 Task: Research Airbnb properties in Kisela Voda, Macedonia from 1st December, 2023 to 8th December, 2023 for 2 adults, 1 child.1  bedroom having 1 bed and 1 bathroom. Property type can be hotel. Amenities needed are: washing machine. Look for 4 properties as per requirement.
Action: Mouse moved to (393, 73)
Screenshot: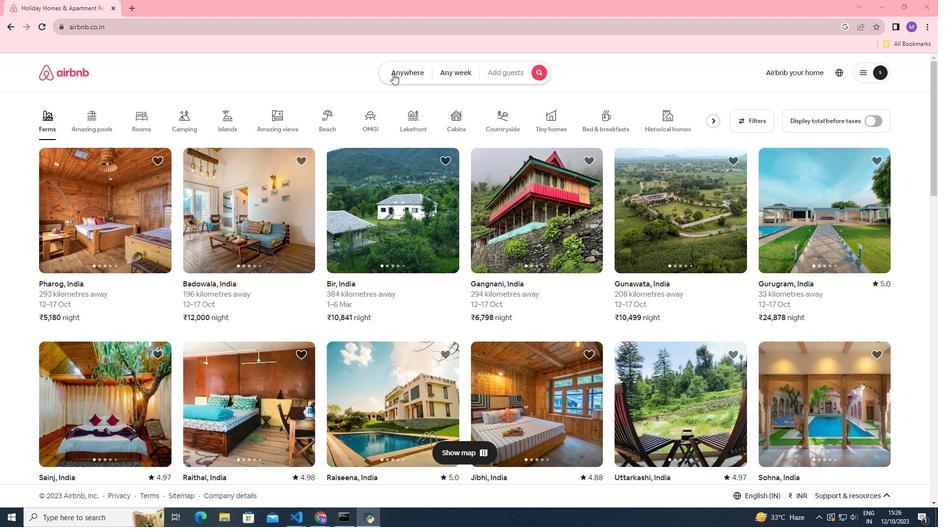
Action: Mouse pressed left at (393, 73)
Screenshot: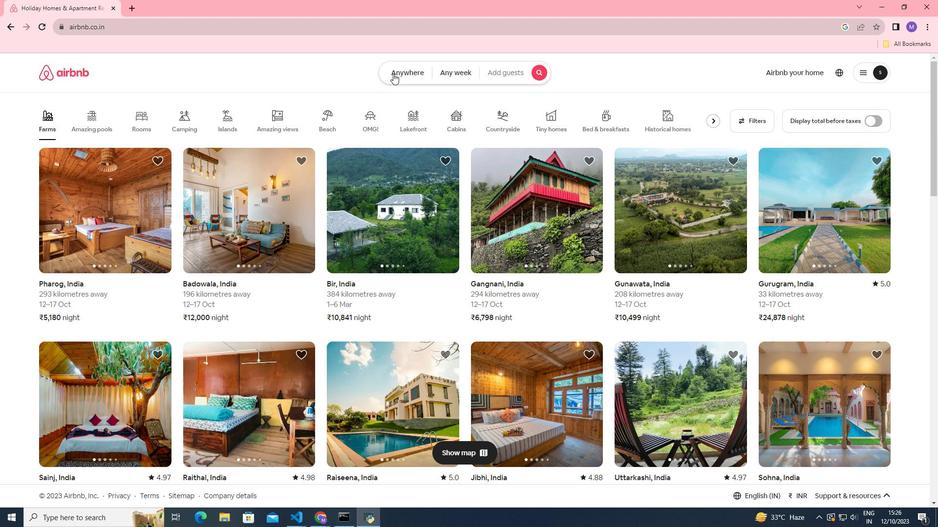 
Action: Mouse moved to (337, 110)
Screenshot: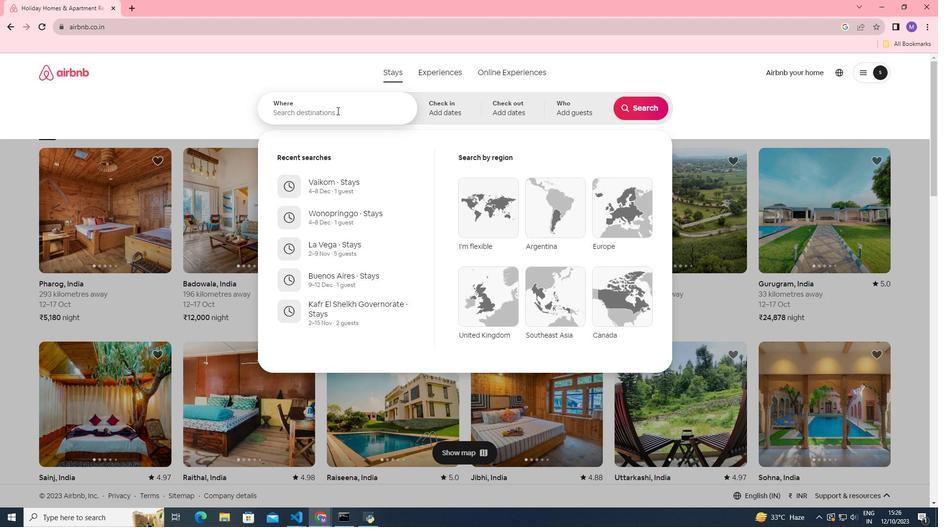 
Action: Mouse pressed left at (337, 110)
Screenshot: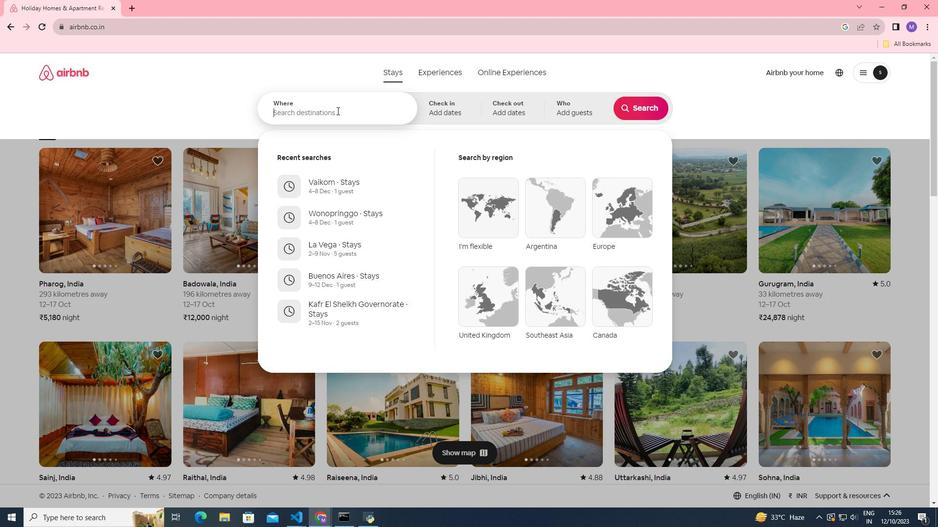 
Action: Key pressed <Key.shift>Kisela<Key.space><Key.shift><Key.shift><Key.shift><Key.shift>Voda,<Key.space><Key.shift>Macedonia
Screenshot: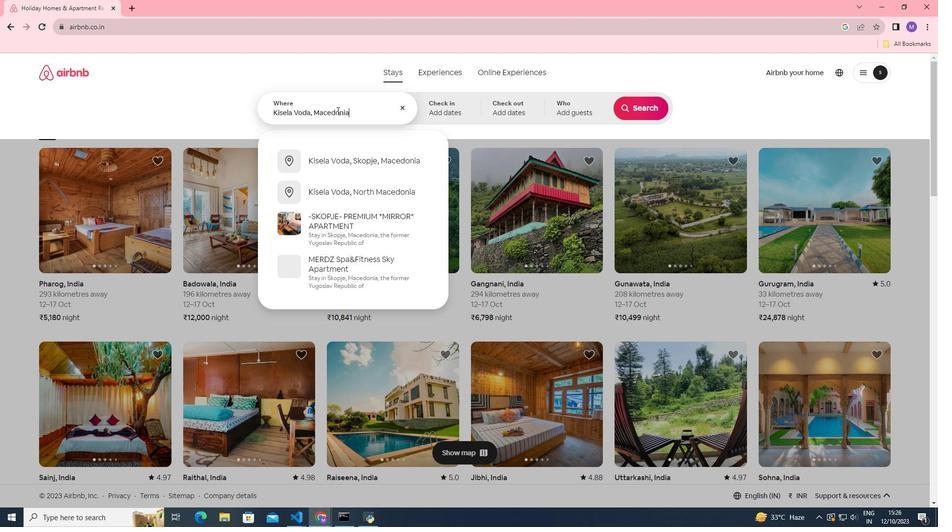 
Action: Mouse moved to (448, 105)
Screenshot: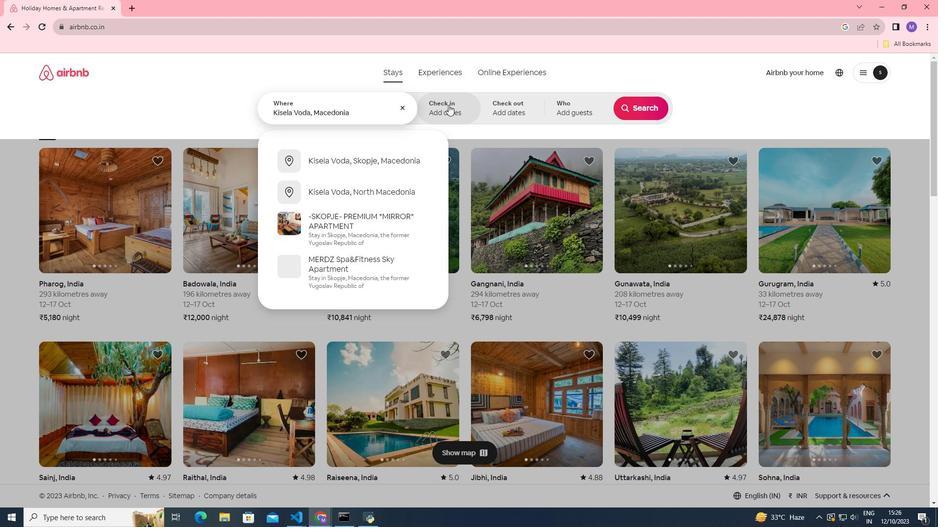 
Action: Mouse pressed left at (448, 105)
Screenshot: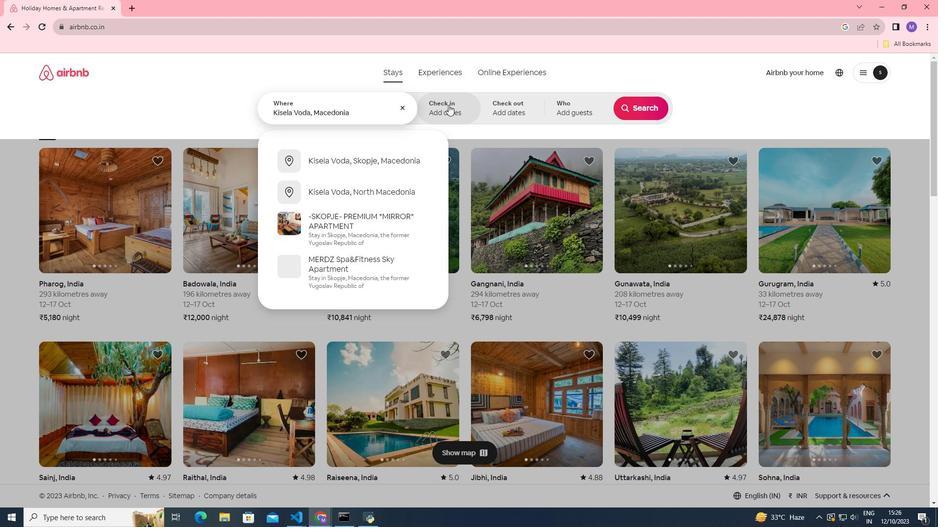 
Action: Mouse moved to (644, 186)
Screenshot: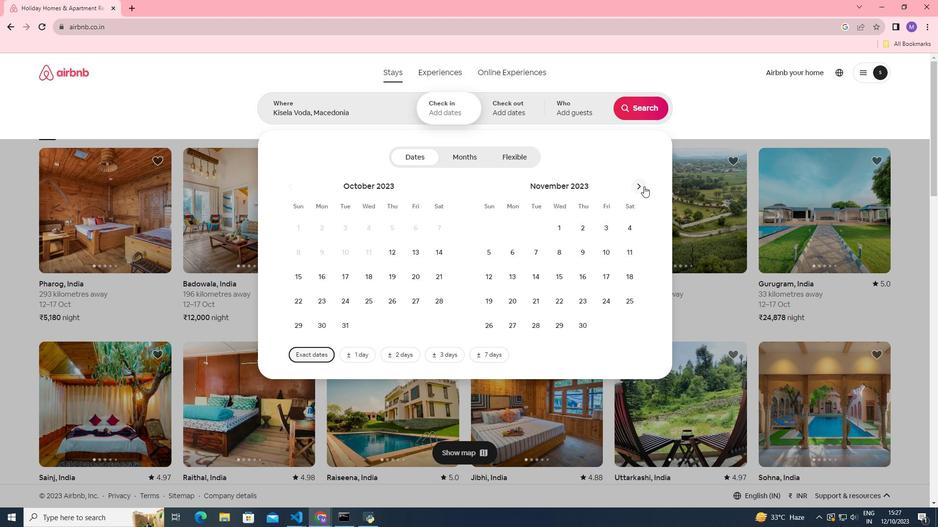 
Action: Mouse pressed left at (644, 186)
Screenshot: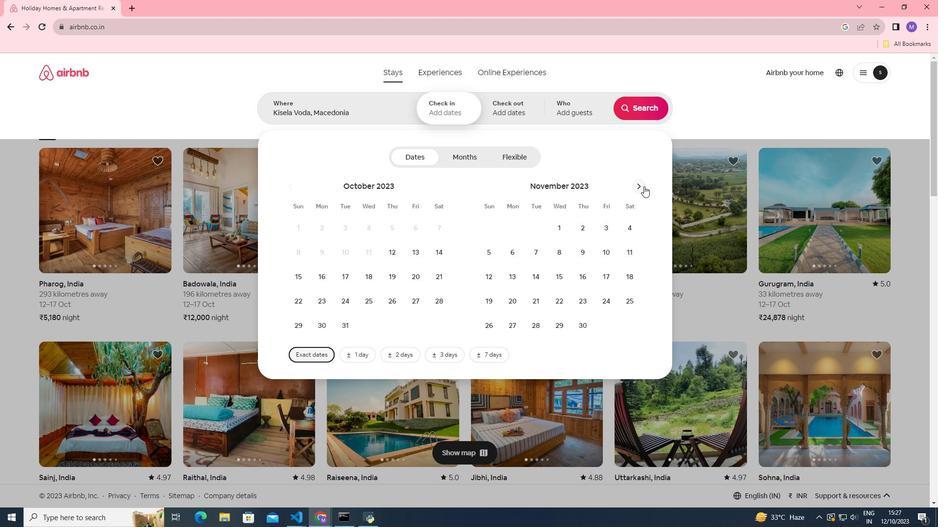 
Action: Mouse moved to (606, 226)
Screenshot: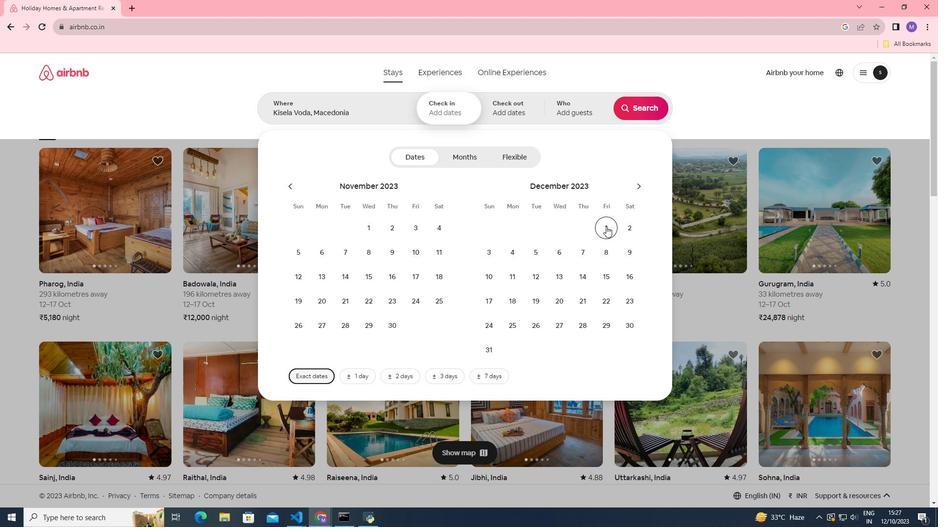 
Action: Mouse pressed left at (606, 226)
Screenshot: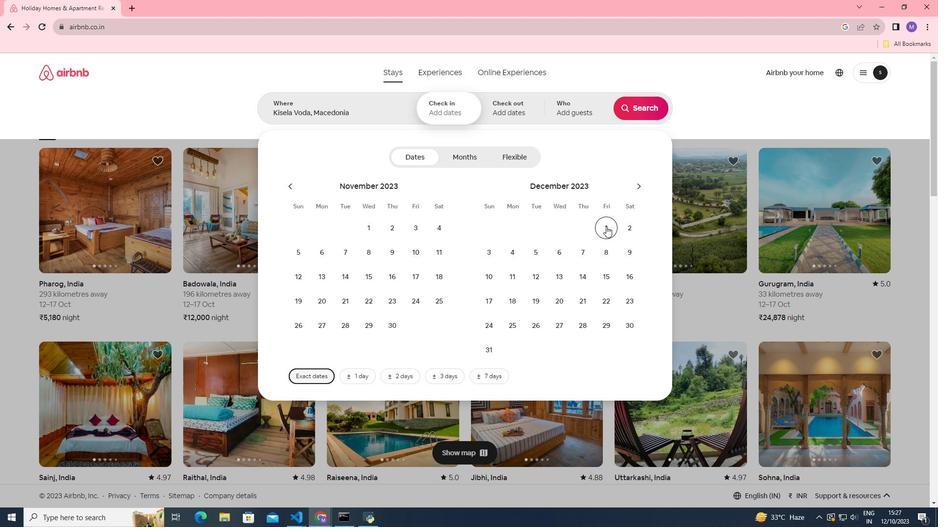 
Action: Mouse moved to (604, 250)
Screenshot: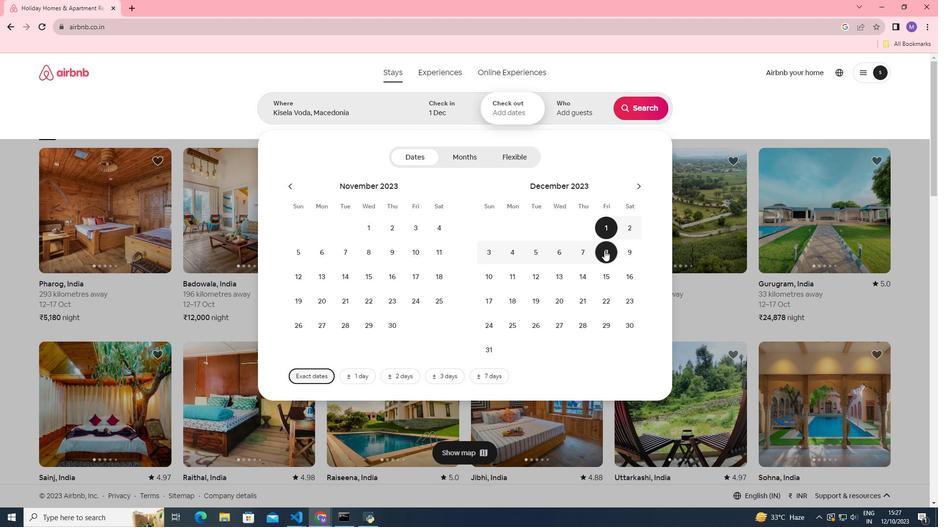 
Action: Mouse pressed left at (604, 250)
Screenshot: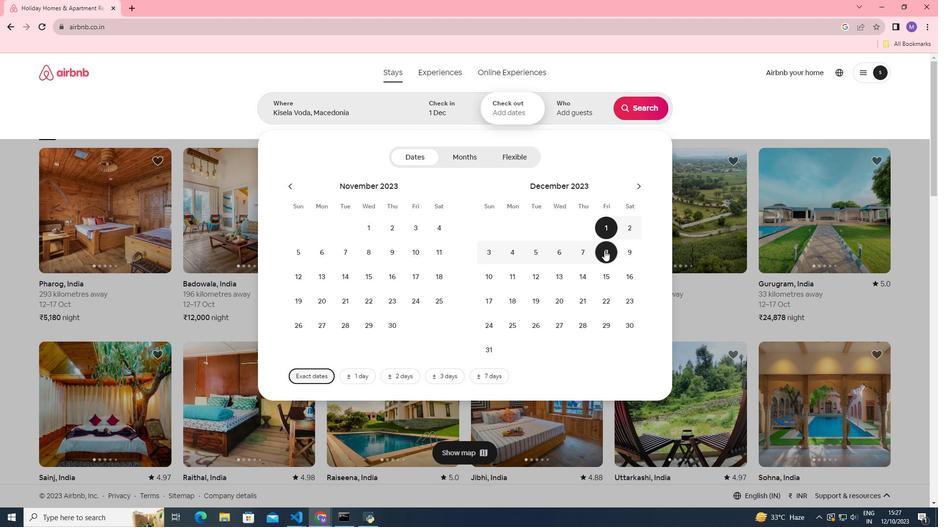 
Action: Mouse moved to (578, 110)
Screenshot: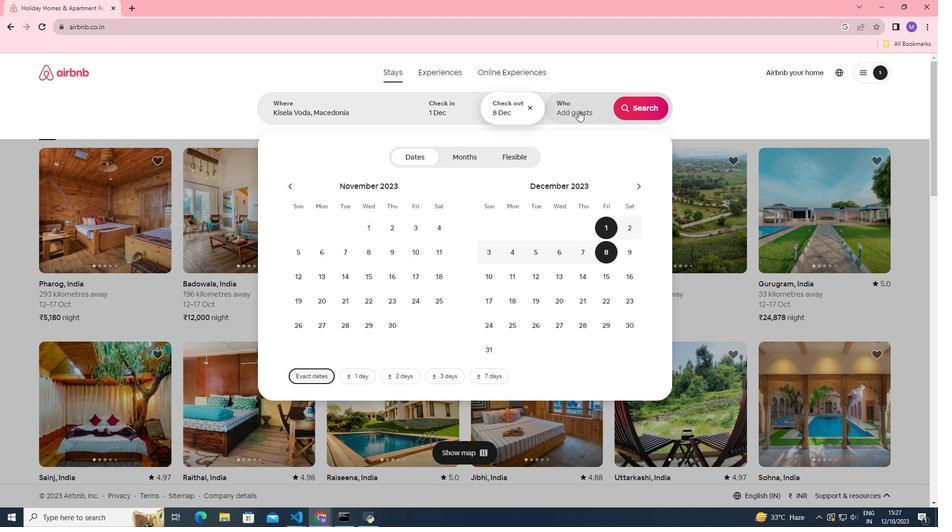 
Action: Mouse pressed left at (578, 110)
Screenshot: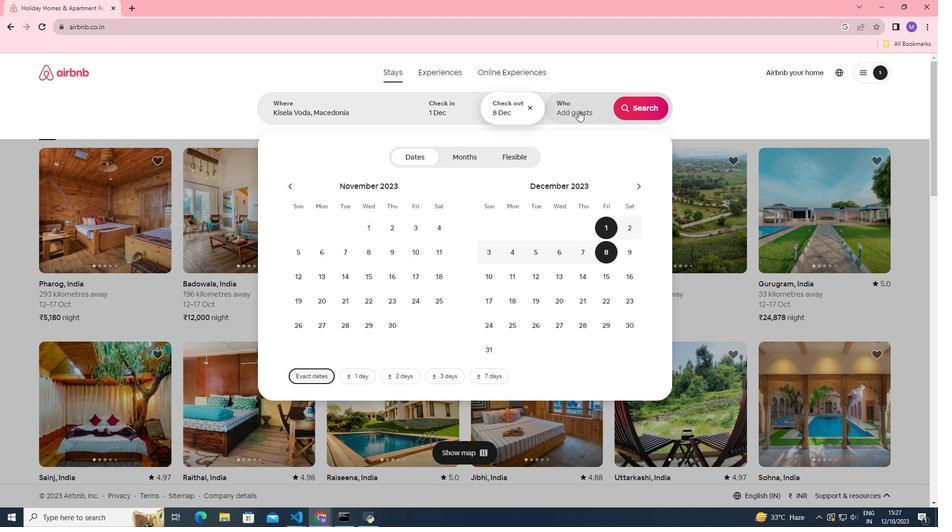
Action: Mouse moved to (643, 162)
Screenshot: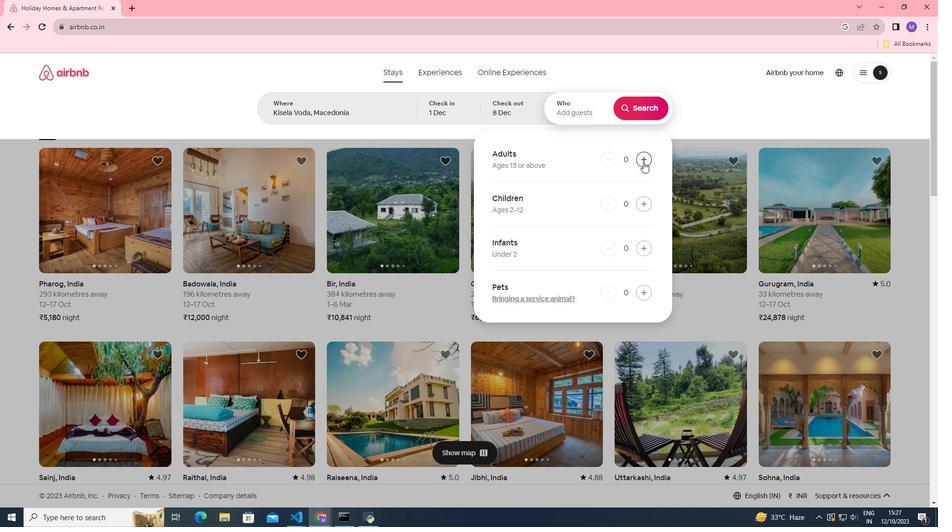 
Action: Mouse pressed left at (643, 162)
Screenshot: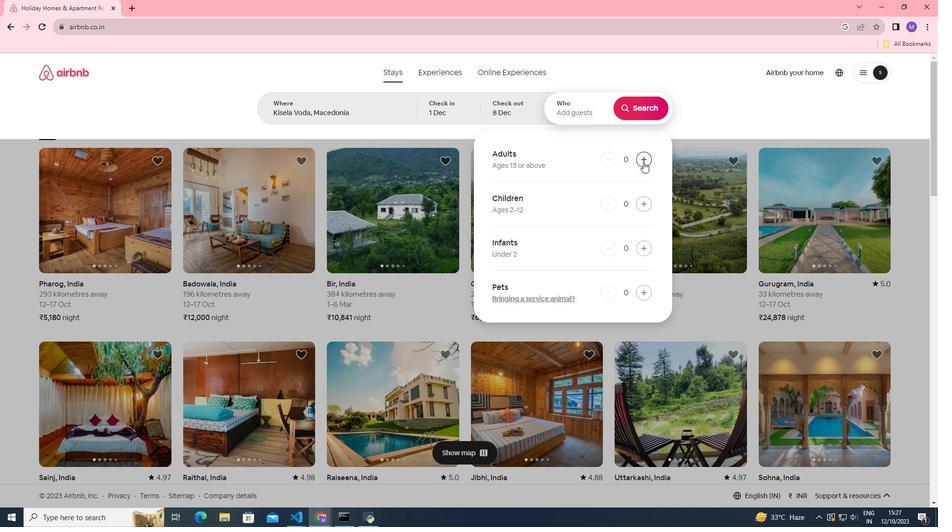 
Action: Mouse moved to (639, 164)
Screenshot: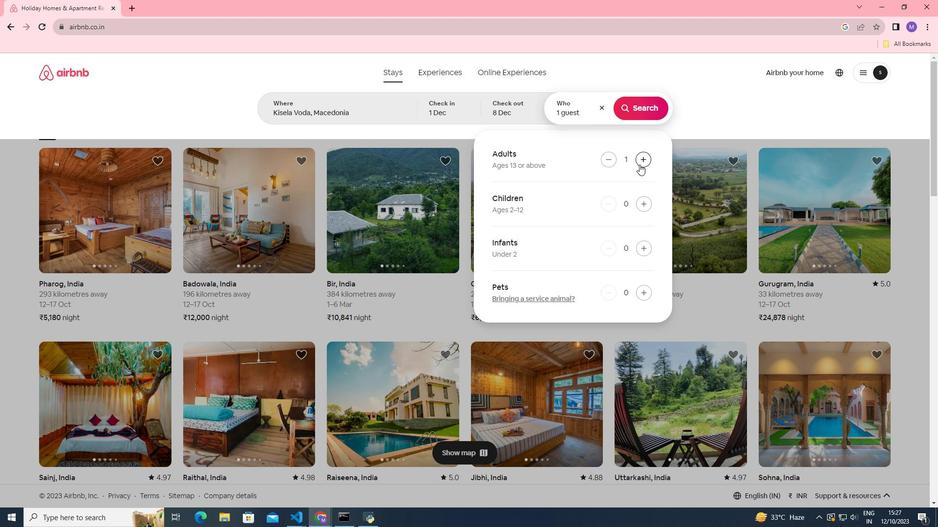 
Action: Mouse pressed left at (639, 164)
Screenshot: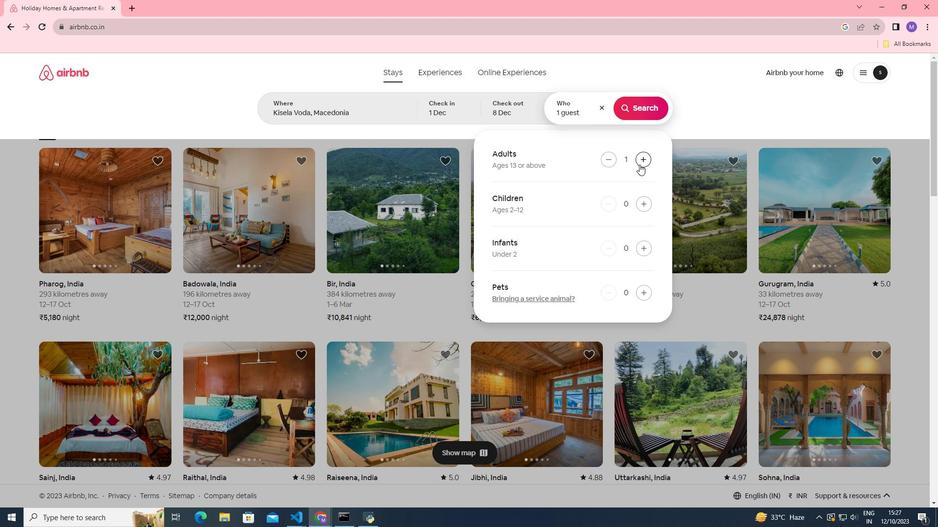 
Action: Mouse moved to (644, 206)
Screenshot: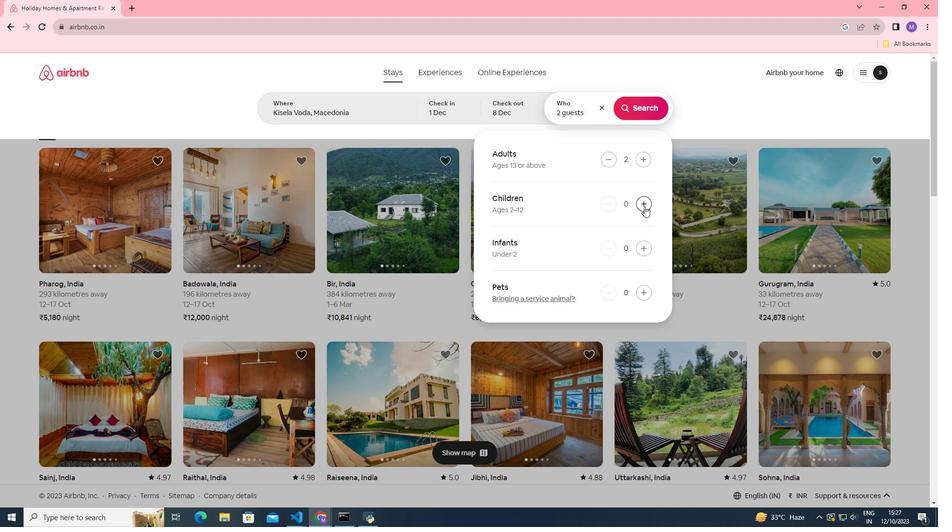 
Action: Mouse pressed left at (644, 206)
Screenshot: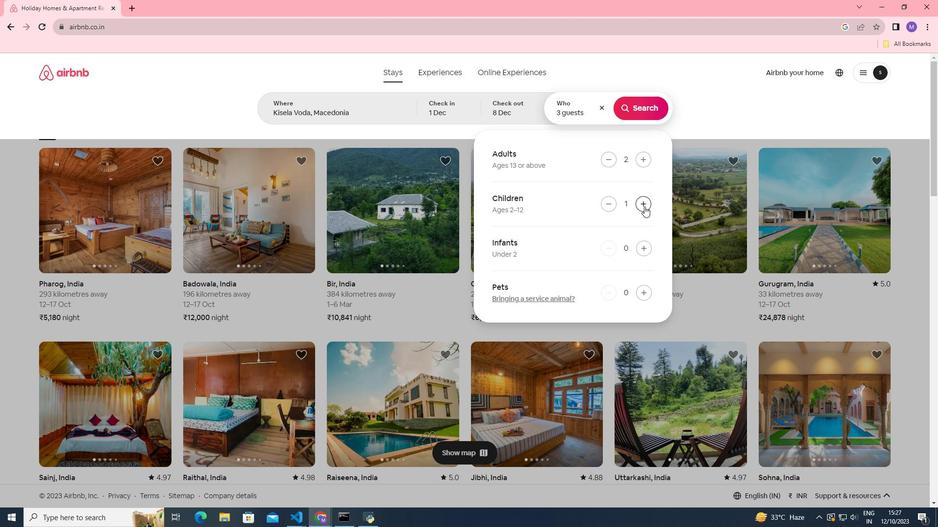 
Action: Mouse moved to (641, 104)
Screenshot: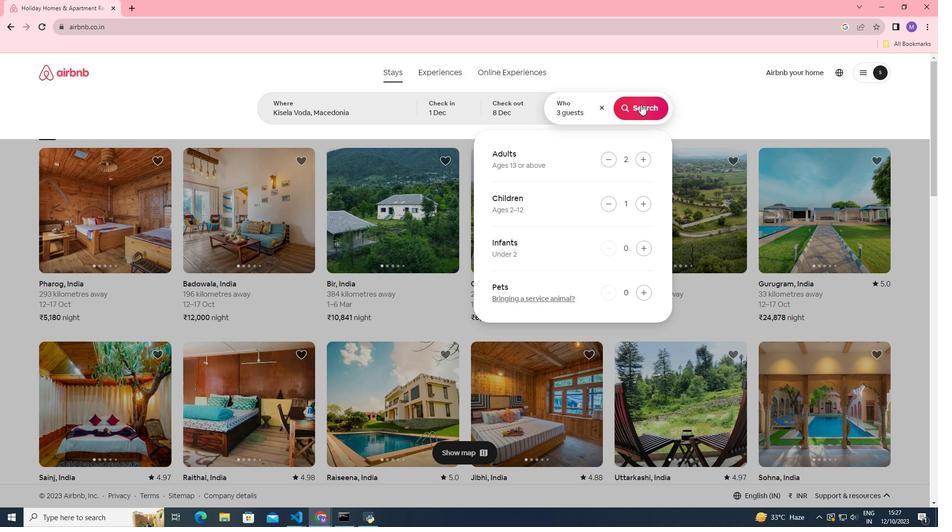 
Action: Mouse pressed left at (641, 104)
Screenshot: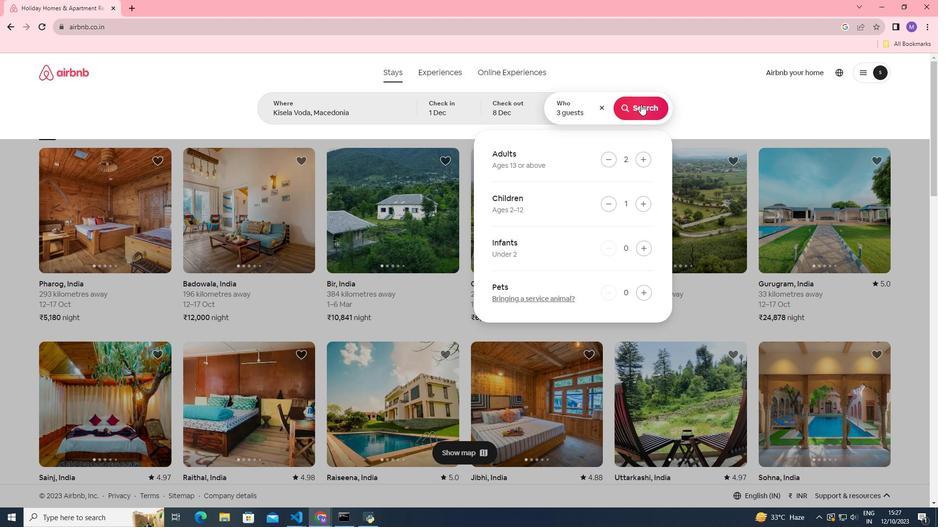 
Action: Mouse moved to (779, 113)
Screenshot: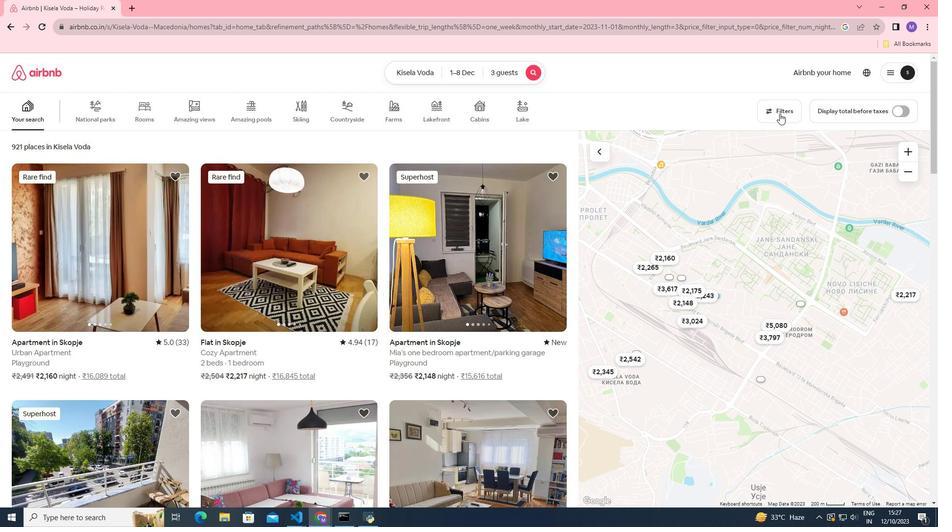 
Action: Mouse pressed left at (779, 113)
Screenshot: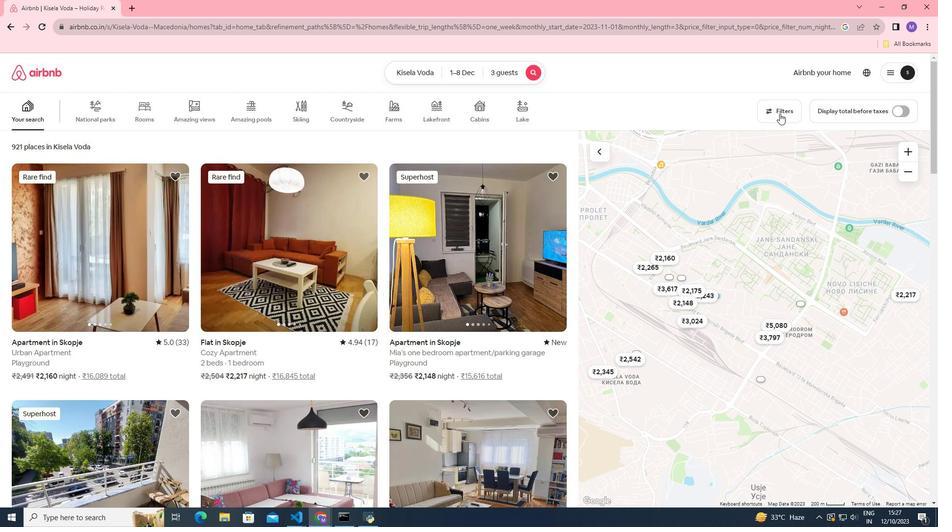 
Action: Mouse moved to (349, 411)
Screenshot: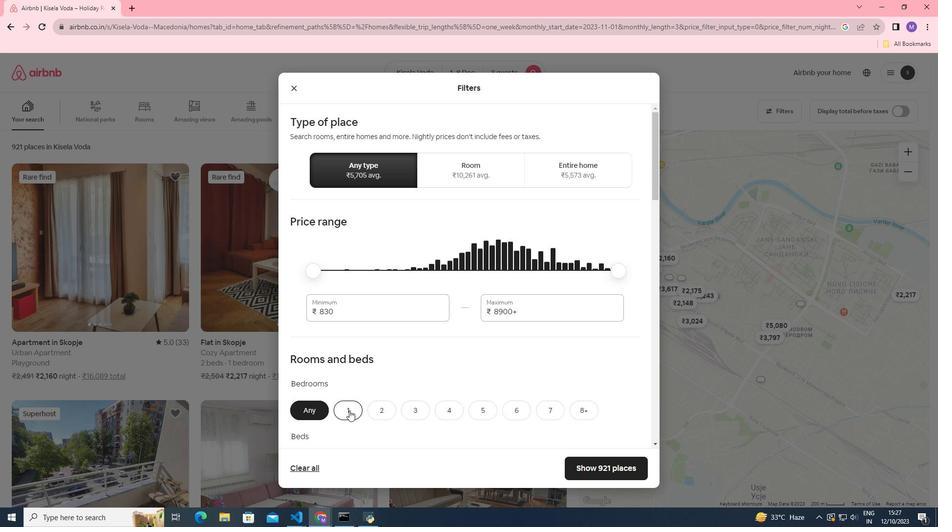 
Action: Mouse pressed left at (349, 411)
Screenshot: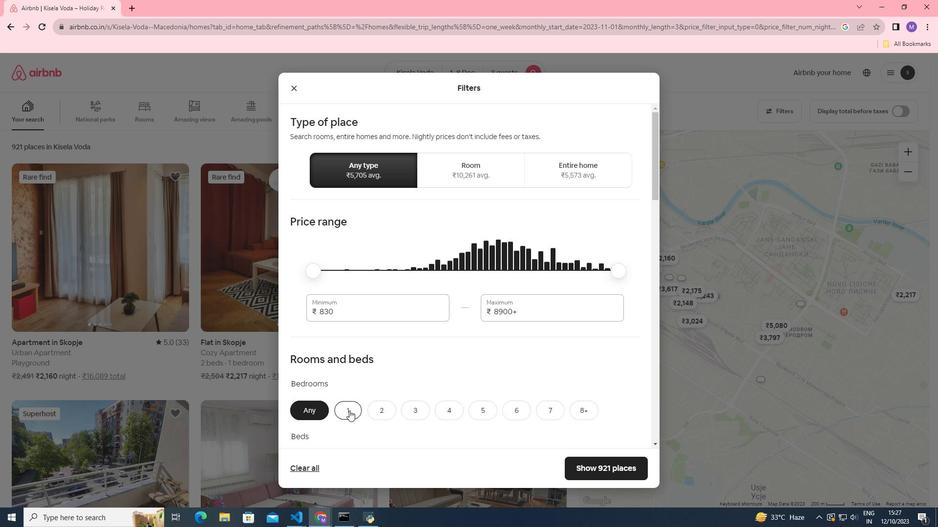
Action: Mouse moved to (397, 330)
Screenshot: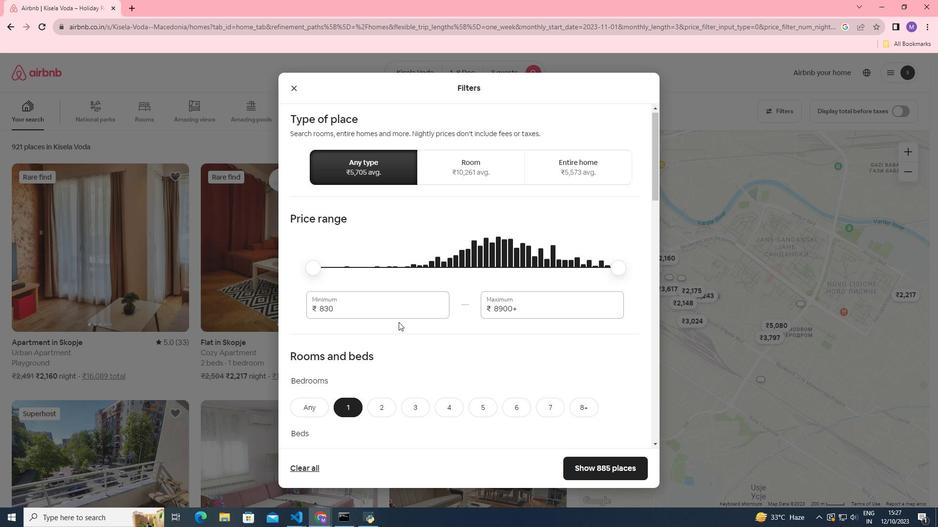 
Action: Mouse scrolled (397, 329) with delta (0, 0)
Screenshot: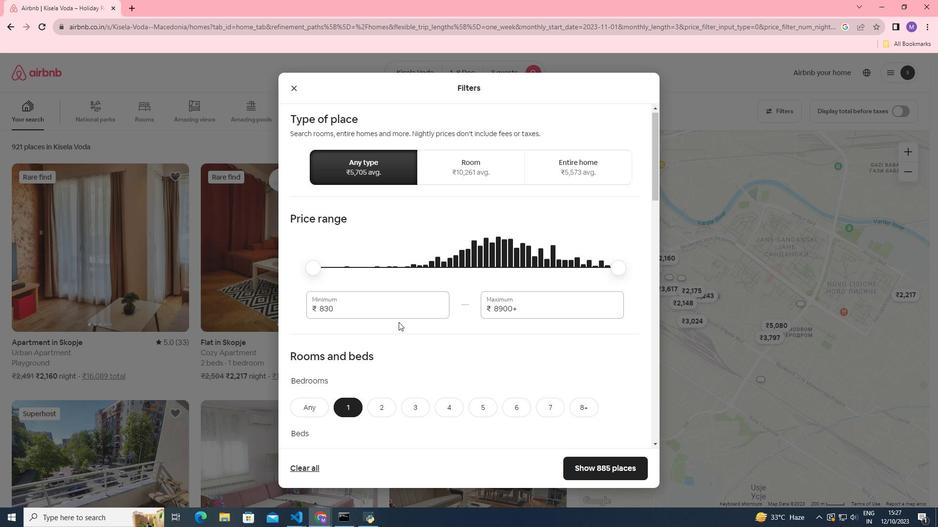 
Action: Mouse moved to (400, 318)
Screenshot: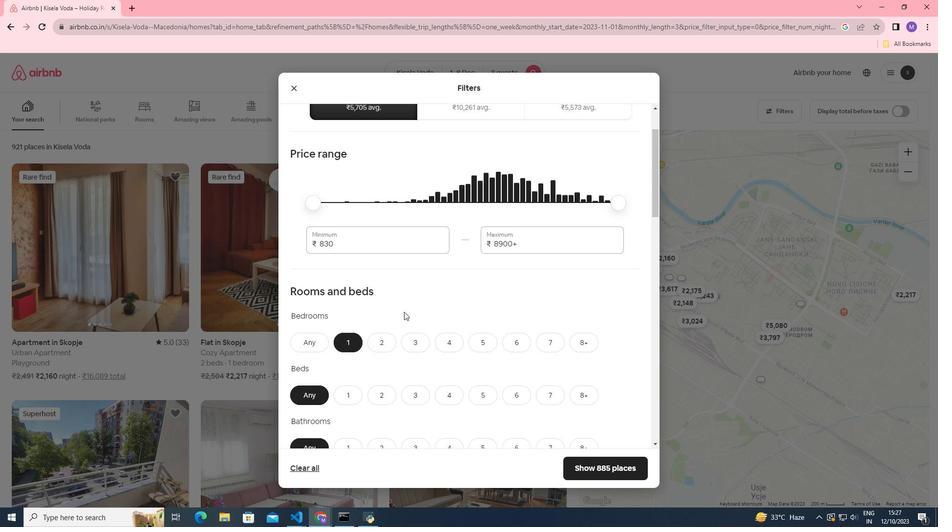 
Action: Mouse scrolled (400, 318) with delta (0, 0)
Screenshot: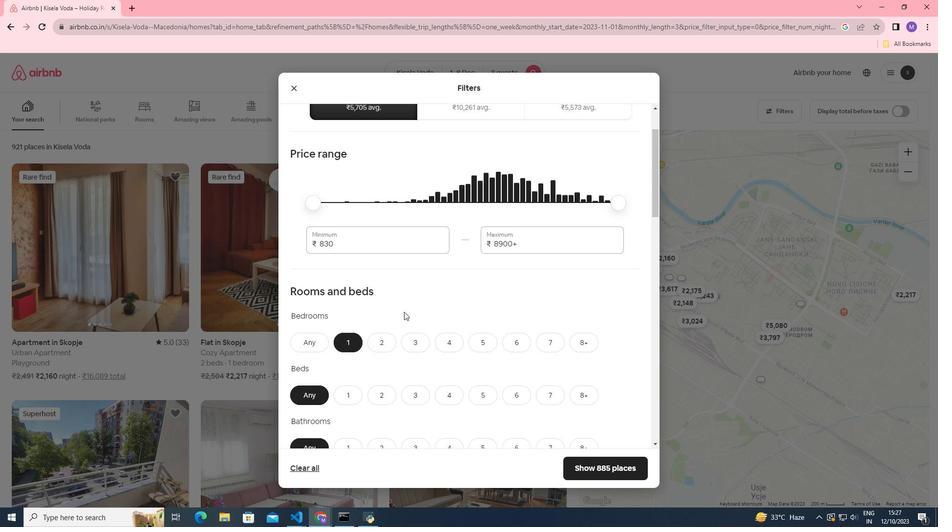 
Action: Mouse moved to (404, 309)
Screenshot: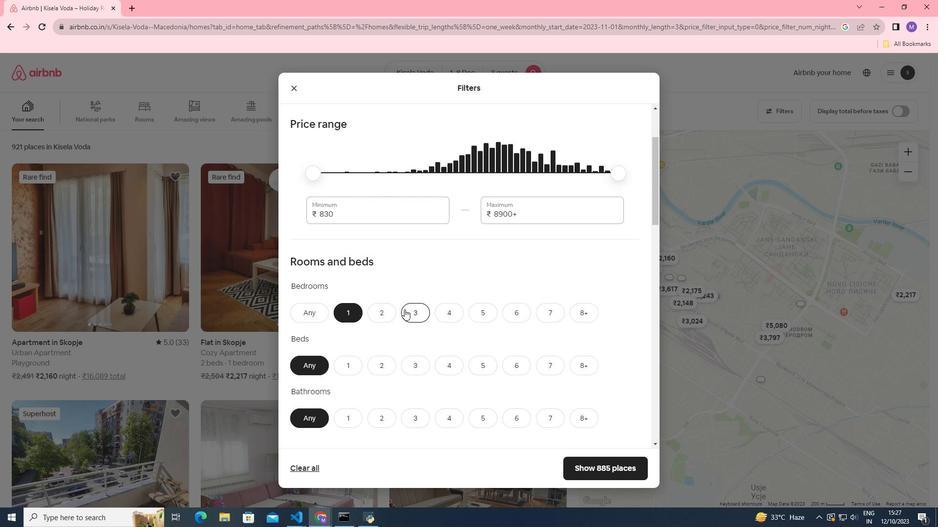 
Action: Mouse scrolled (404, 309) with delta (0, 0)
Screenshot: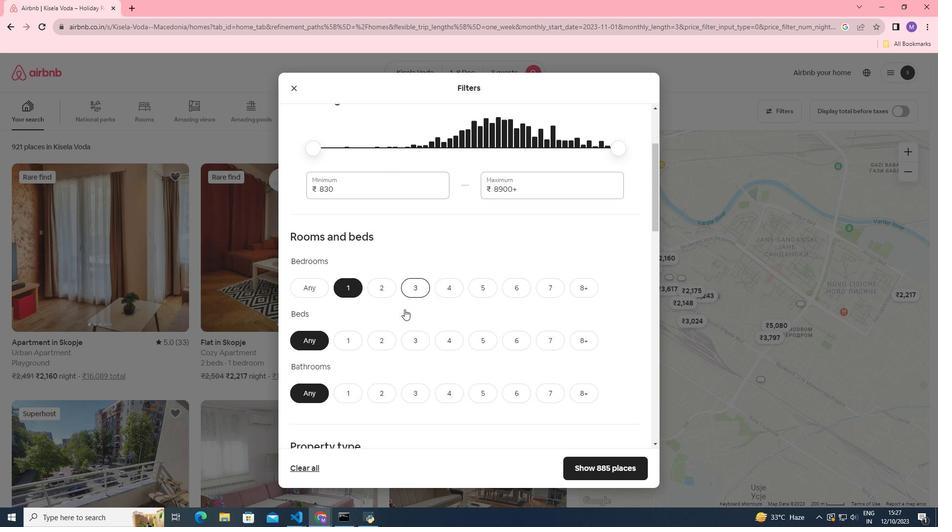 
Action: Mouse moved to (349, 318)
Screenshot: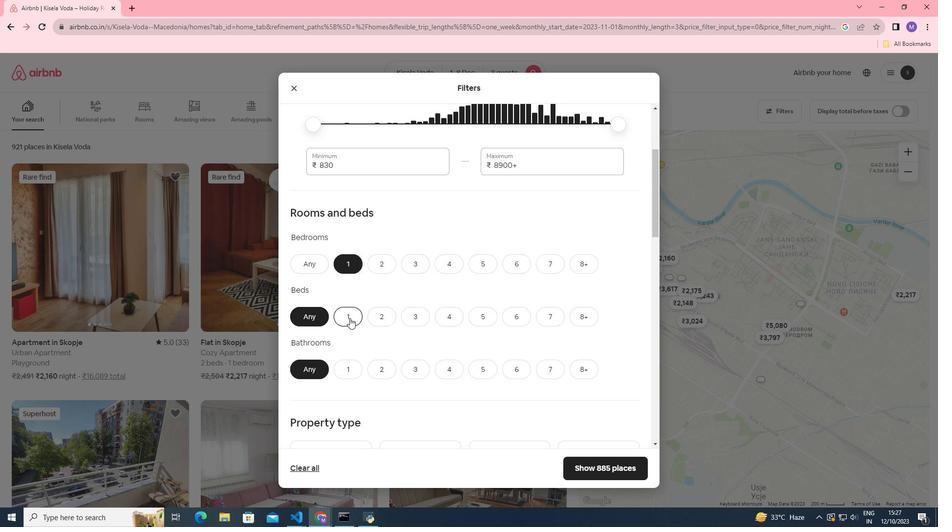 
Action: Mouse pressed left at (349, 318)
Screenshot: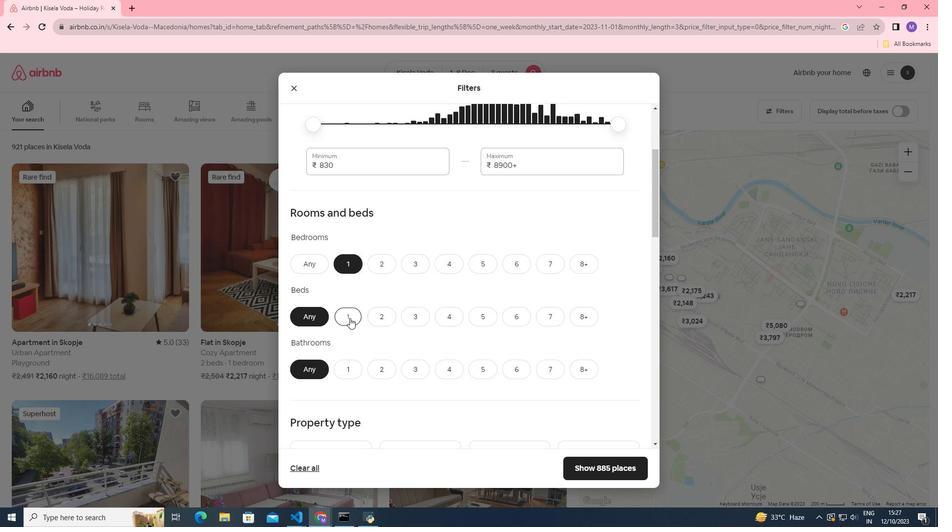 
Action: Mouse moved to (364, 292)
Screenshot: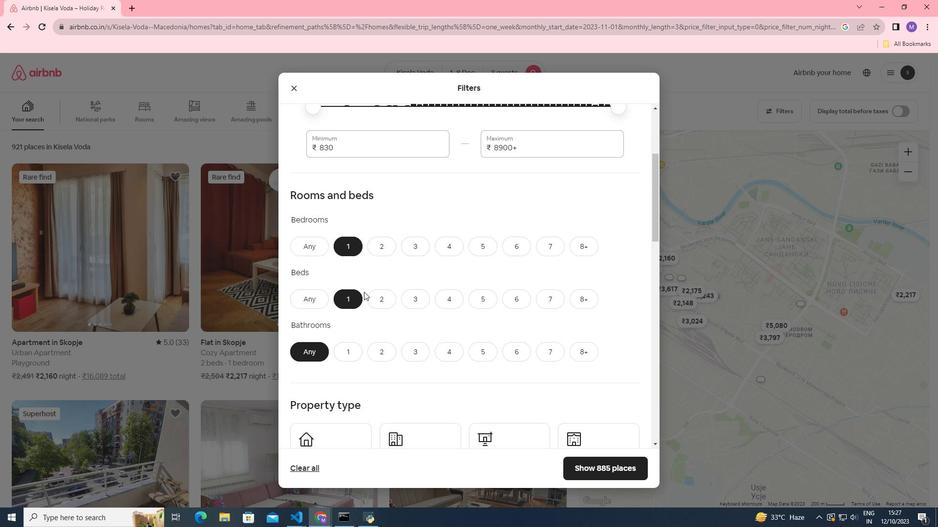 
Action: Mouse scrolled (364, 291) with delta (0, 0)
Screenshot: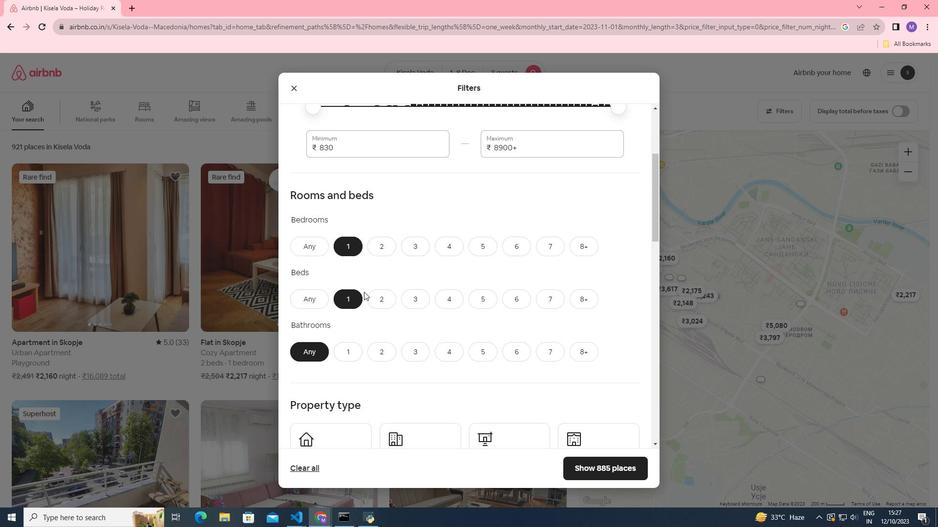 
Action: Mouse scrolled (364, 291) with delta (0, 0)
Screenshot: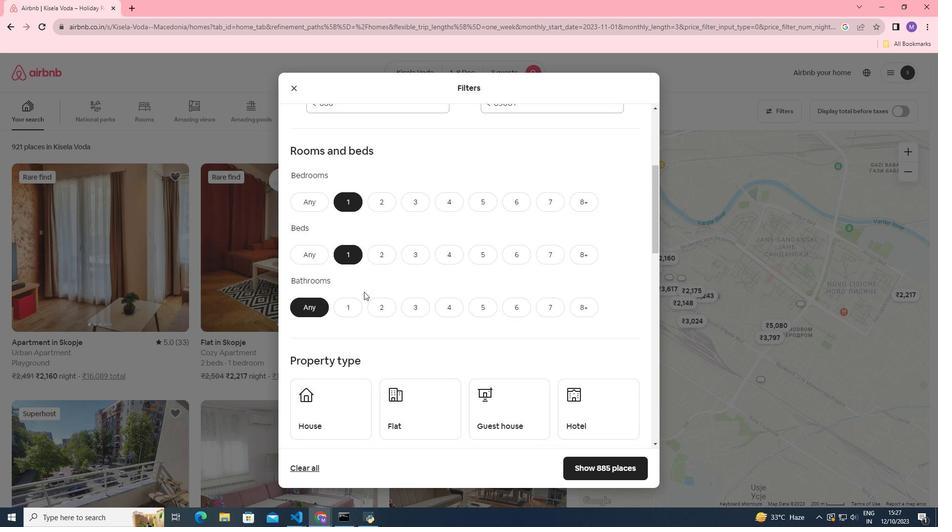 
Action: Mouse moved to (351, 275)
Screenshot: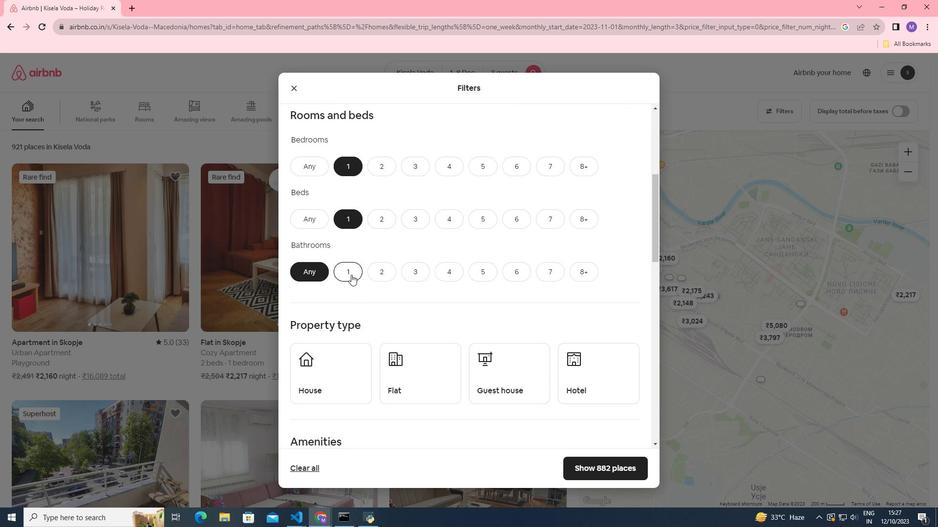 
Action: Mouse pressed left at (351, 275)
Screenshot: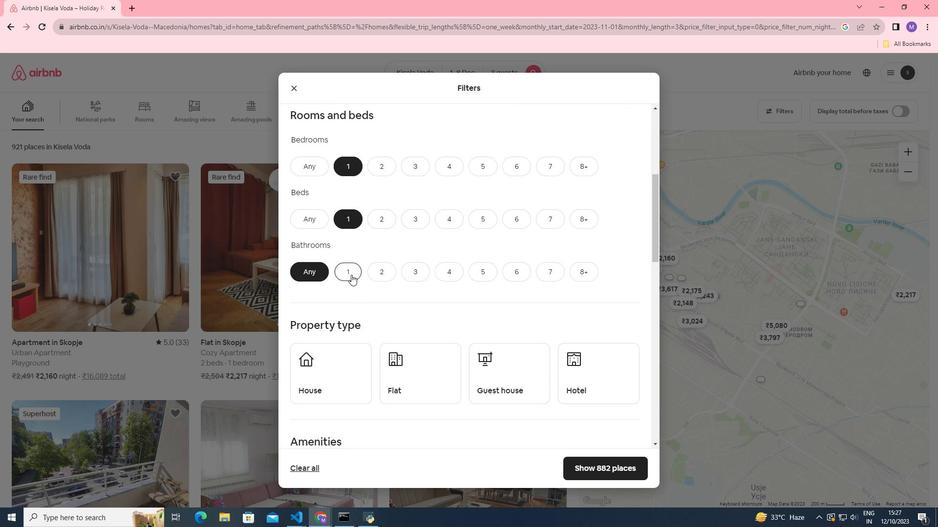 
Action: Mouse moved to (470, 260)
Screenshot: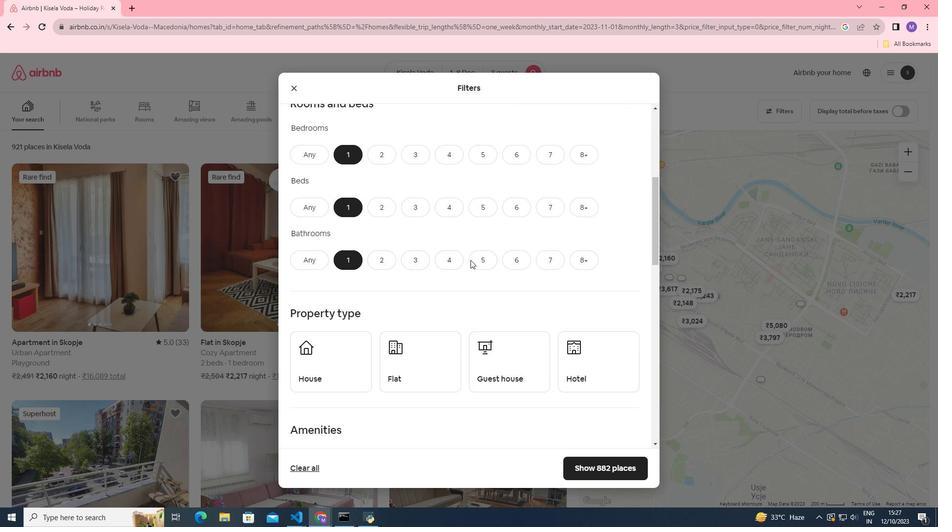 
Action: Mouse scrolled (470, 259) with delta (0, 0)
Screenshot: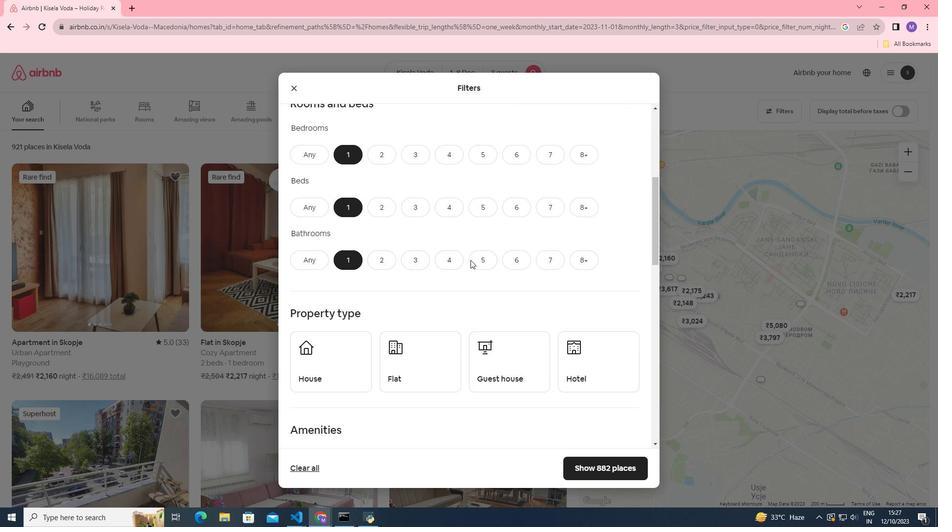
Action: Mouse scrolled (470, 259) with delta (0, 0)
Screenshot: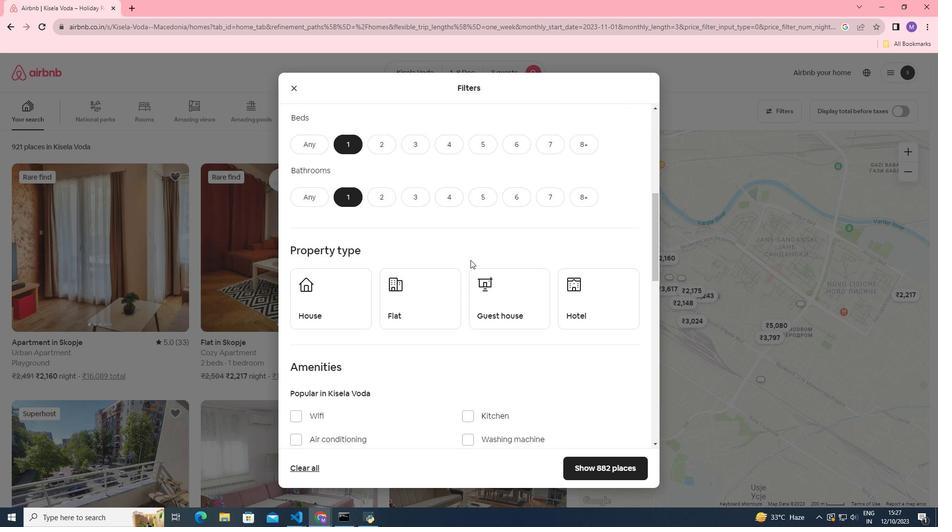 
Action: Mouse moved to (573, 272)
Screenshot: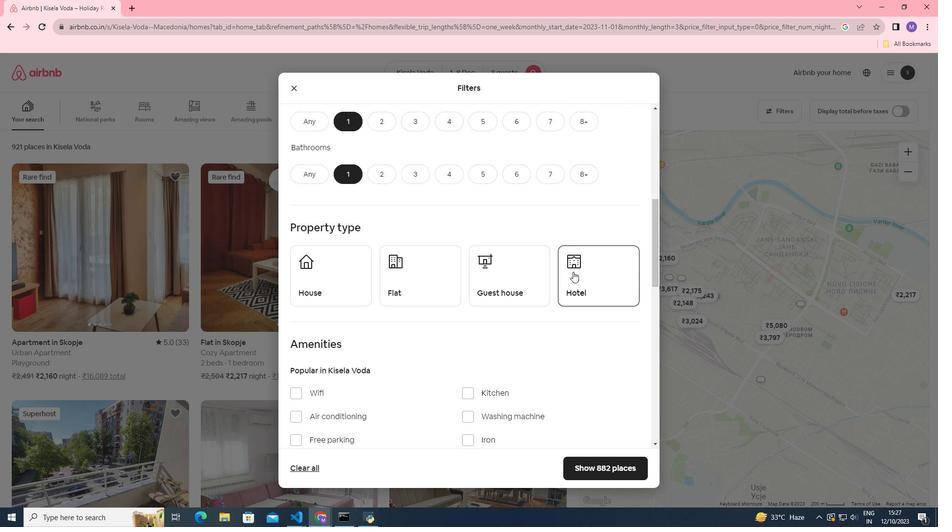 
Action: Mouse pressed left at (573, 272)
Screenshot: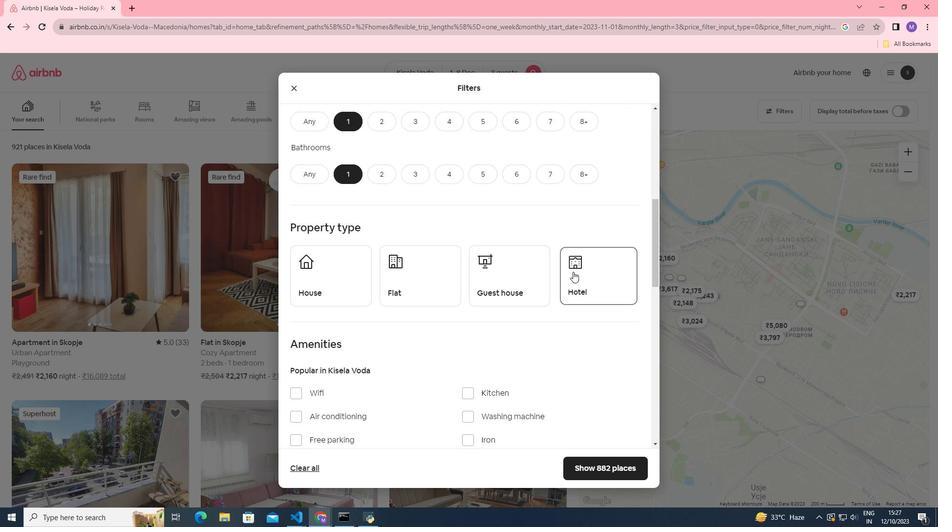 
Action: Mouse moved to (582, 218)
Screenshot: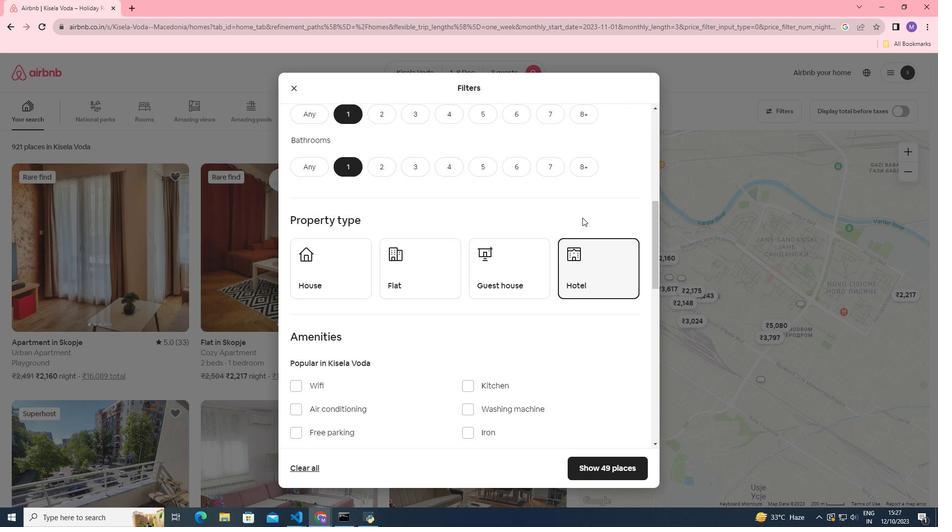 
Action: Mouse scrolled (582, 218) with delta (0, 0)
Screenshot: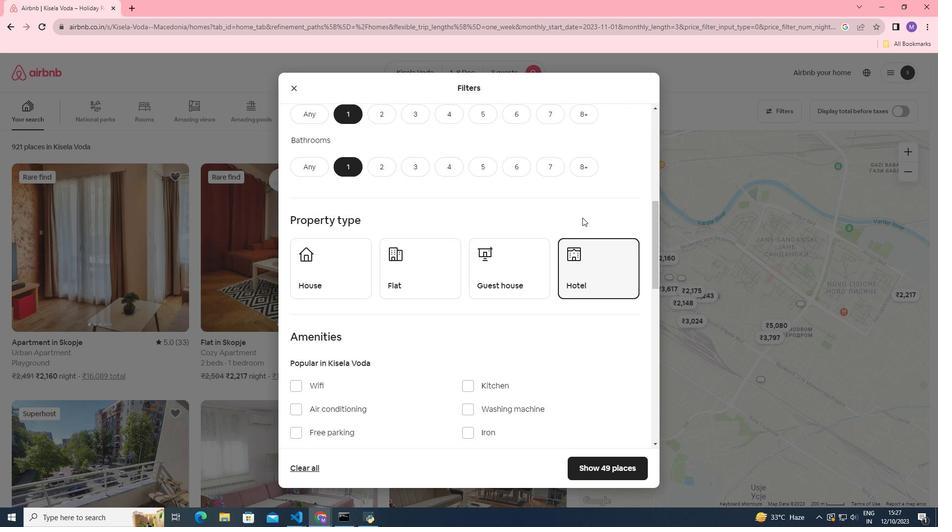 
Action: Mouse moved to (582, 217)
Screenshot: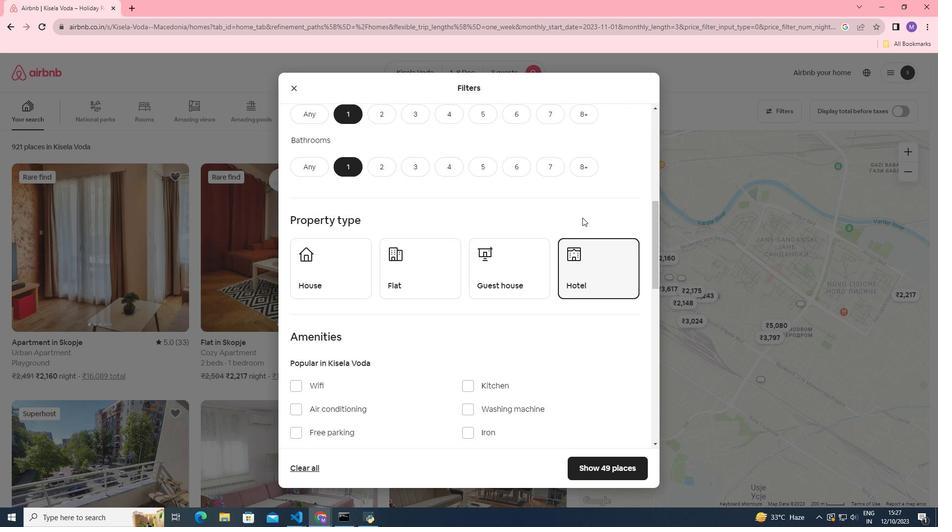 
Action: Mouse scrolled (582, 217) with delta (0, 0)
Screenshot: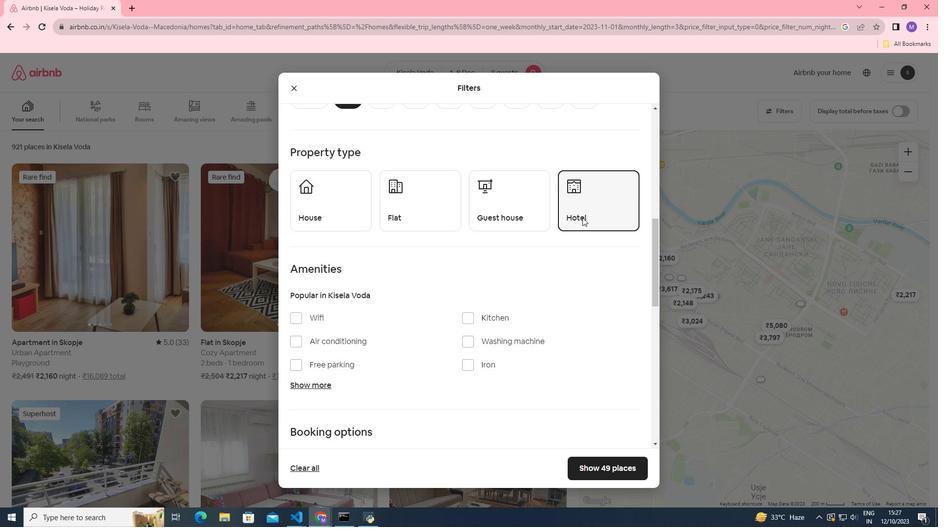 
Action: Mouse scrolled (582, 217) with delta (0, 0)
Screenshot: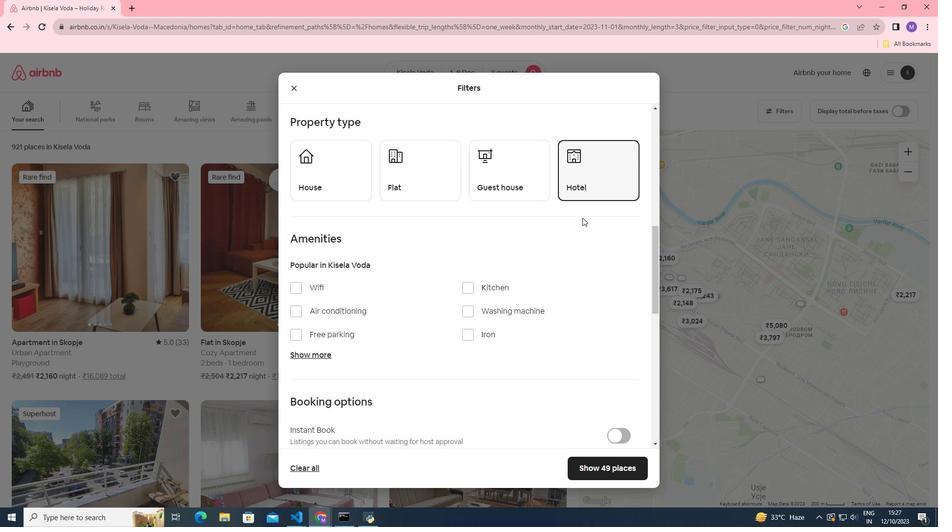 
Action: Mouse scrolled (582, 217) with delta (0, 0)
Screenshot: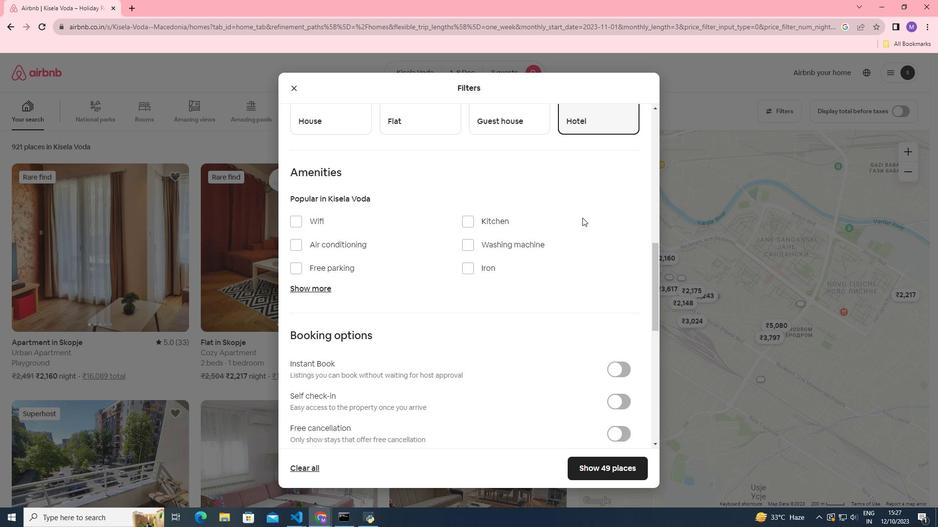 
Action: Mouse moved to (465, 220)
Screenshot: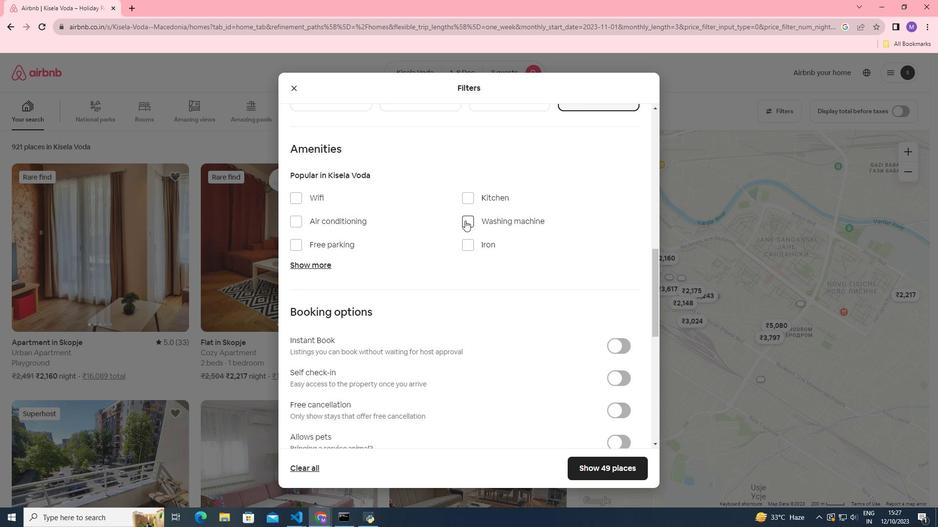 
Action: Mouse pressed left at (465, 220)
Screenshot: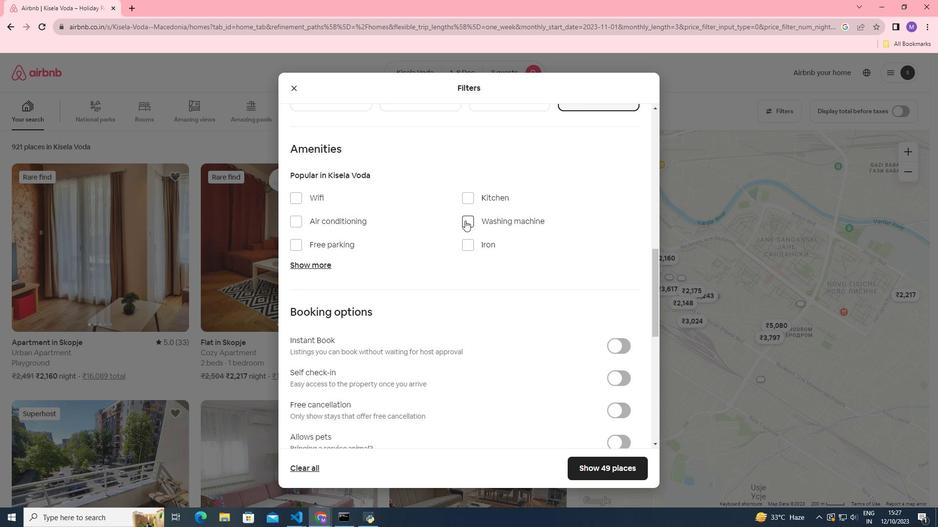 
Action: Mouse moved to (588, 466)
Screenshot: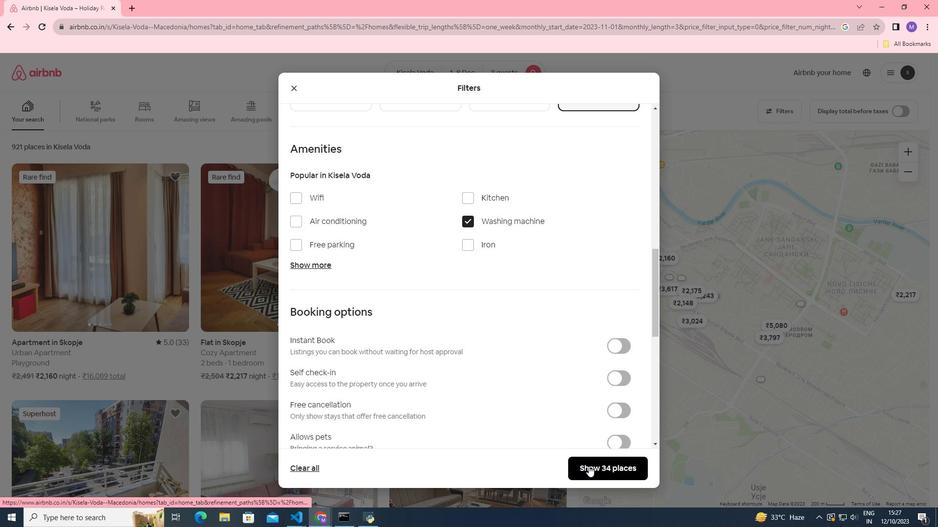 
Action: Mouse pressed left at (588, 466)
Screenshot: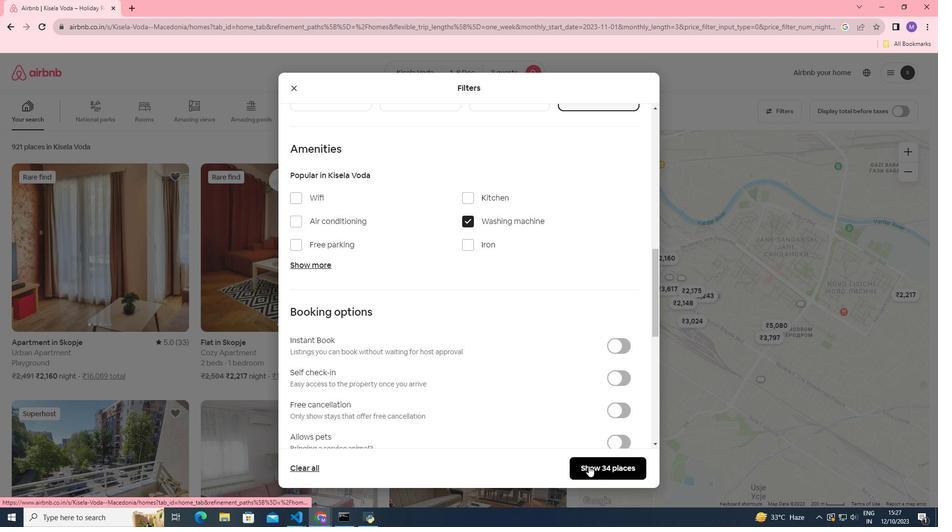
Action: Mouse moved to (125, 220)
Screenshot: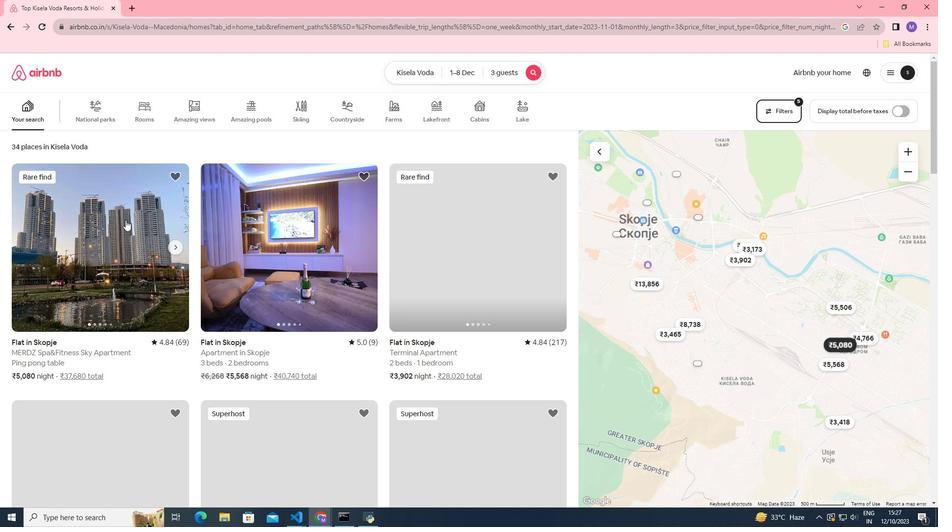 
Action: Mouse pressed left at (125, 220)
Screenshot: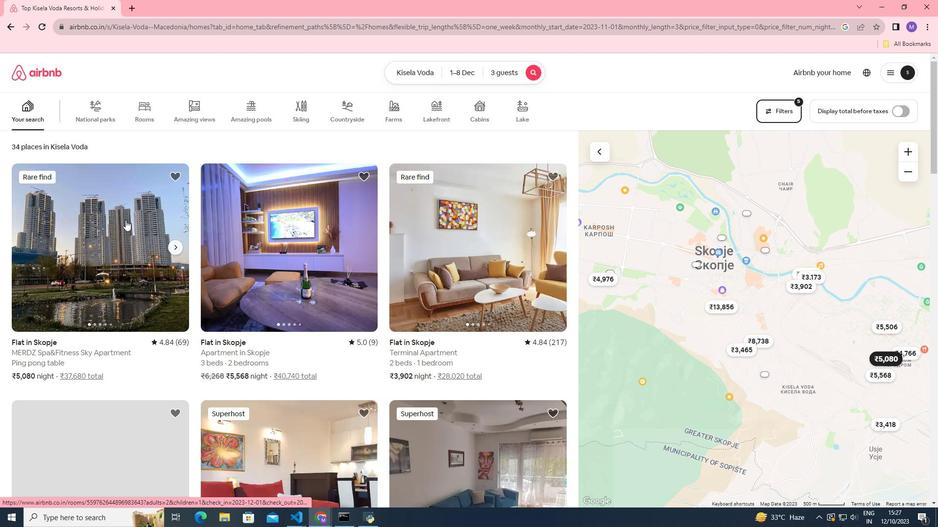 
Action: Mouse moved to (700, 368)
Screenshot: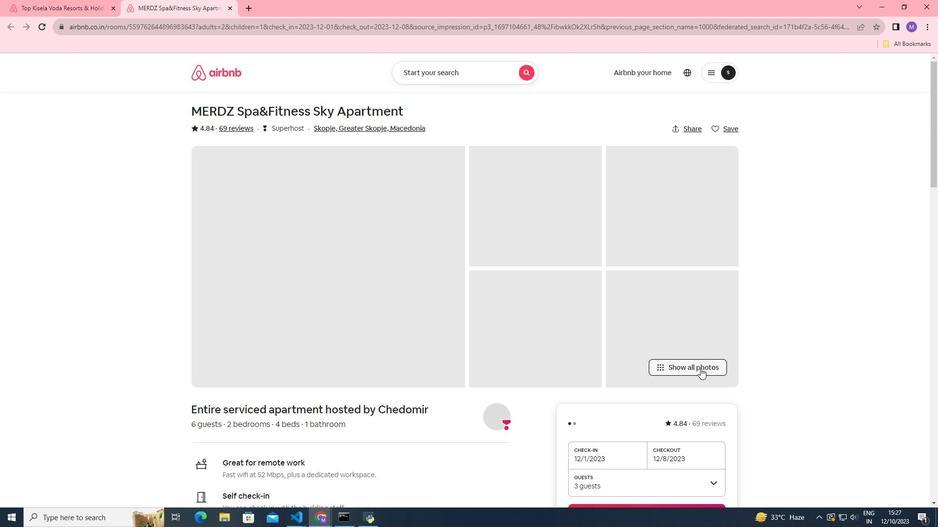 
Action: Mouse pressed left at (700, 368)
Screenshot: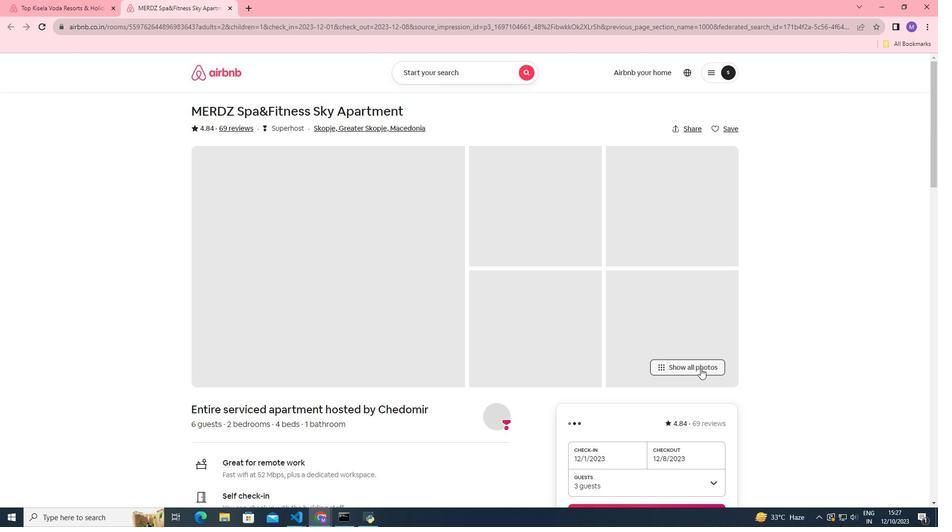 
Action: Mouse moved to (551, 331)
Screenshot: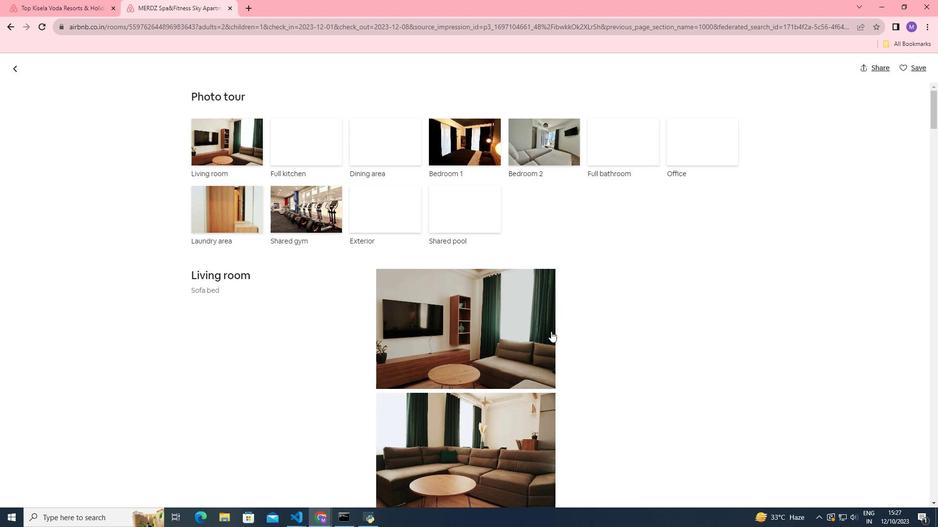 
Action: Mouse scrolled (551, 331) with delta (0, 0)
Screenshot: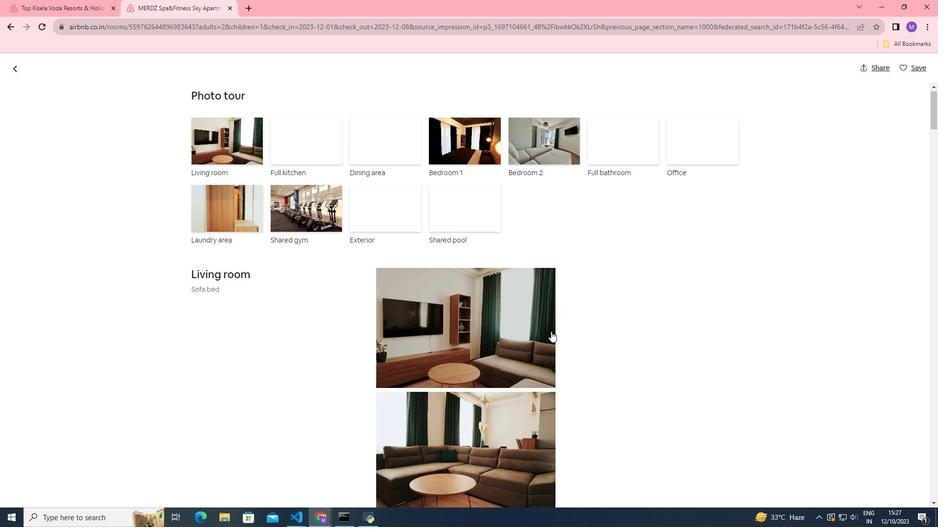
Action: Mouse scrolled (551, 331) with delta (0, 0)
Screenshot: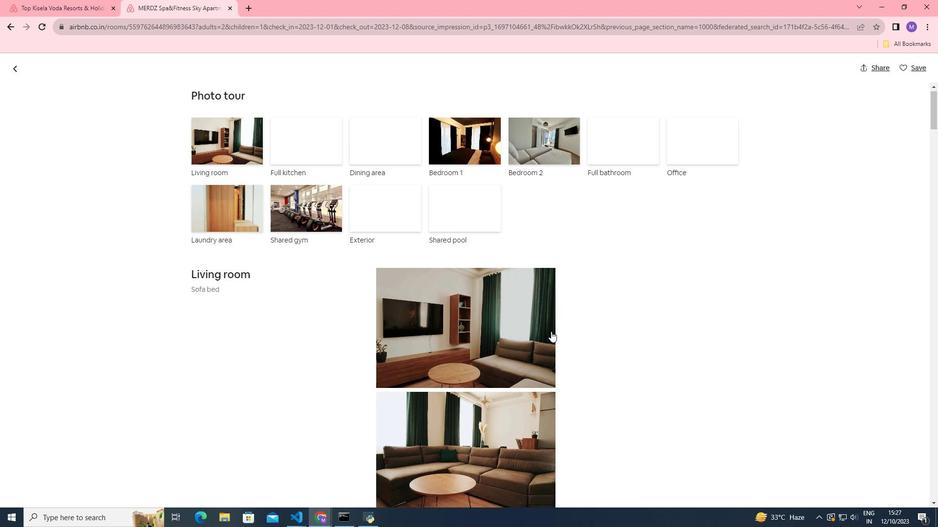 
Action: Mouse scrolled (551, 331) with delta (0, 0)
Screenshot: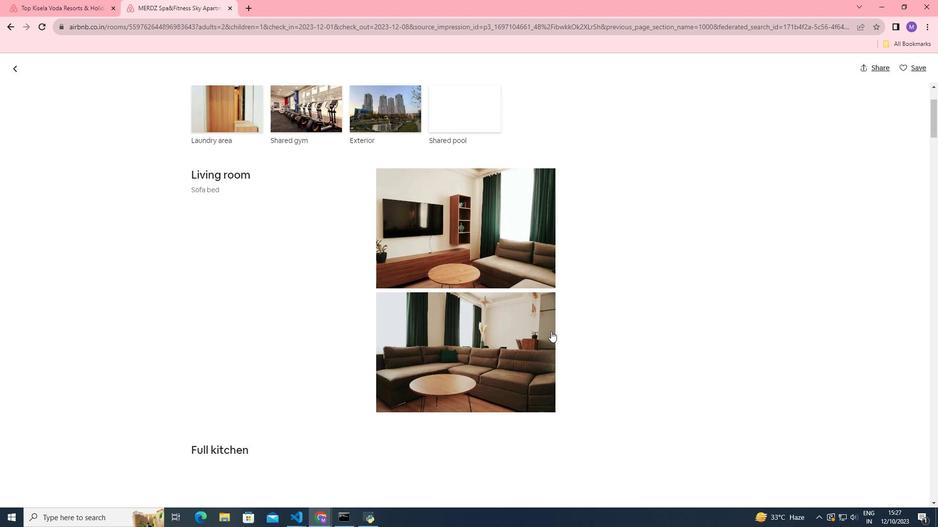 
Action: Mouse scrolled (551, 331) with delta (0, 0)
Screenshot: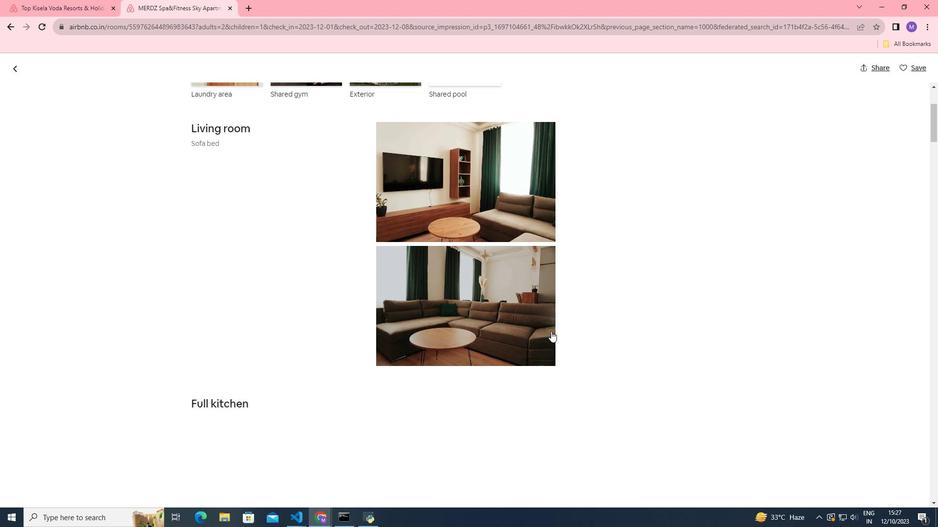 
Action: Mouse scrolled (551, 331) with delta (0, 0)
Screenshot: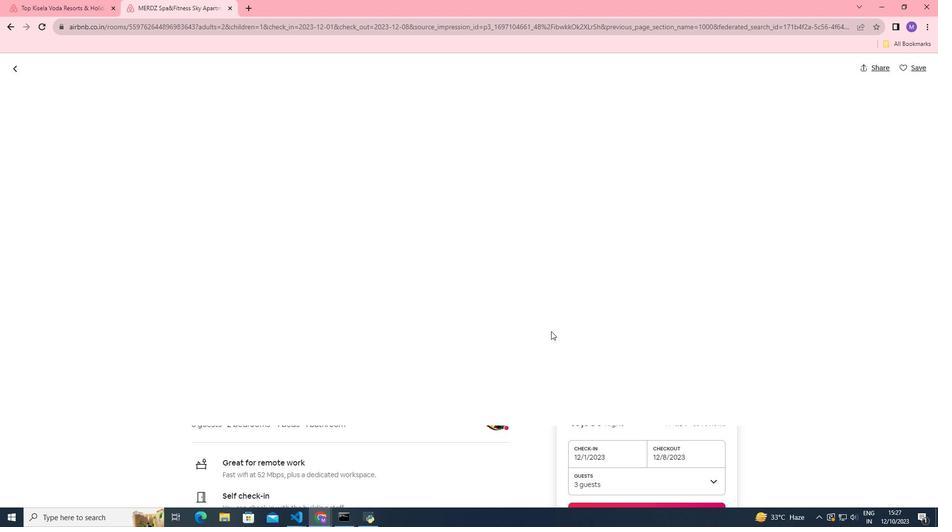 
Action: Mouse scrolled (551, 331) with delta (0, 0)
Screenshot: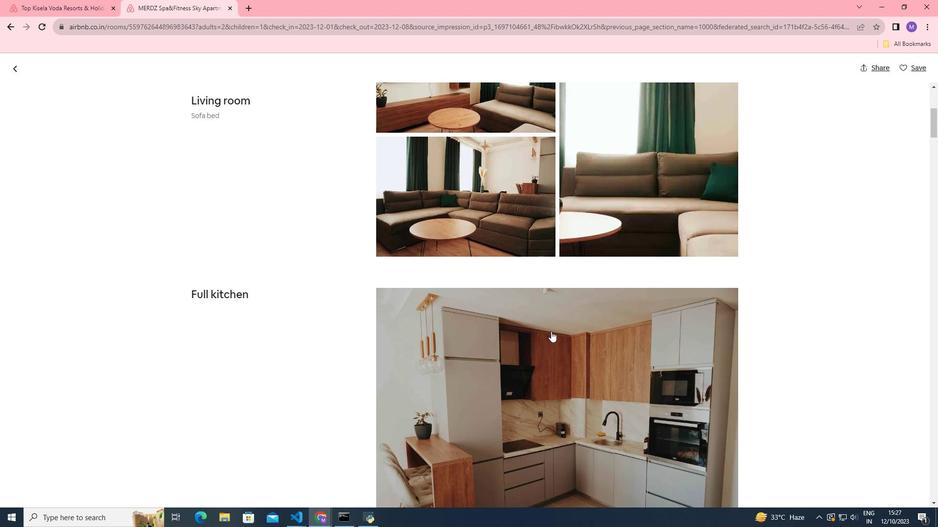 
Action: Mouse scrolled (551, 331) with delta (0, 0)
Screenshot: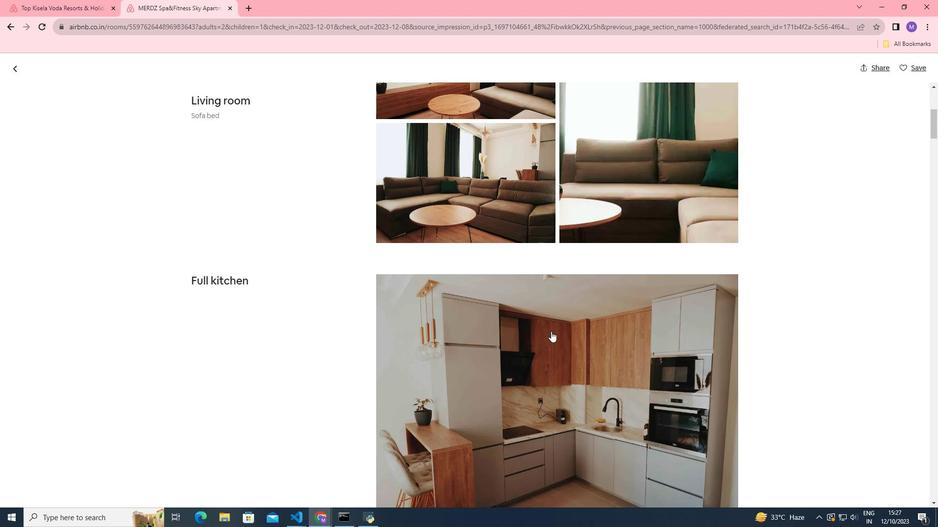 
Action: Mouse scrolled (551, 331) with delta (0, 0)
Screenshot: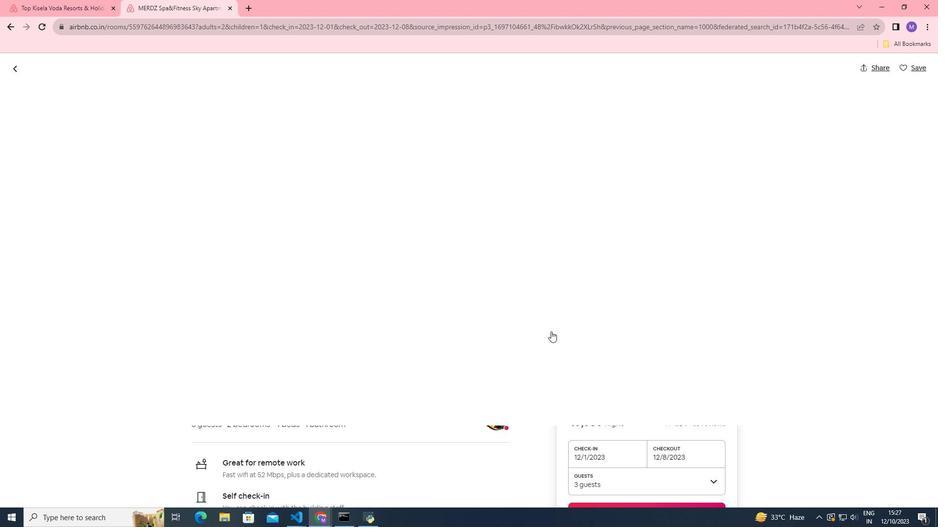 
Action: Mouse scrolled (551, 331) with delta (0, 0)
Screenshot: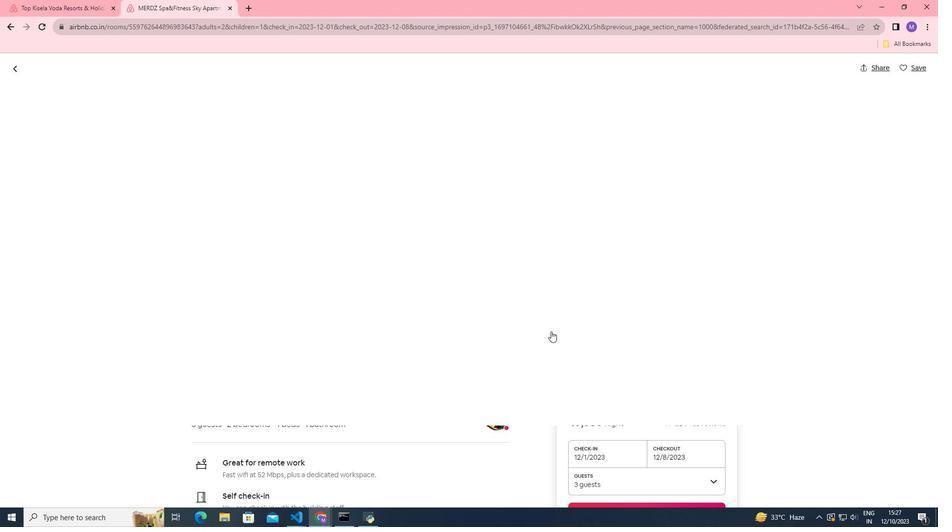 
Action: Mouse scrolled (551, 331) with delta (0, 0)
Screenshot: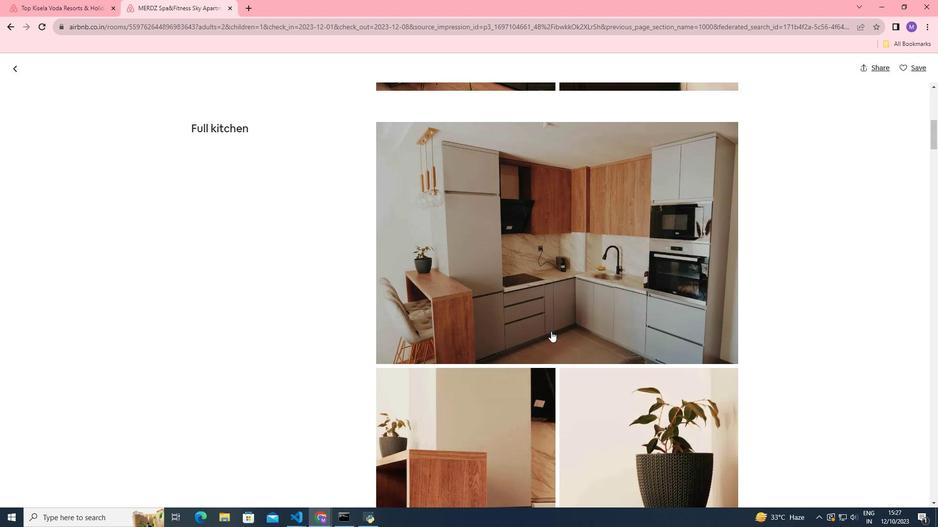 
Action: Mouse scrolled (551, 331) with delta (0, 0)
Screenshot: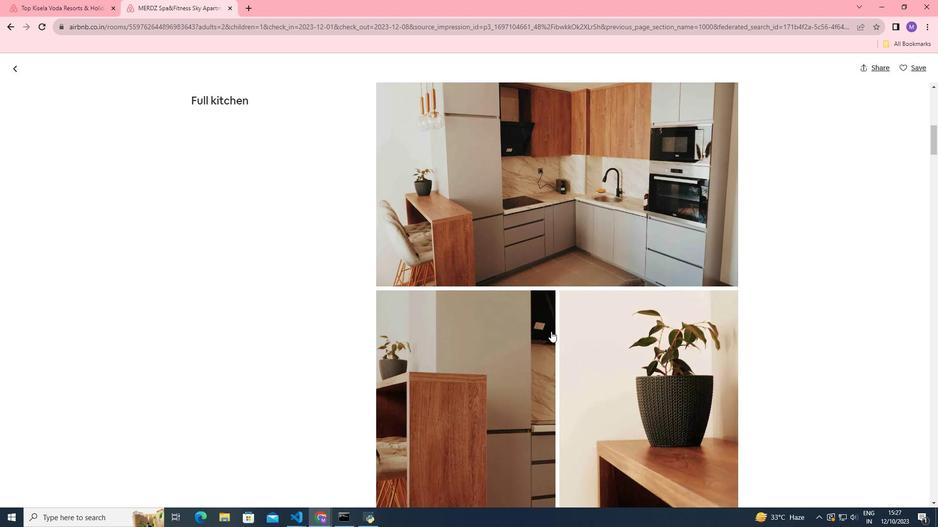 
Action: Mouse scrolled (551, 331) with delta (0, 0)
Screenshot: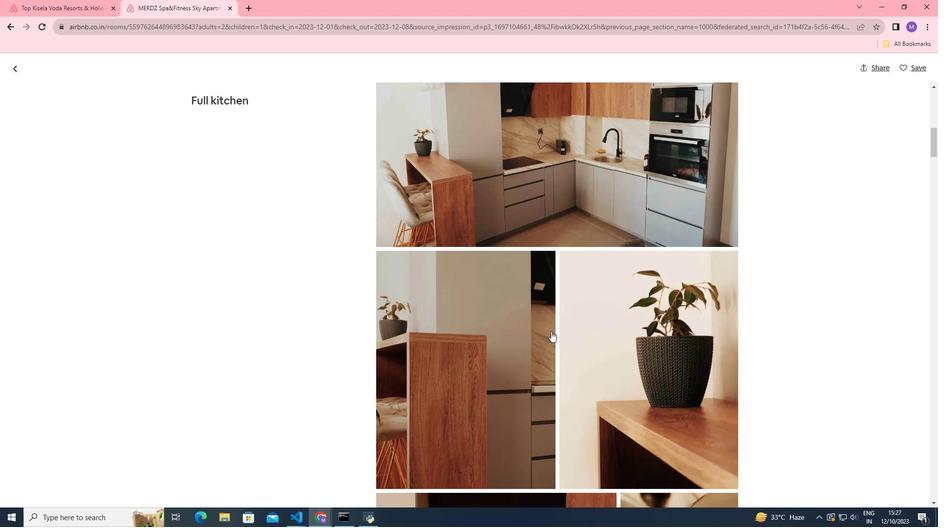 
Action: Mouse scrolled (551, 331) with delta (0, 0)
Screenshot: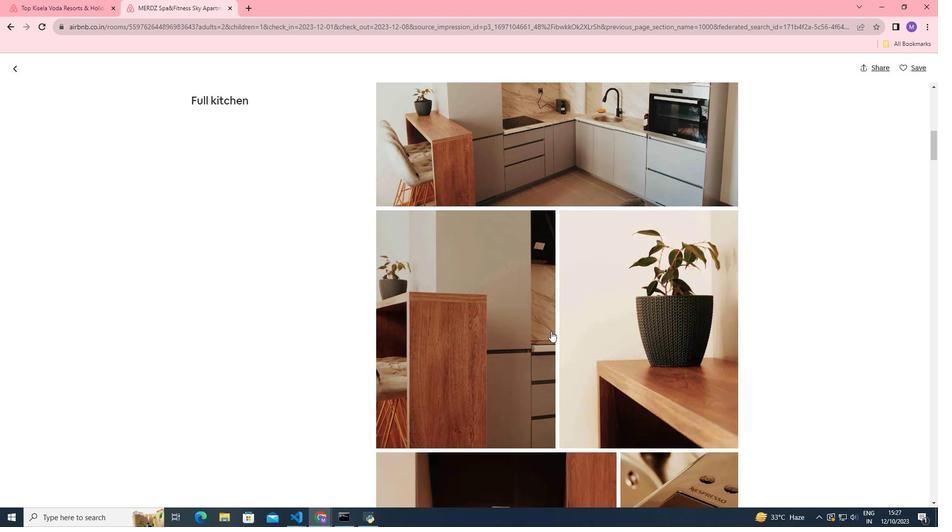 
Action: Mouse scrolled (551, 331) with delta (0, 0)
Screenshot: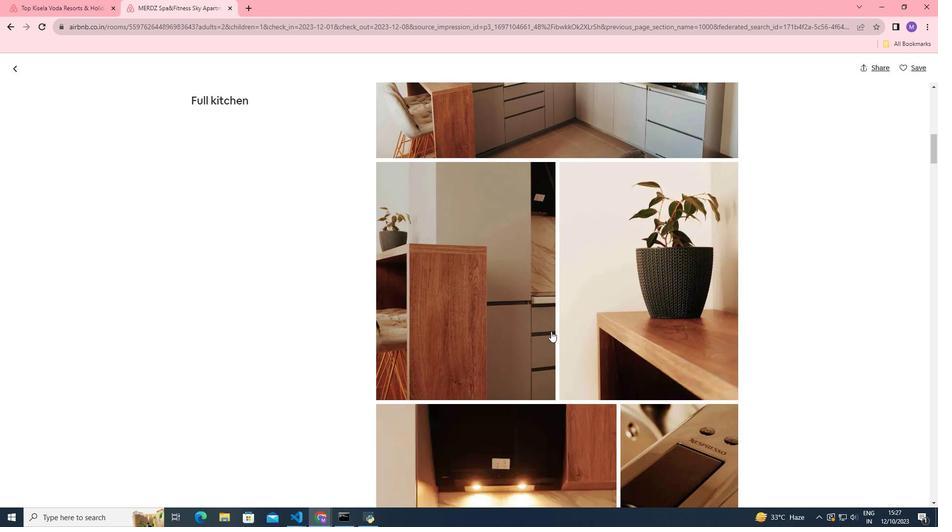 
Action: Mouse scrolled (551, 331) with delta (0, 0)
Screenshot: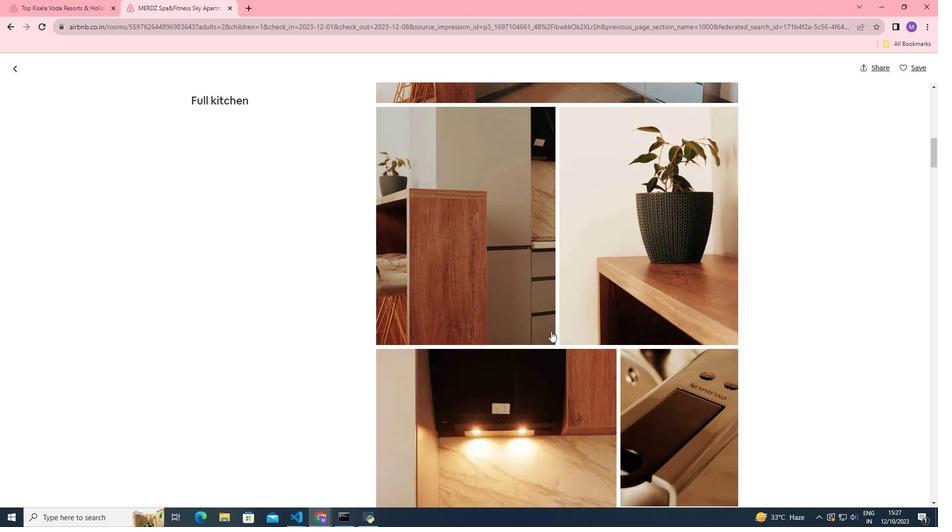 
Action: Mouse moved to (551, 325)
Screenshot: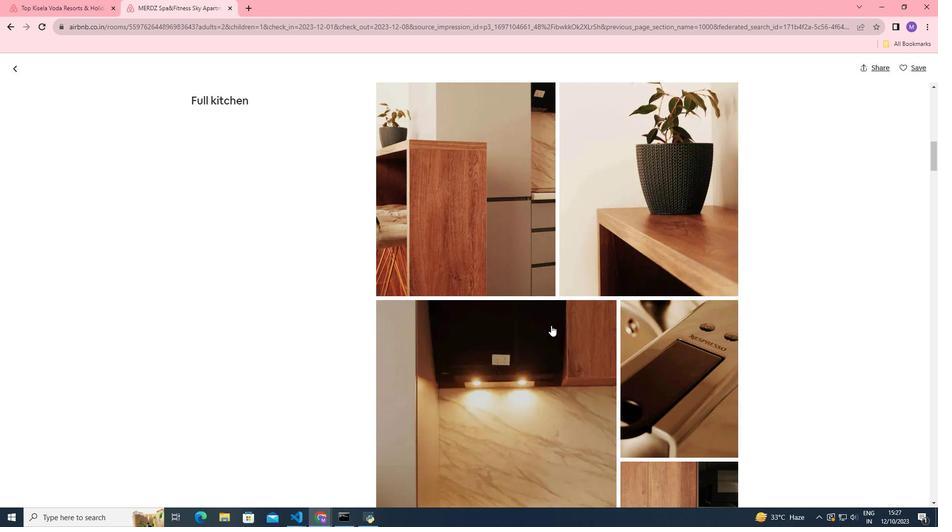 
Action: Mouse scrolled (551, 325) with delta (0, 0)
Screenshot: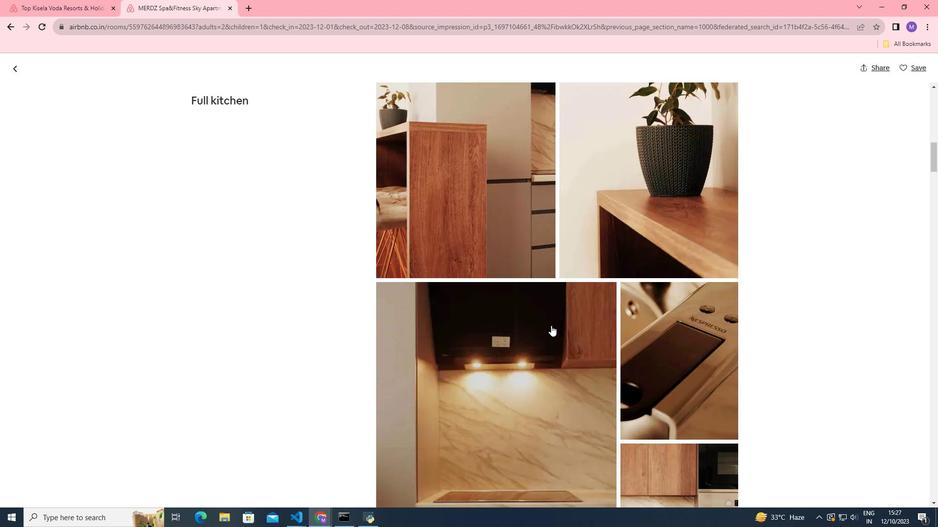 
Action: Mouse scrolled (551, 325) with delta (0, 0)
Screenshot: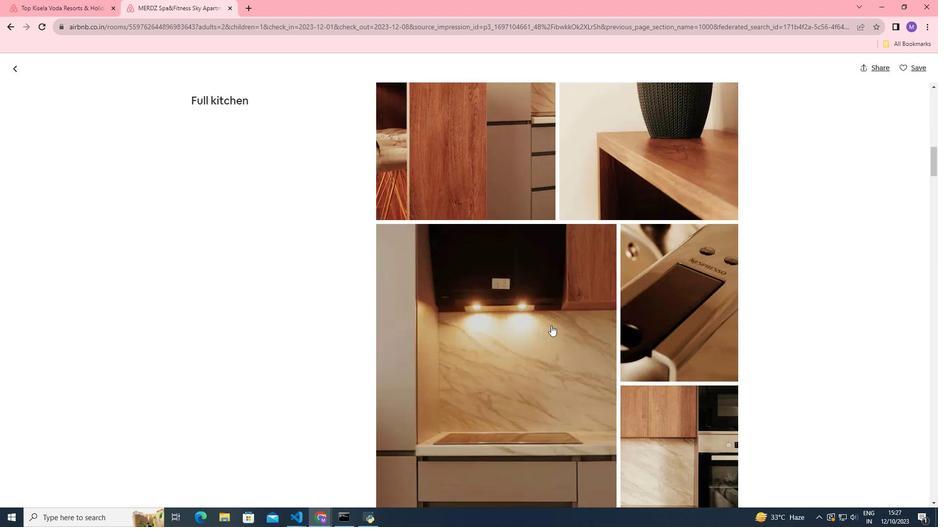 
Action: Mouse scrolled (551, 325) with delta (0, 0)
Screenshot: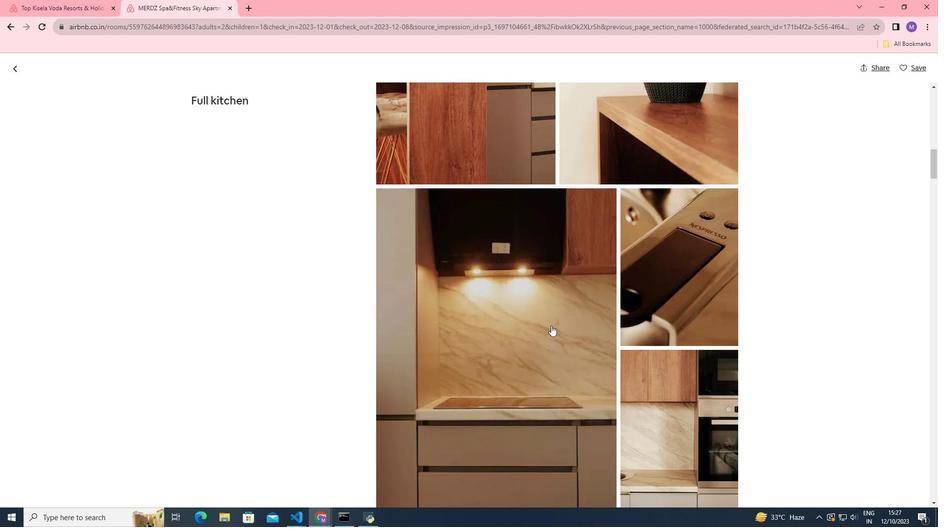 
Action: Mouse scrolled (551, 325) with delta (0, 0)
Screenshot: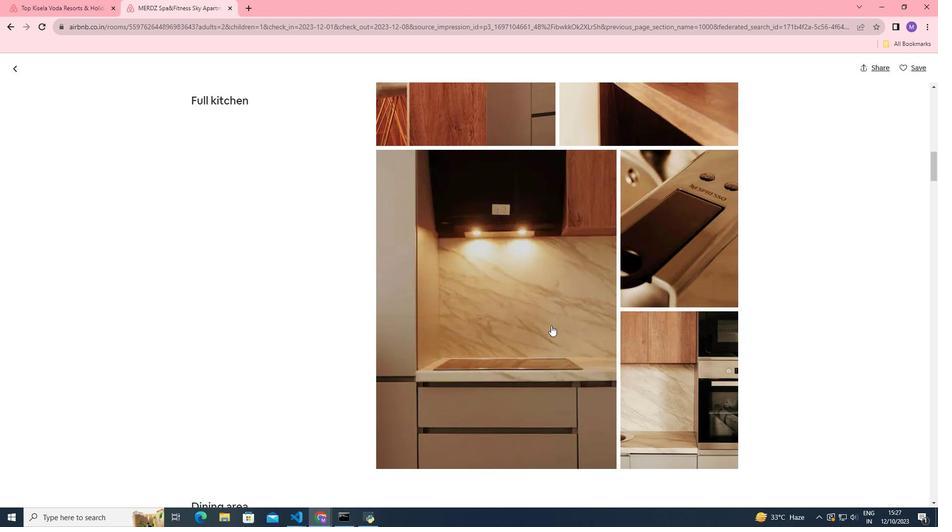 
Action: Mouse moved to (551, 325)
Screenshot: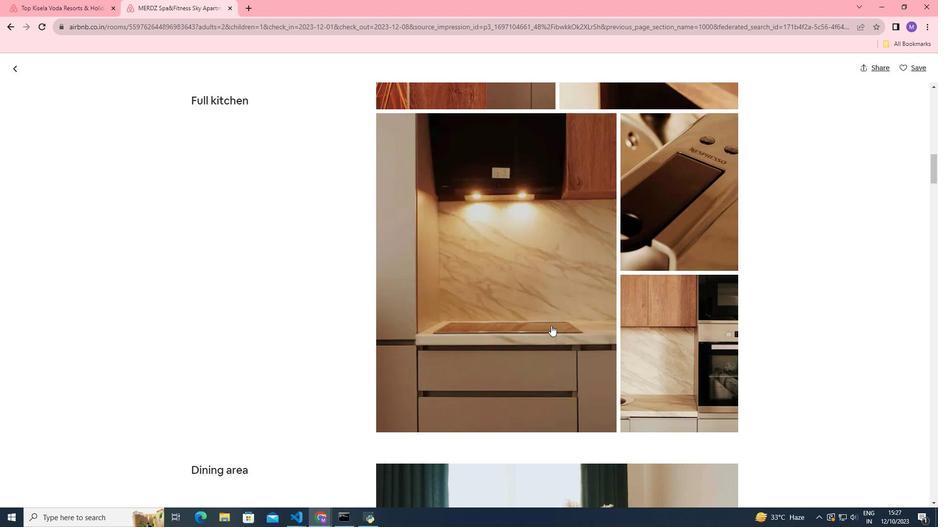 
Action: Mouse scrolled (551, 325) with delta (0, 0)
Screenshot: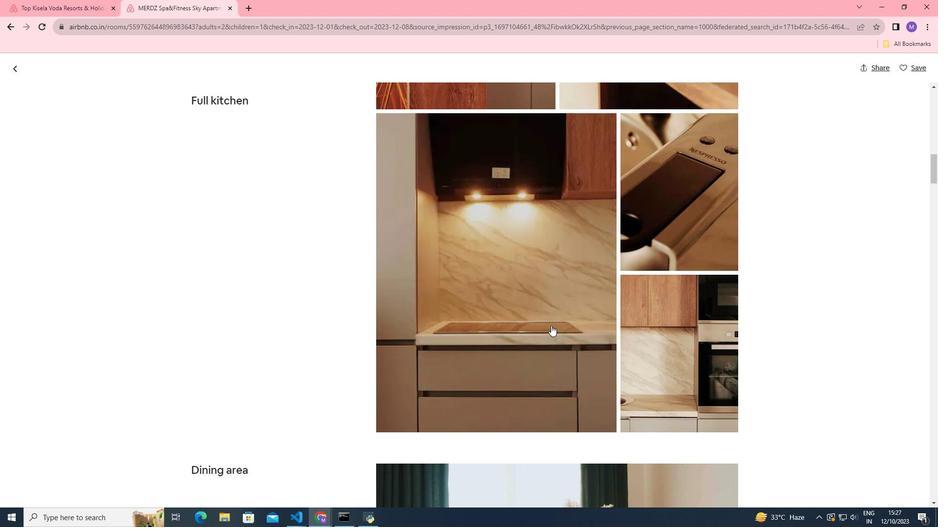 
Action: Mouse scrolled (551, 325) with delta (0, 0)
Screenshot: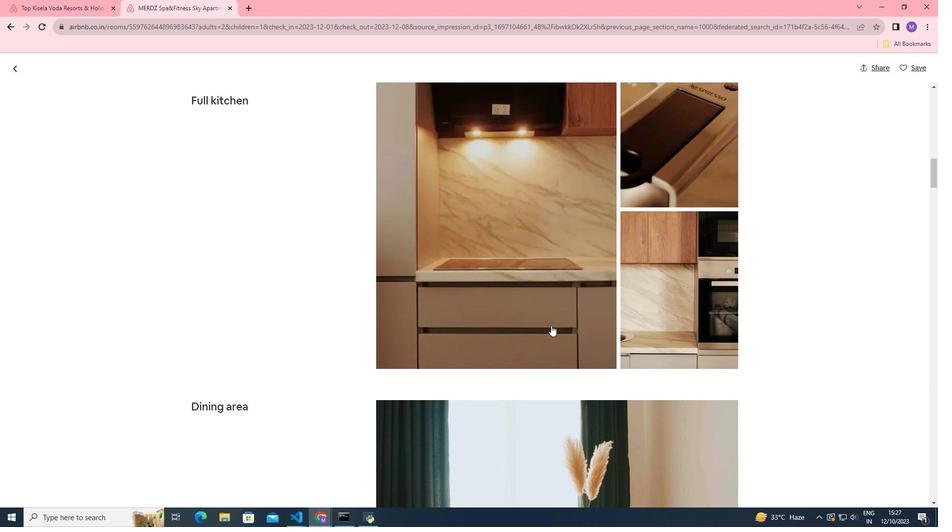 
Action: Mouse scrolled (551, 325) with delta (0, 0)
Screenshot: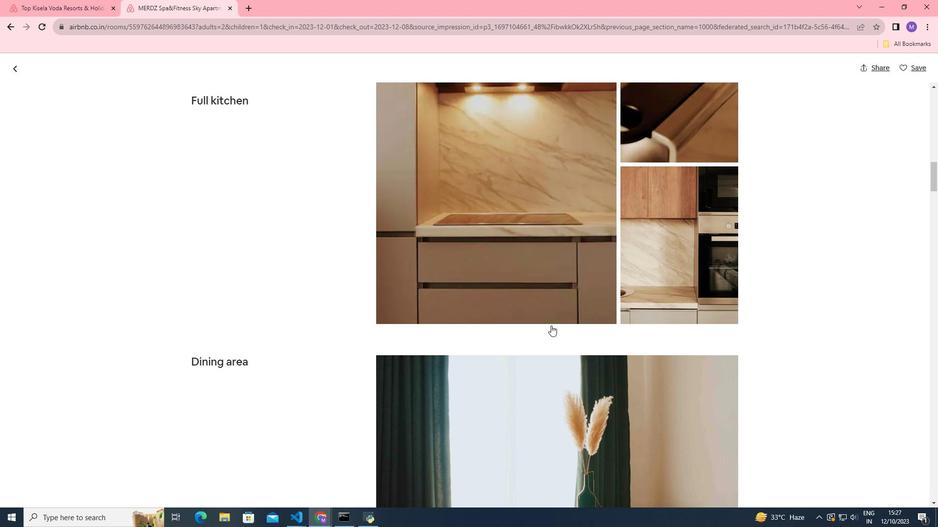 
Action: Mouse scrolled (551, 325) with delta (0, 0)
Screenshot: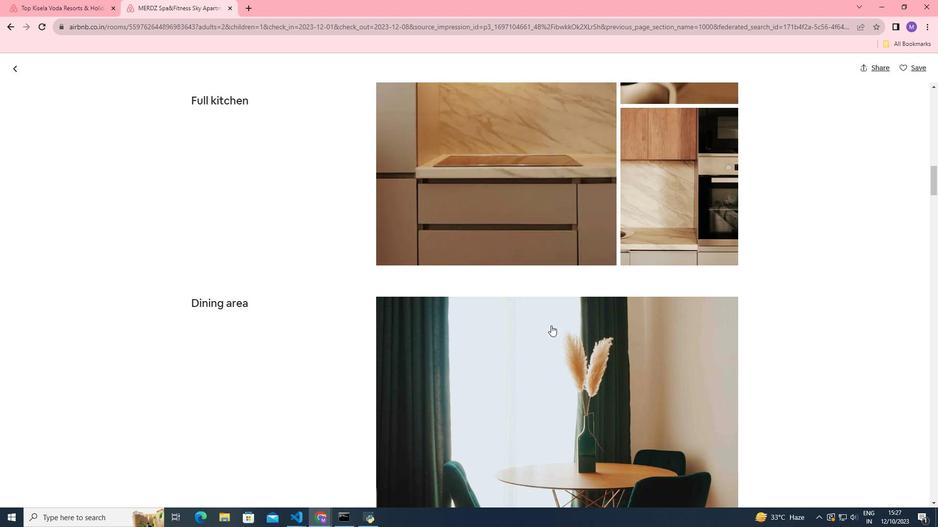 
Action: Mouse scrolled (551, 325) with delta (0, 0)
Screenshot: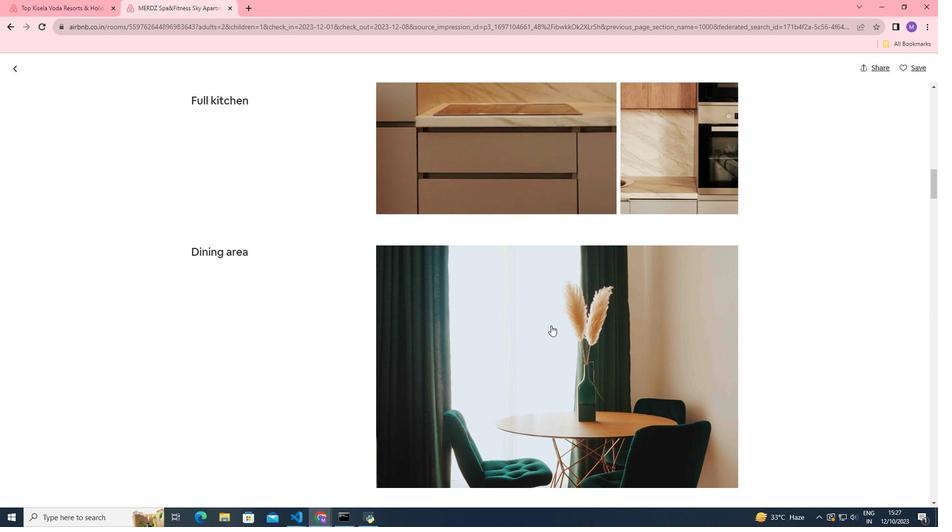 
Action: Mouse moved to (551, 325)
Screenshot: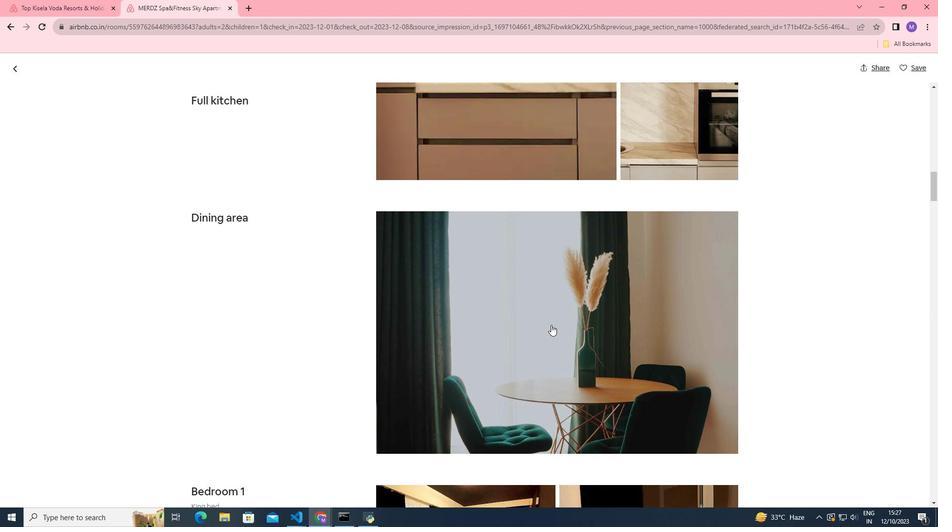 
Action: Mouse scrolled (551, 324) with delta (0, 0)
Screenshot: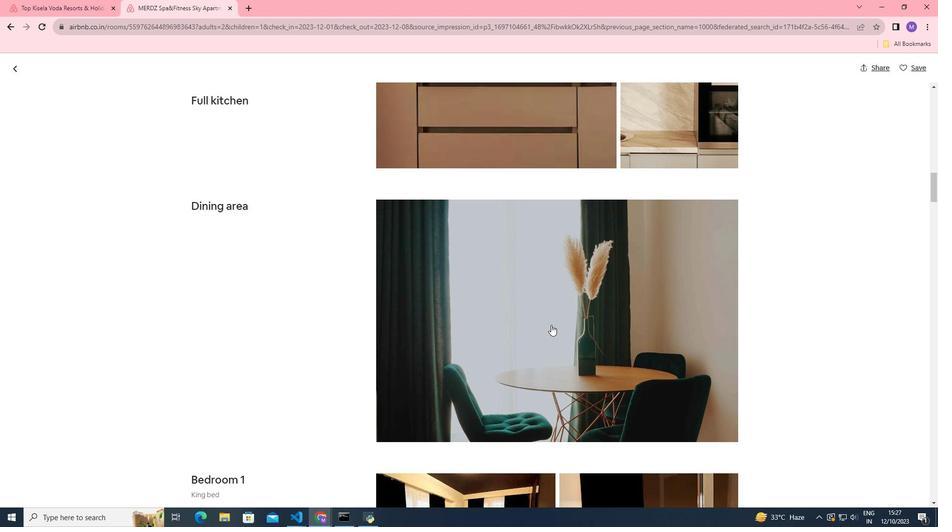 
Action: Mouse scrolled (551, 324) with delta (0, 0)
Screenshot: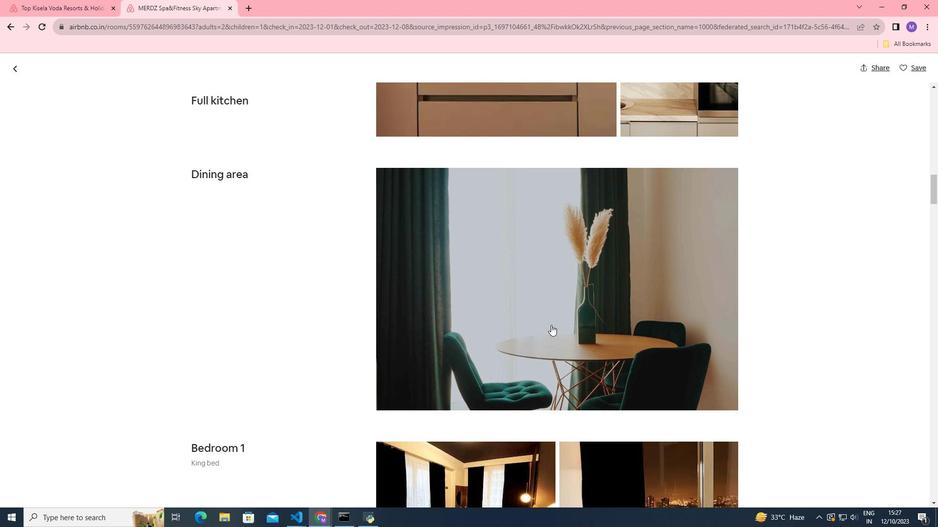 
Action: Mouse scrolled (551, 324) with delta (0, 0)
Screenshot: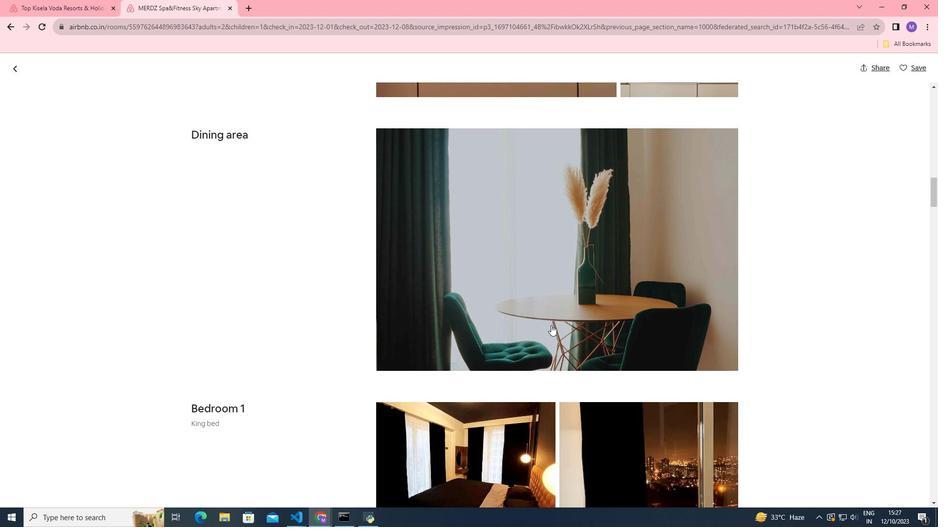 
Action: Mouse scrolled (551, 324) with delta (0, 0)
Screenshot: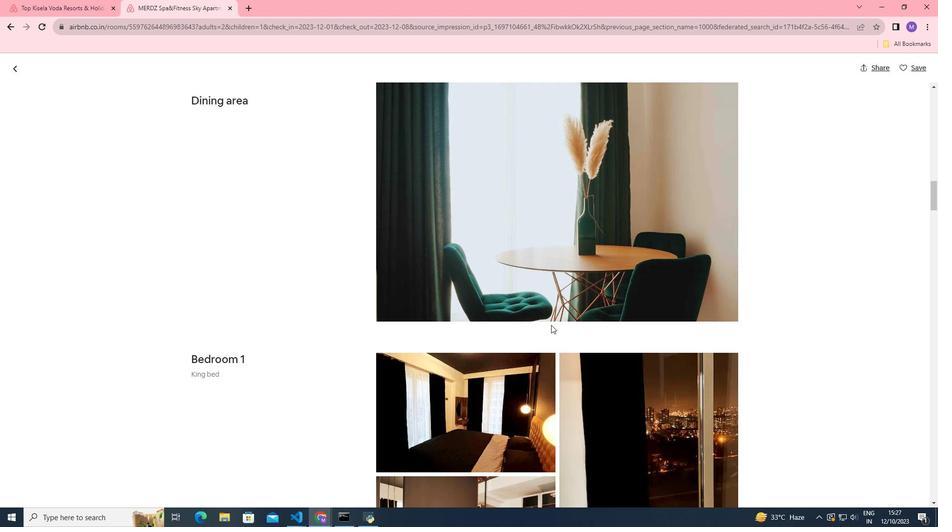 
Action: Mouse scrolled (551, 324) with delta (0, 0)
Screenshot: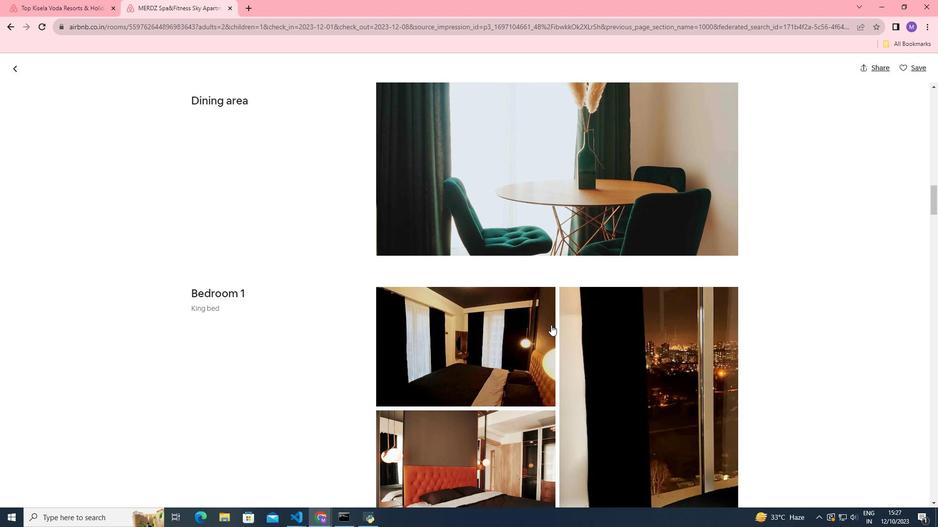 
Action: Mouse scrolled (551, 324) with delta (0, 0)
Screenshot: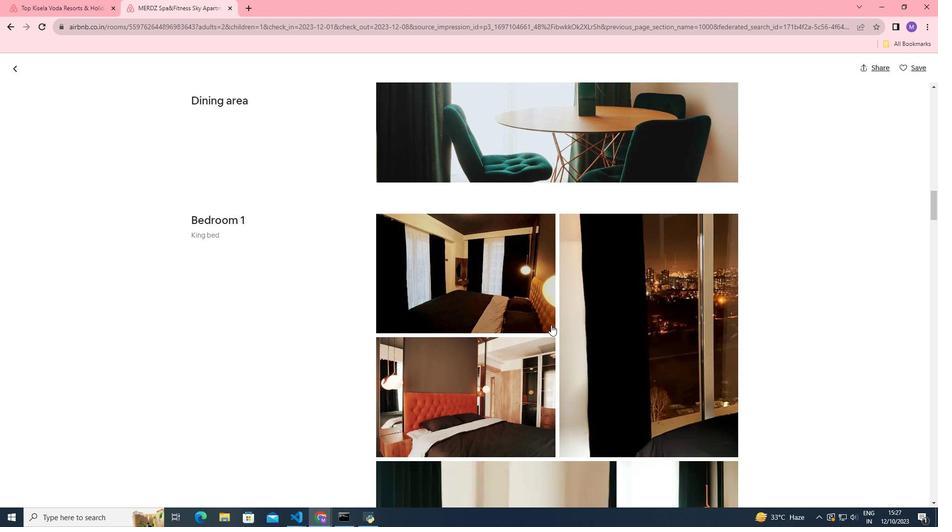 
Action: Mouse scrolled (551, 324) with delta (0, 0)
Screenshot: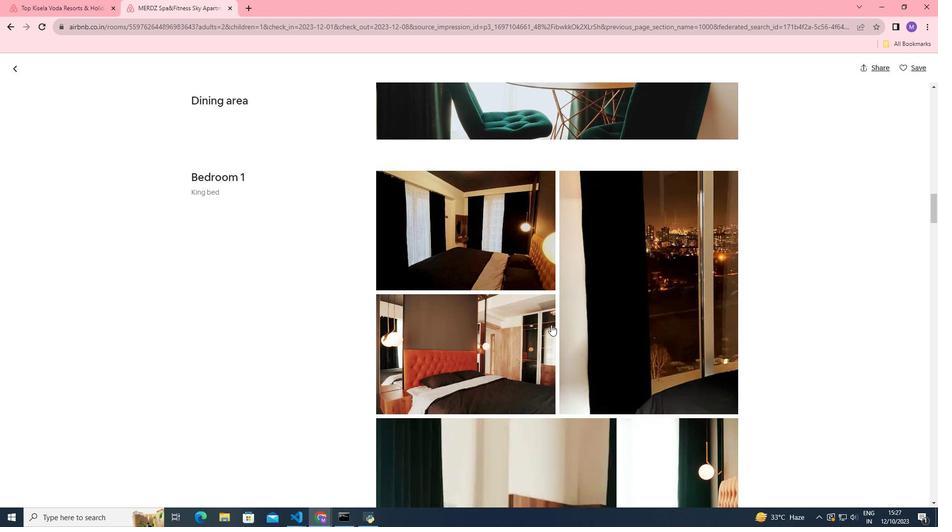 
Action: Mouse scrolled (551, 324) with delta (0, 0)
Screenshot: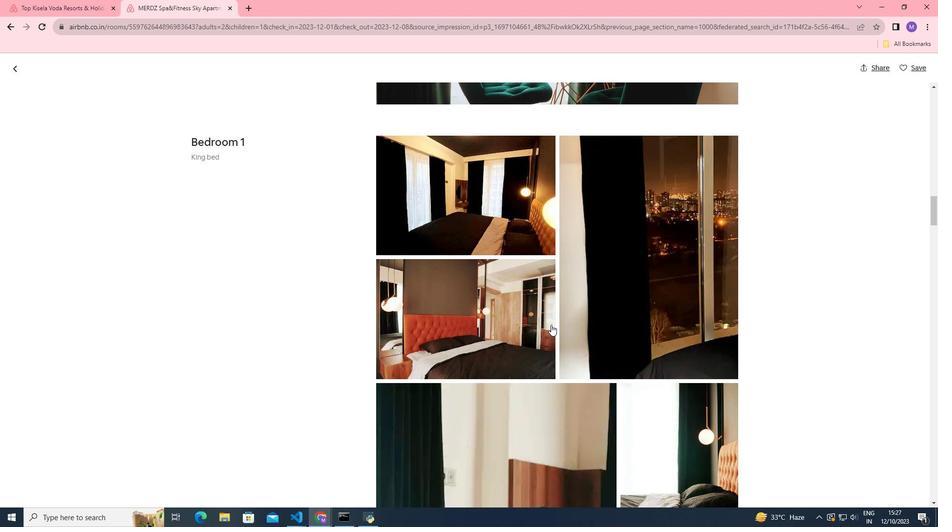 
Action: Mouse scrolled (551, 324) with delta (0, 0)
Screenshot: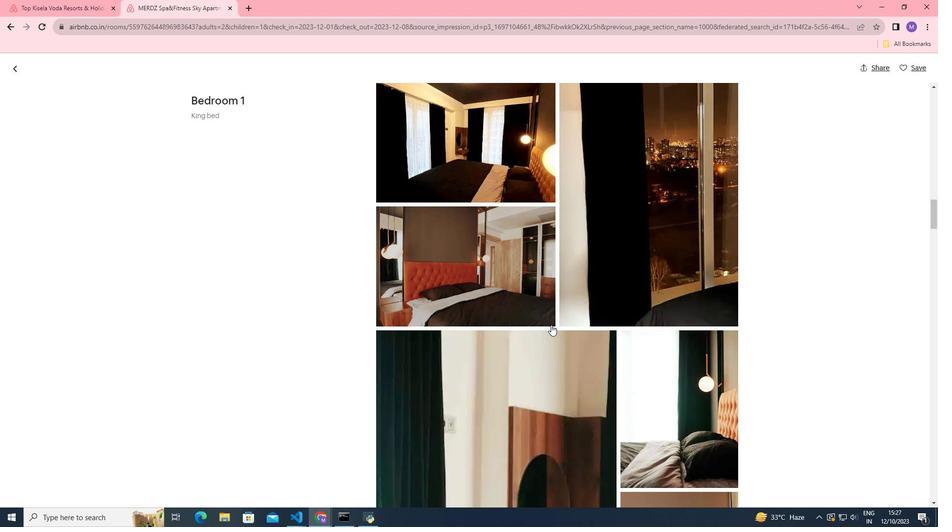 
Action: Mouse scrolled (551, 324) with delta (0, 0)
Screenshot: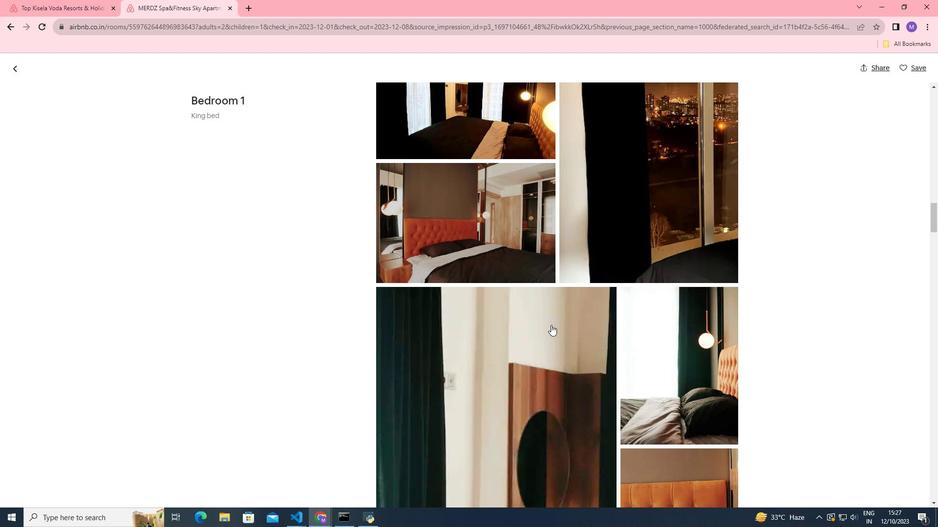 
Action: Mouse scrolled (551, 324) with delta (0, 0)
Screenshot: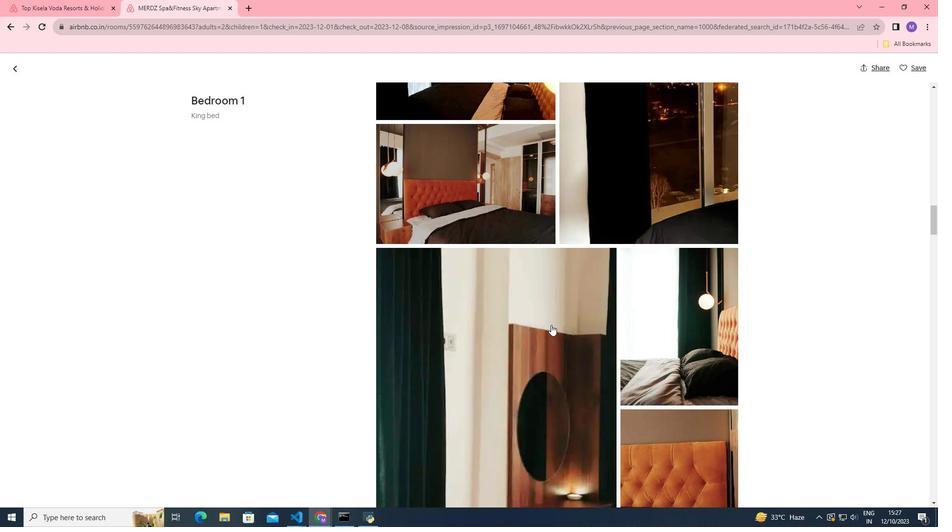 
Action: Mouse scrolled (551, 324) with delta (0, 0)
Screenshot: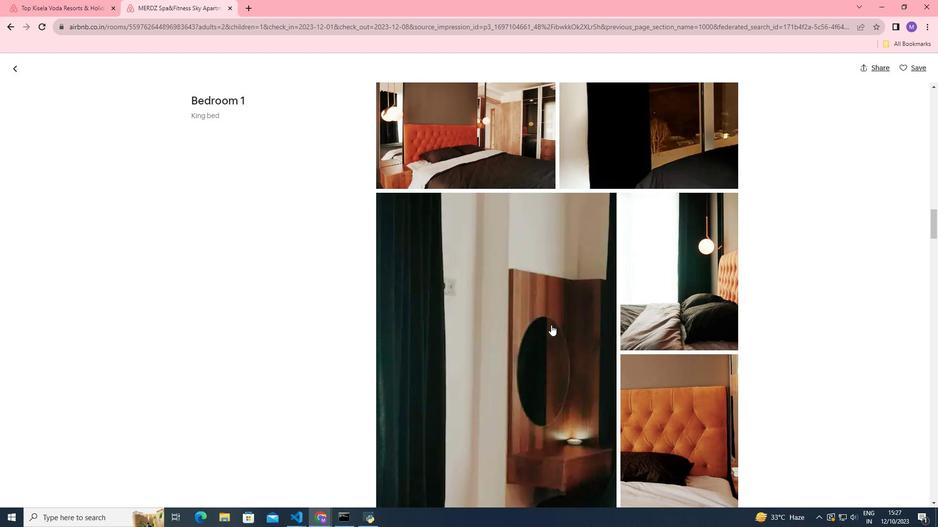 
Action: Mouse scrolled (551, 324) with delta (0, 0)
Screenshot: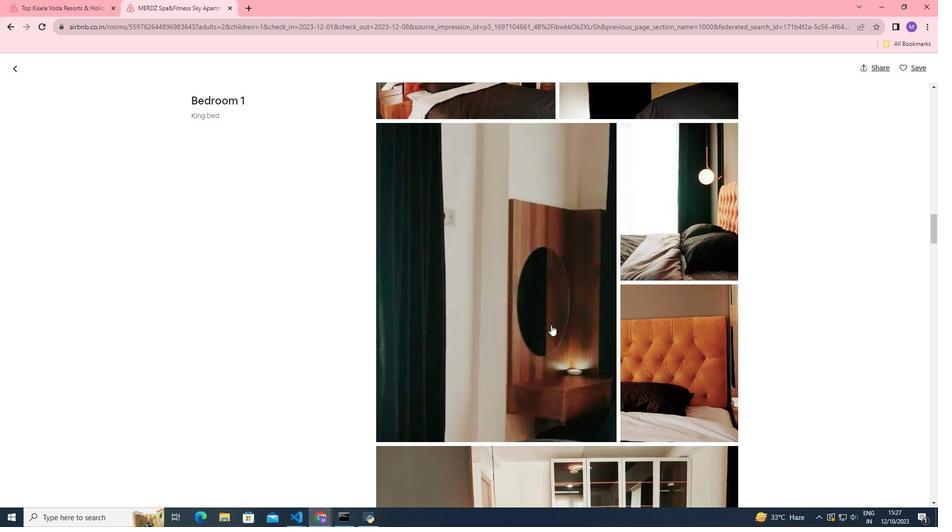 
Action: Mouse scrolled (551, 324) with delta (0, 0)
Screenshot: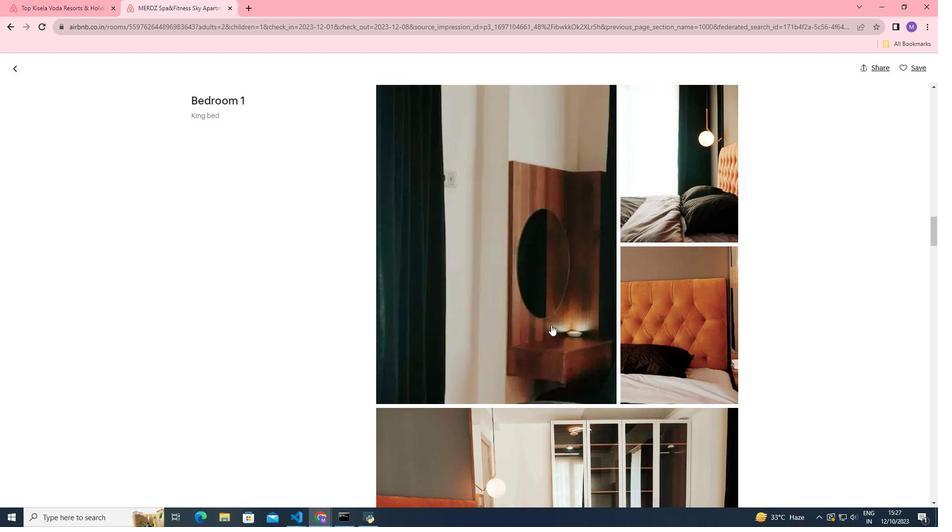 
Action: Mouse scrolled (551, 324) with delta (0, 0)
Screenshot: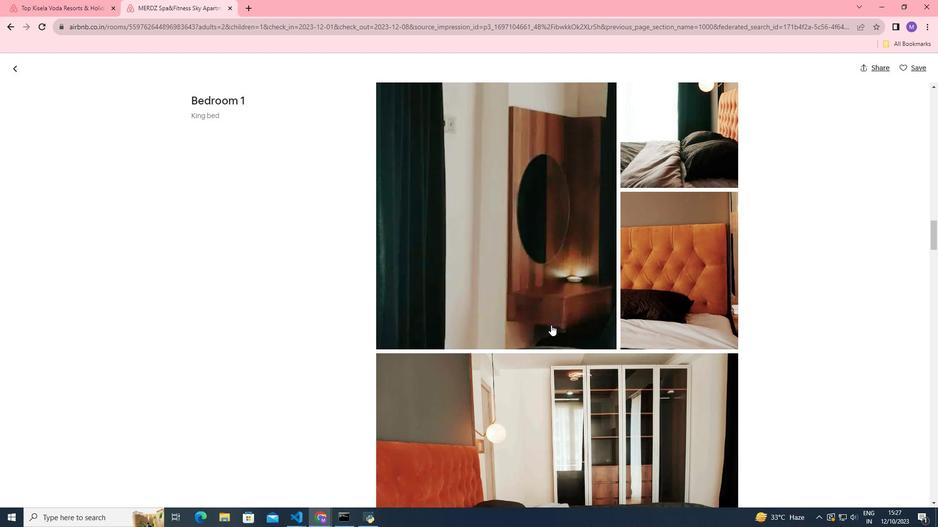 
Action: Mouse scrolled (551, 324) with delta (0, 0)
Screenshot: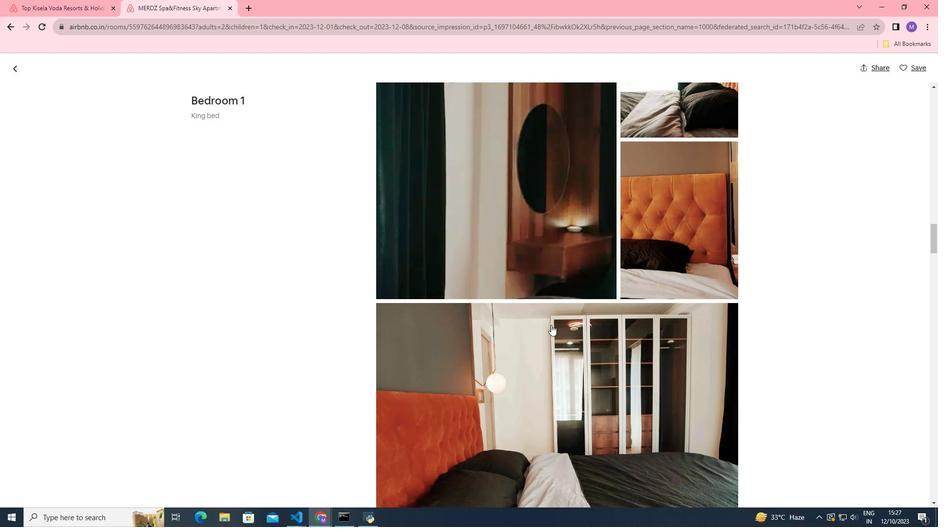 
Action: Mouse scrolled (551, 324) with delta (0, 0)
Screenshot: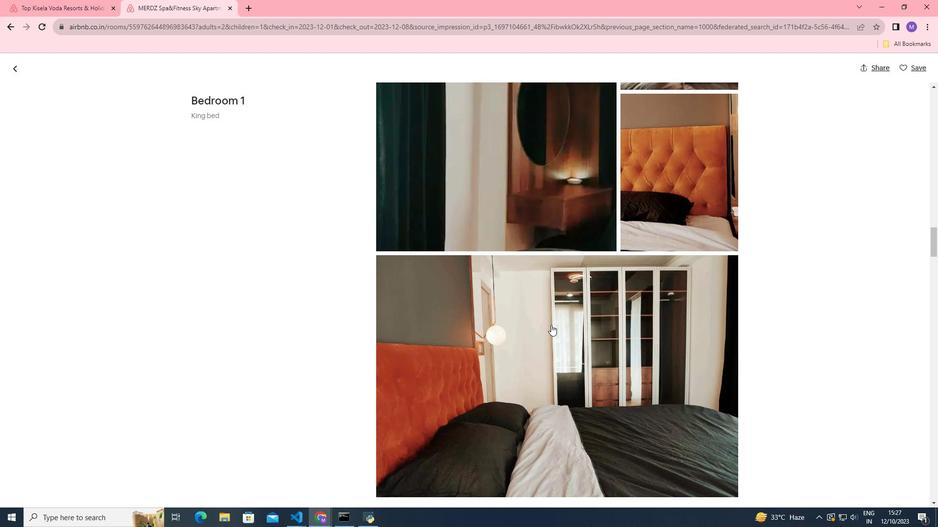 
Action: Mouse scrolled (551, 324) with delta (0, 0)
Screenshot: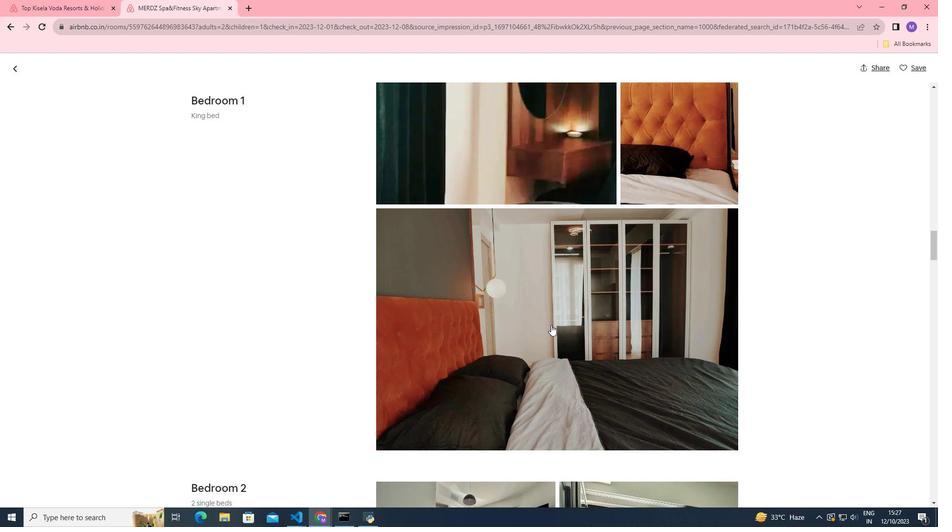 
Action: Mouse scrolled (551, 324) with delta (0, 0)
Screenshot: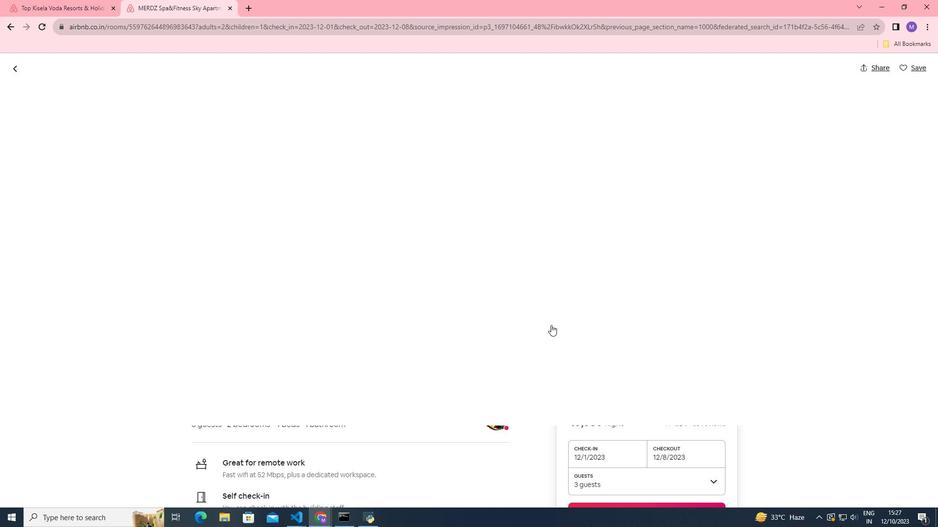 
Action: Mouse scrolled (551, 324) with delta (0, 0)
Screenshot: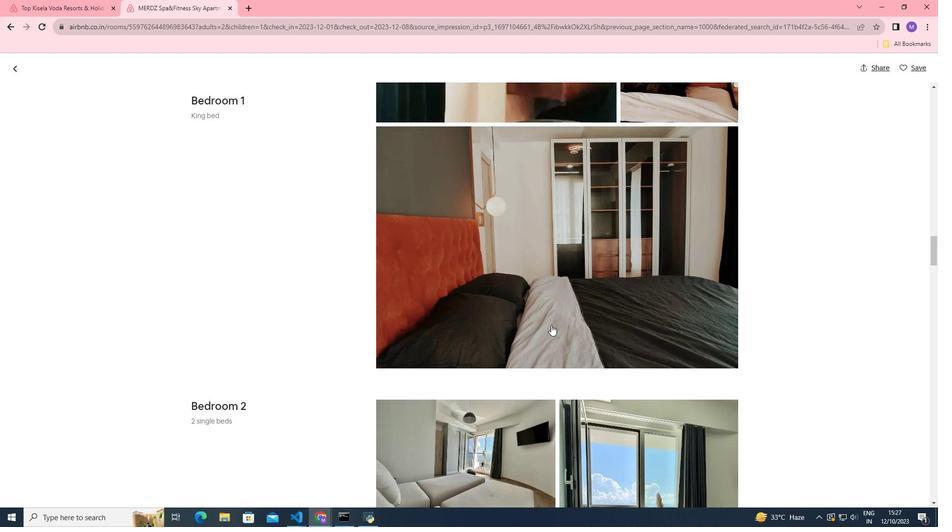 
Action: Mouse scrolled (551, 324) with delta (0, 0)
Screenshot: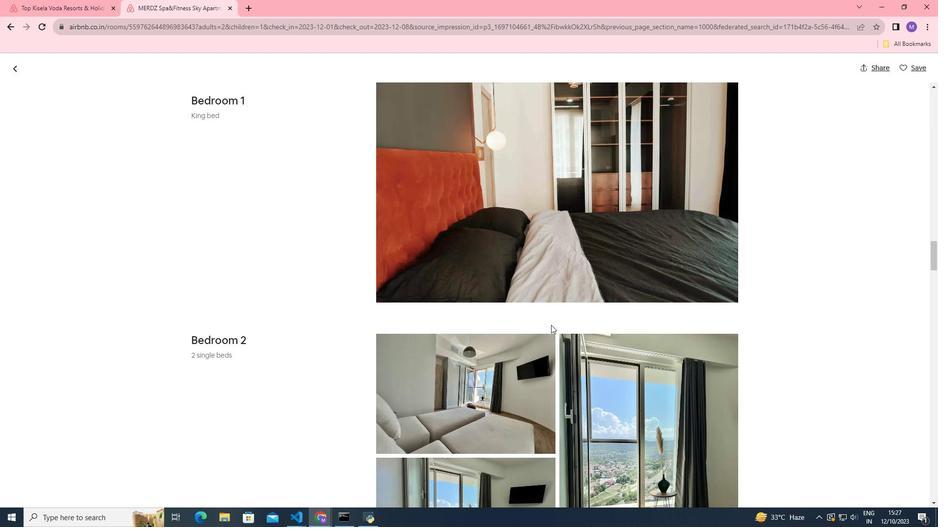 
Action: Mouse scrolled (551, 324) with delta (0, 0)
Screenshot: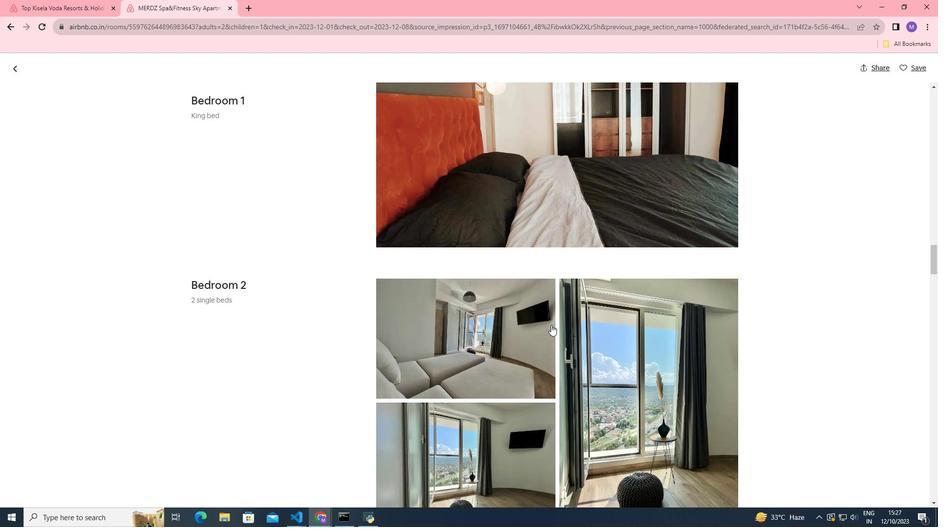 
Action: Mouse scrolled (551, 324) with delta (0, 0)
Screenshot: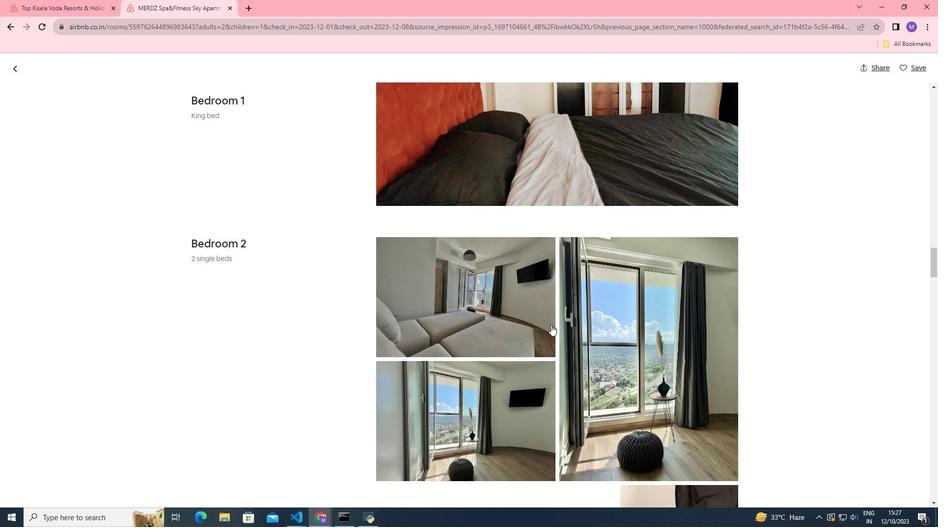 
Action: Mouse scrolled (551, 324) with delta (0, 0)
Screenshot: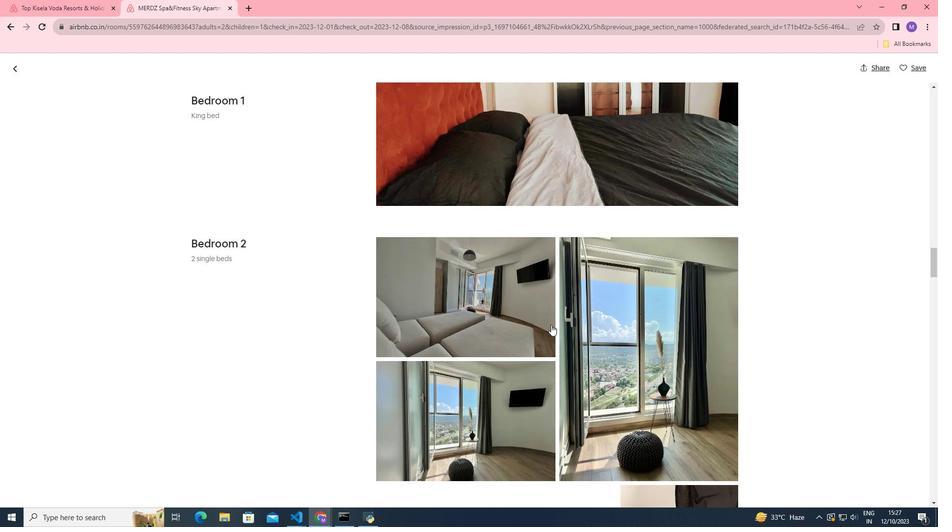 
Action: Mouse scrolled (551, 324) with delta (0, 0)
Screenshot: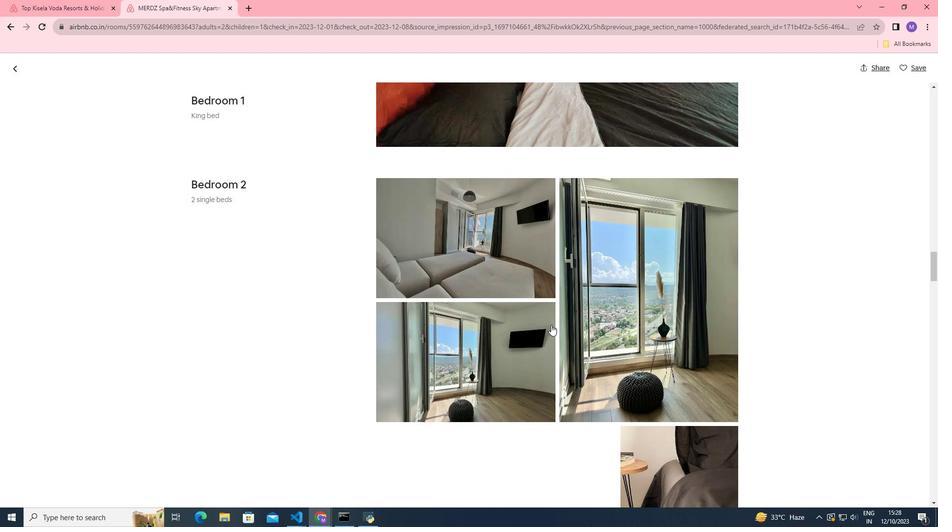 
Action: Mouse scrolled (551, 324) with delta (0, 0)
Screenshot: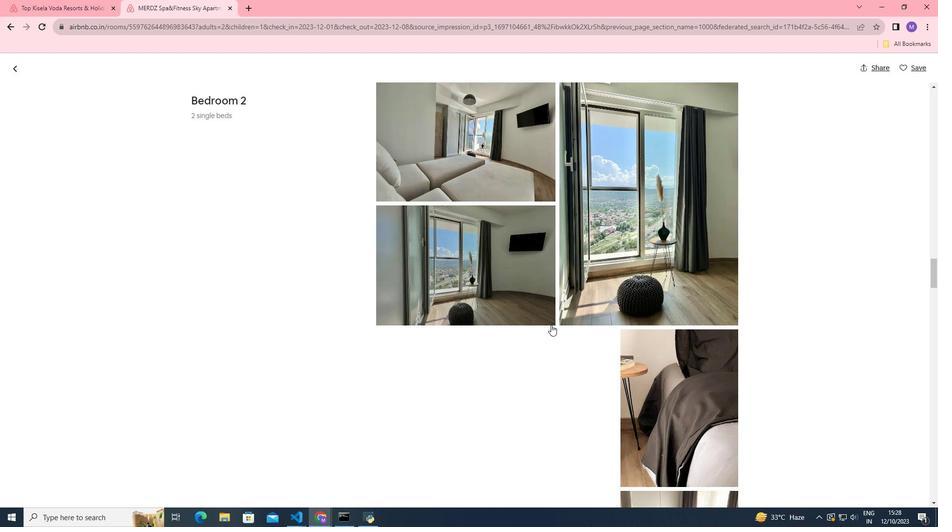 
Action: Mouse scrolled (551, 324) with delta (0, 0)
Screenshot: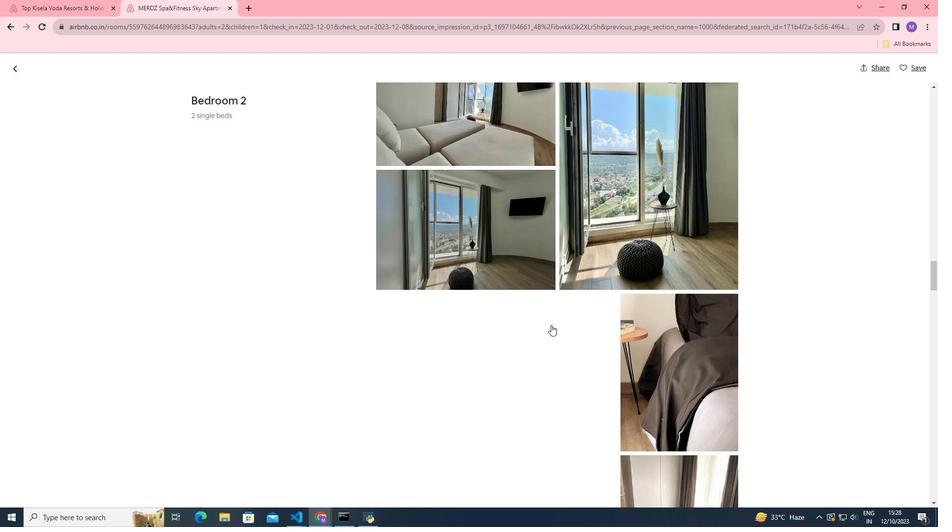 
Action: Mouse scrolled (551, 324) with delta (0, 0)
Screenshot: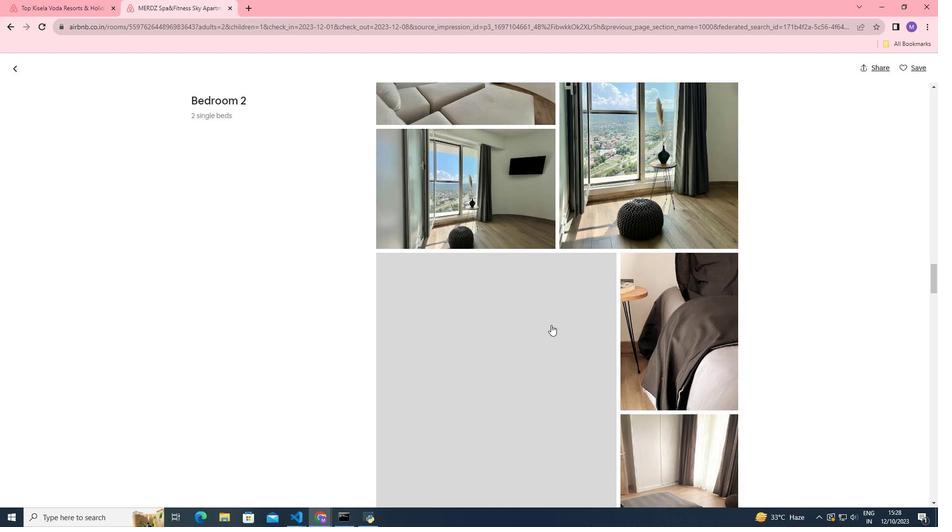
Action: Mouse scrolled (551, 324) with delta (0, 0)
Screenshot: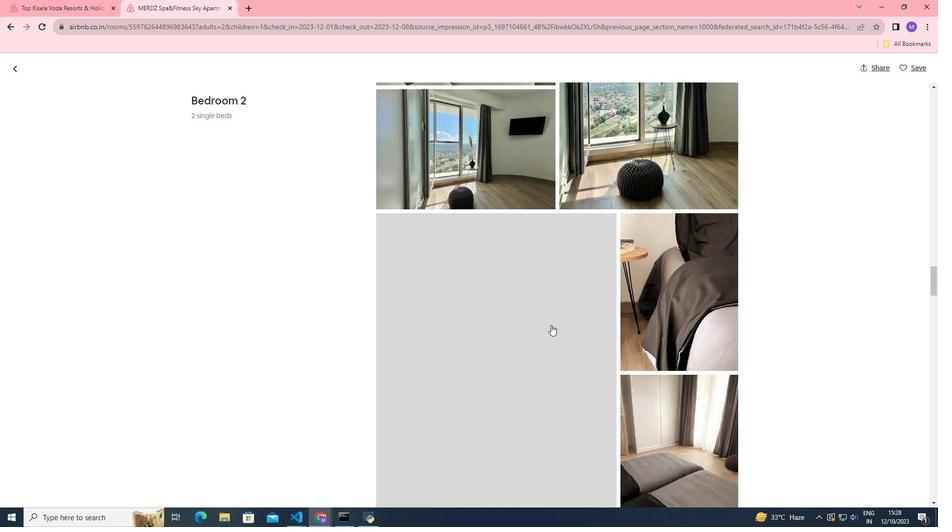 
Action: Mouse scrolled (551, 324) with delta (0, 0)
Screenshot: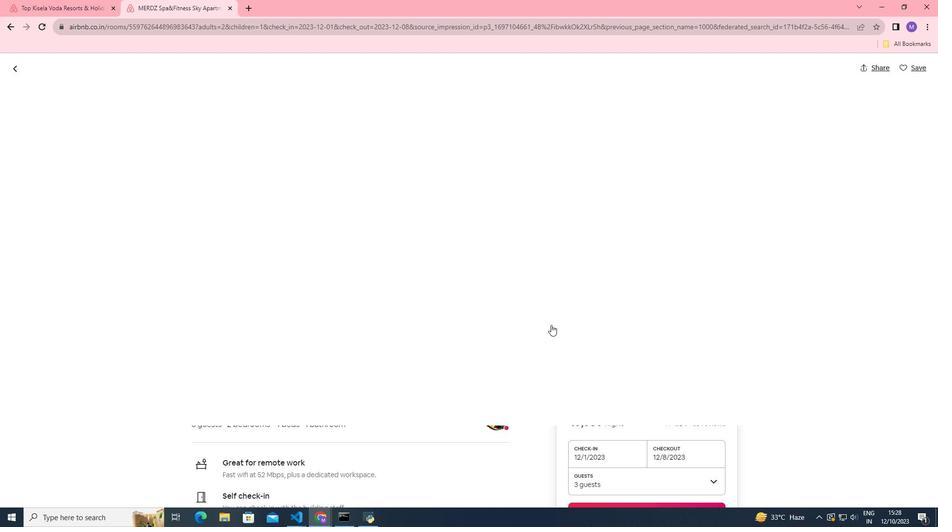 
Action: Mouse scrolled (551, 324) with delta (0, 0)
Screenshot: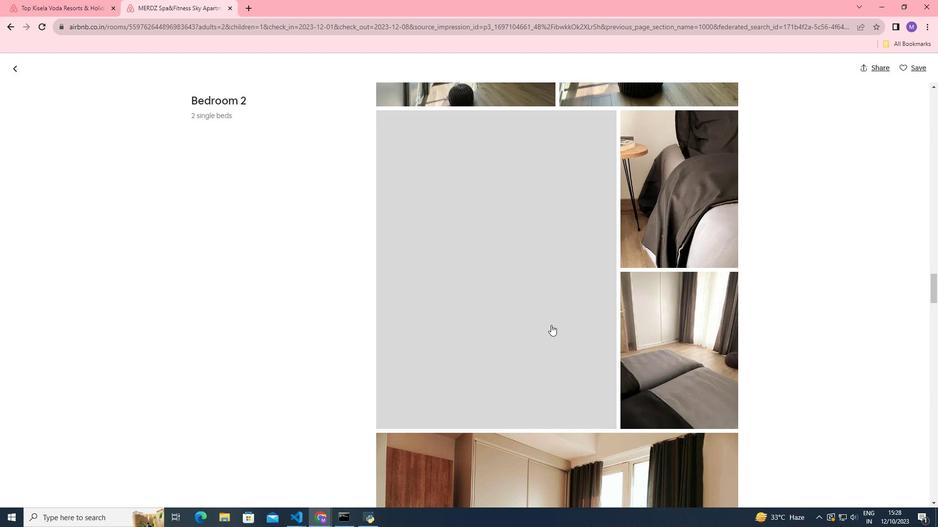 
Action: Mouse scrolled (551, 324) with delta (0, 0)
Screenshot: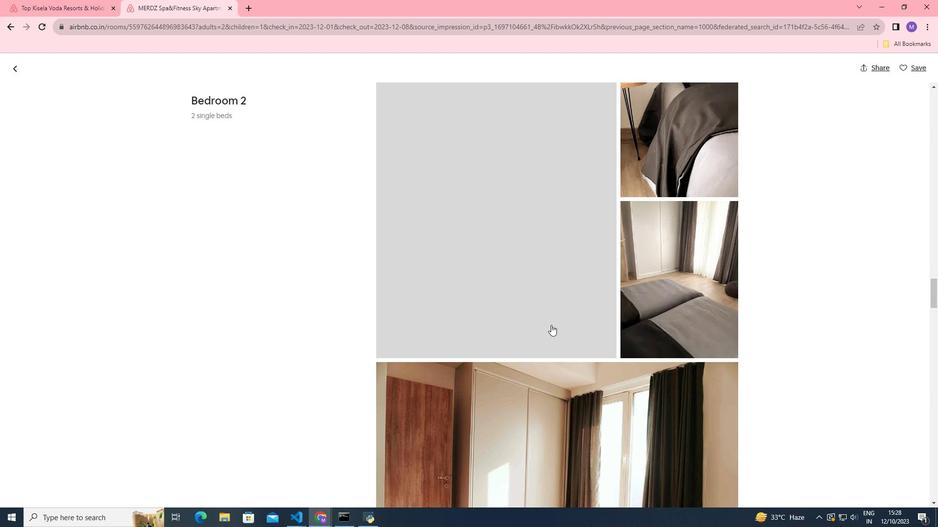 
Action: Mouse scrolled (551, 324) with delta (0, 0)
Screenshot: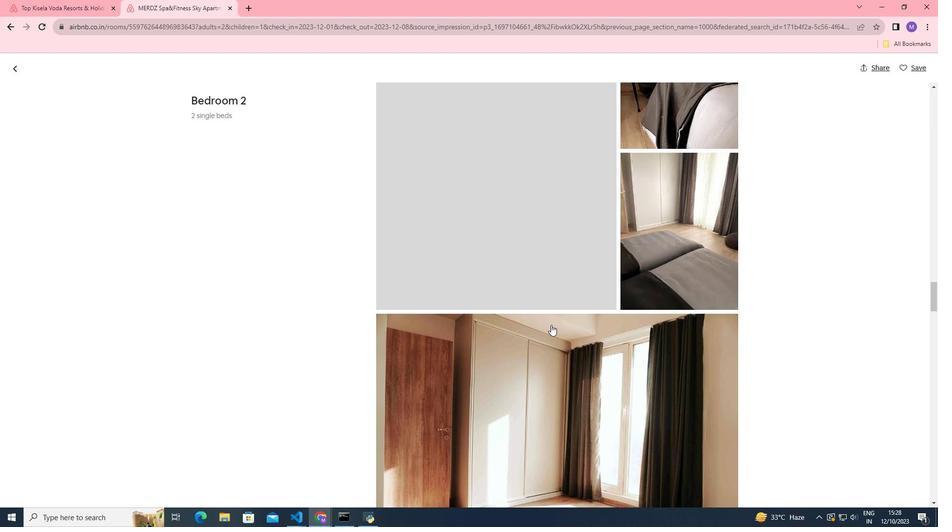
Action: Mouse scrolled (551, 324) with delta (0, 0)
Screenshot: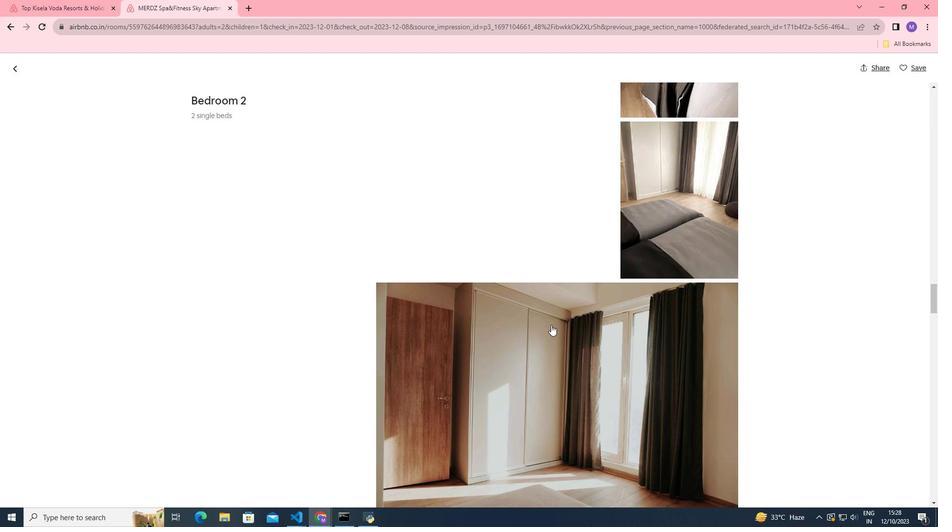
Action: Mouse scrolled (551, 324) with delta (0, 0)
Screenshot: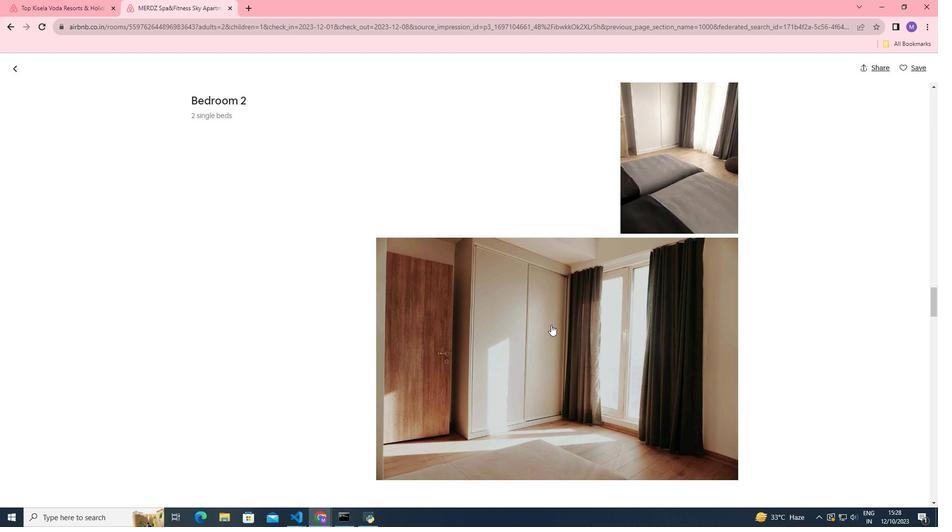 
Action: Mouse scrolled (551, 324) with delta (0, 0)
Screenshot: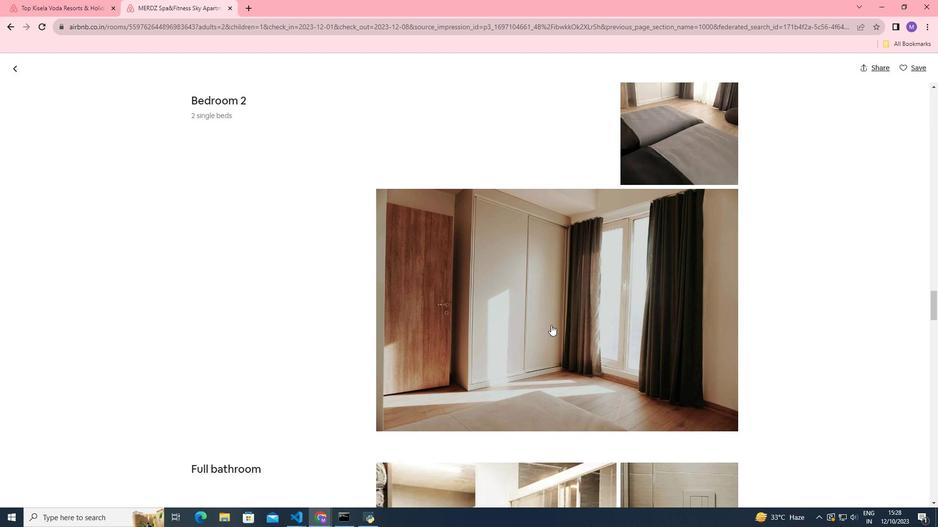 
Action: Mouse scrolled (551, 324) with delta (0, 0)
Screenshot: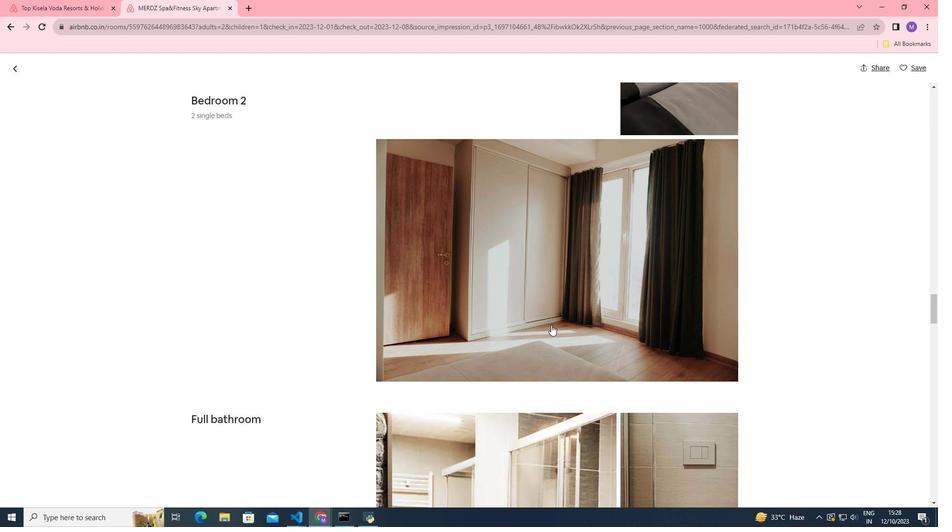 
Action: Mouse scrolled (551, 324) with delta (0, 0)
Screenshot: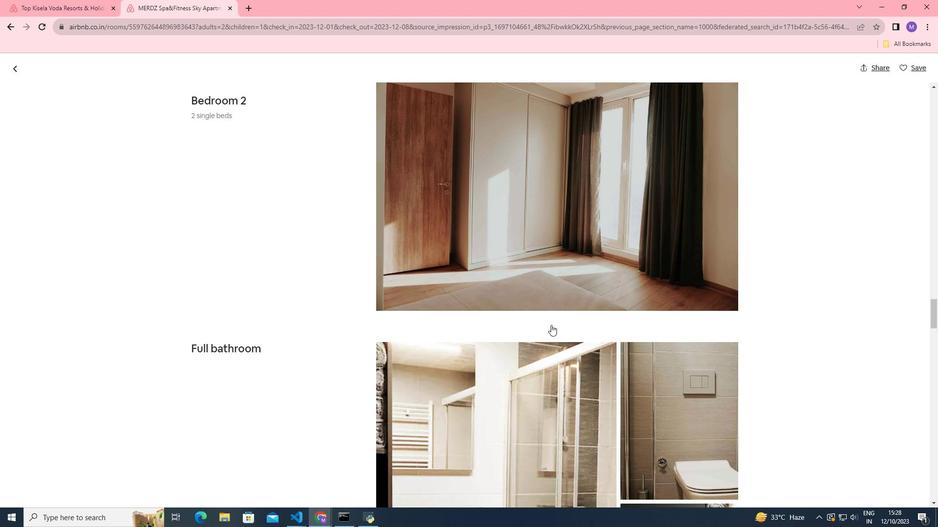 
Action: Mouse scrolled (551, 324) with delta (0, 0)
Screenshot: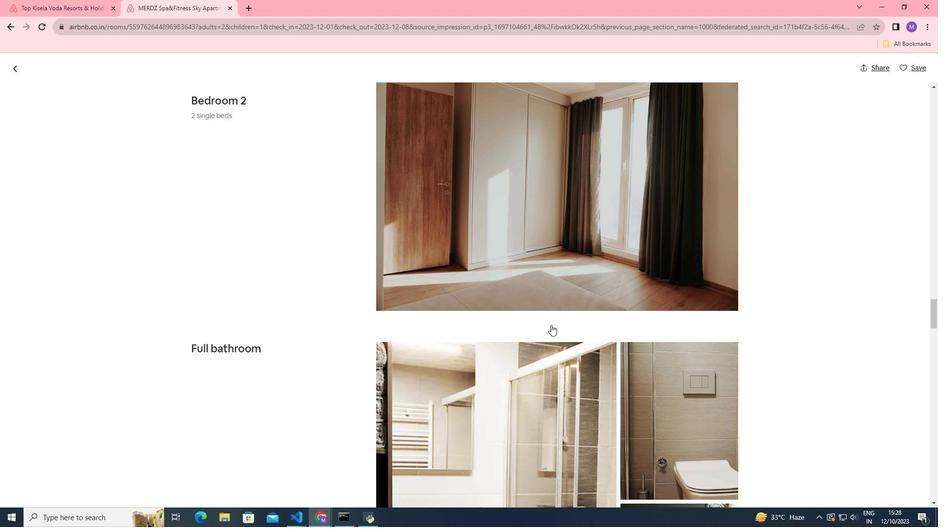 
Action: Mouse scrolled (551, 324) with delta (0, 0)
Screenshot: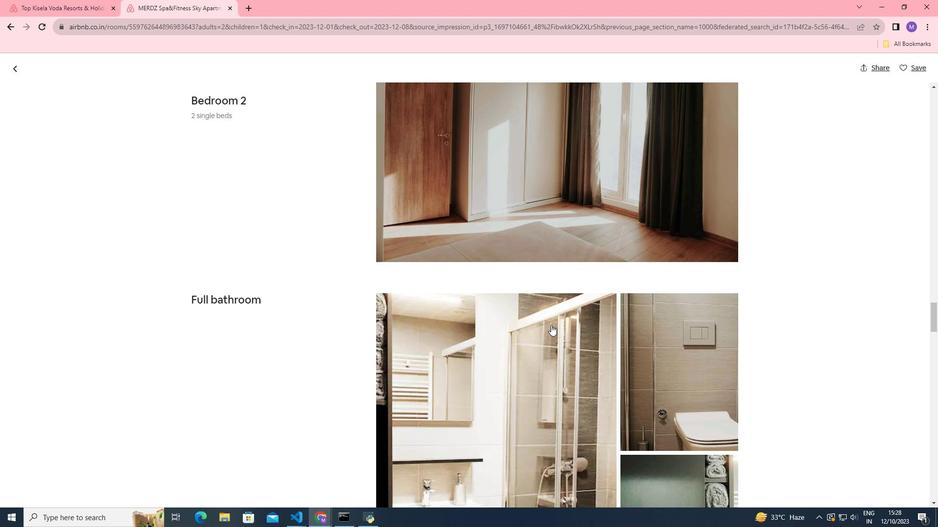 
Action: Mouse scrolled (551, 324) with delta (0, 0)
Screenshot: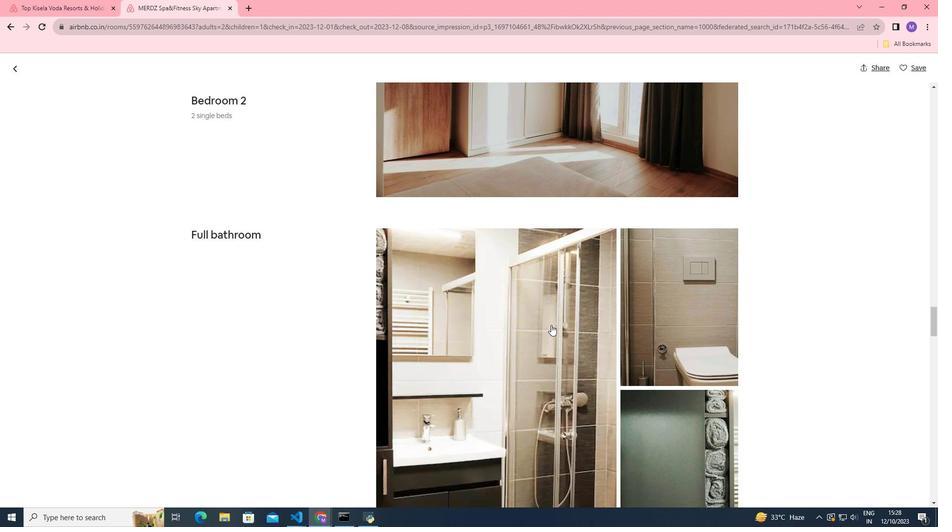 
Action: Mouse scrolled (551, 324) with delta (0, 0)
Screenshot: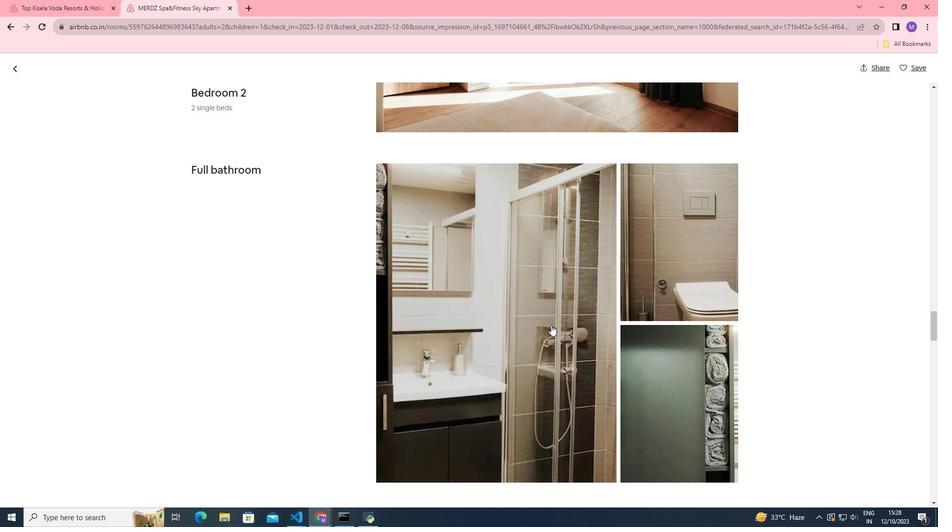 
Action: Mouse scrolled (551, 324) with delta (0, 0)
Screenshot: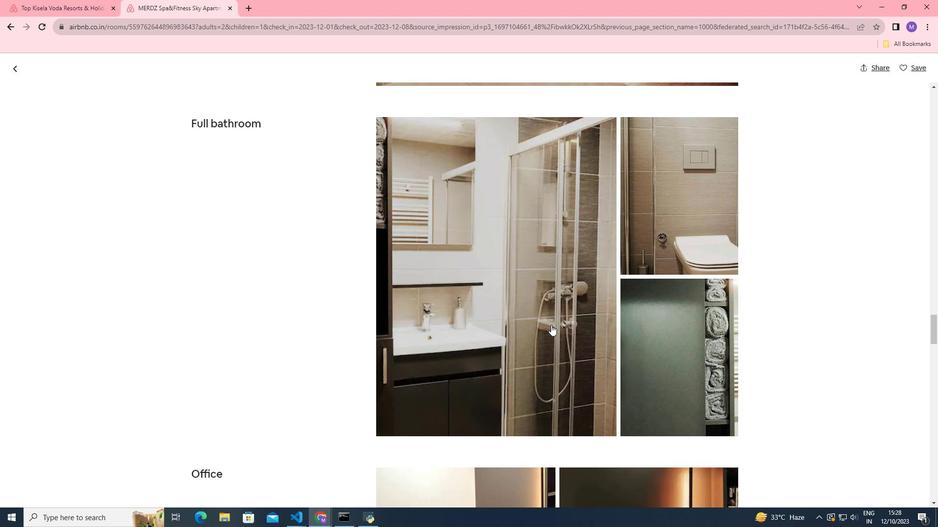 
Action: Mouse scrolled (551, 324) with delta (0, 0)
Screenshot: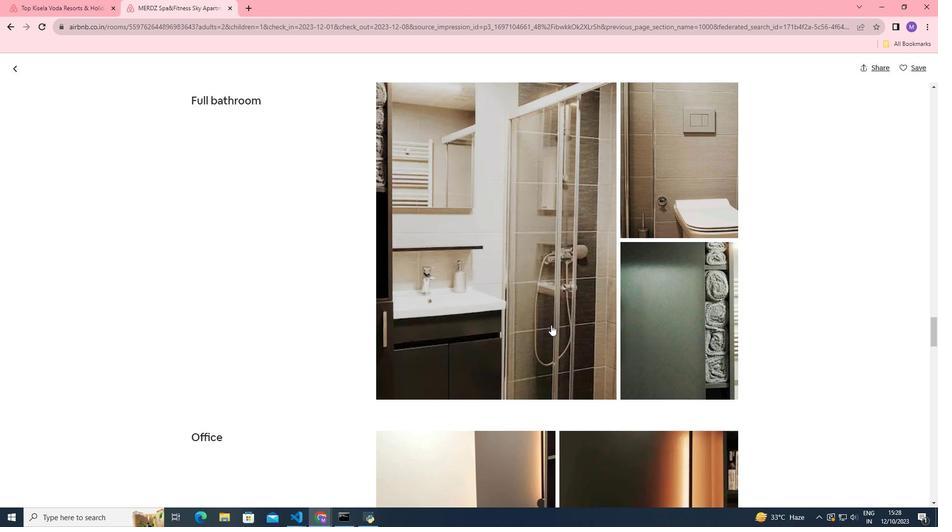 
Action: Mouse scrolled (551, 324) with delta (0, 0)
Screenshot: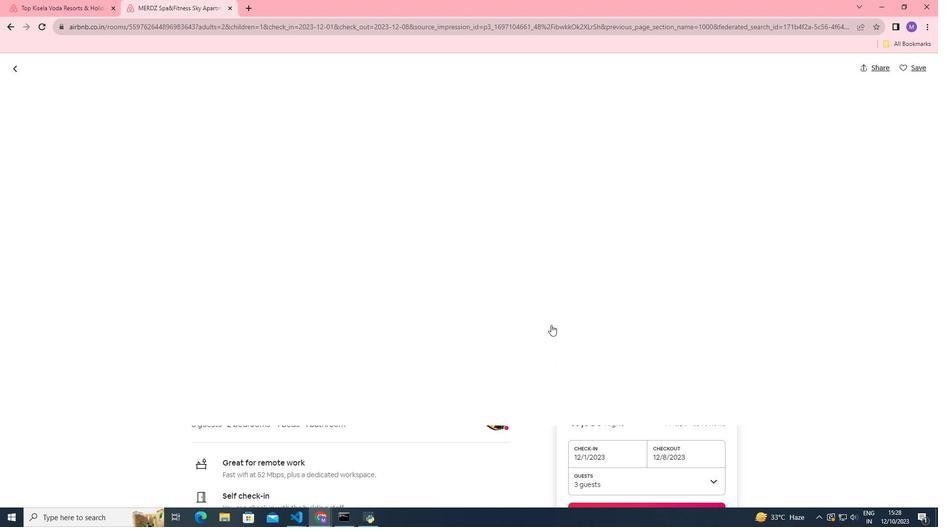
Action: Mouse scrolled (551, 324) with delta (0, 0)
Screenshot: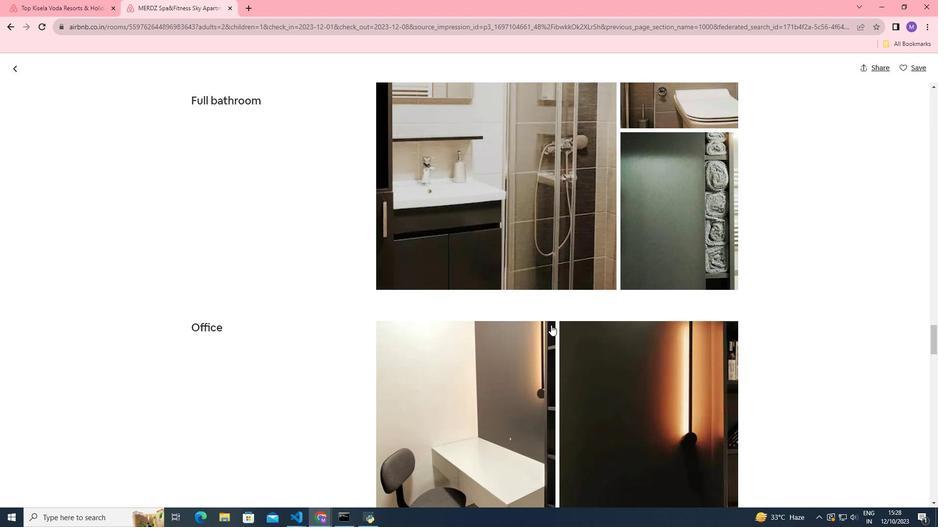 
Action: Mouse scrolled (551, 324) with delta (0, 0)
Screenshot: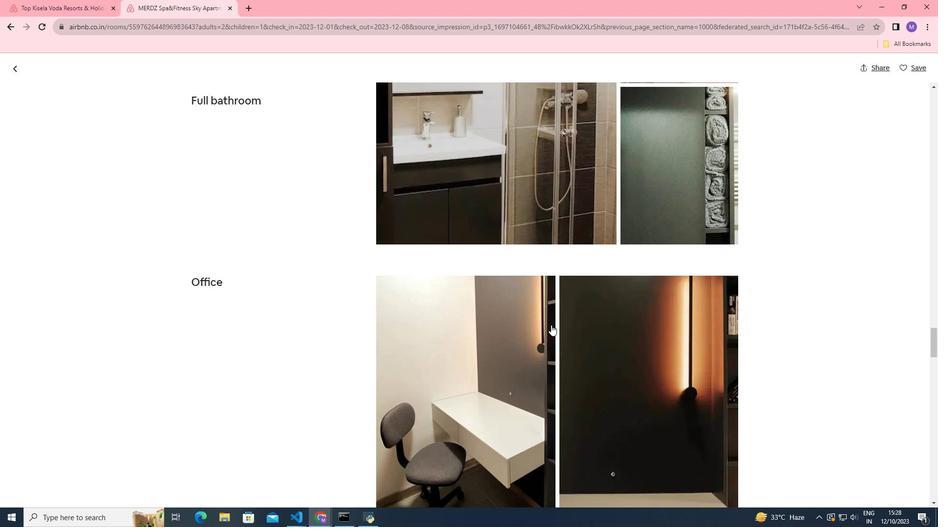 
Action: Mouse scrolled (551, 324) with delta (0, 0)
Screenshot: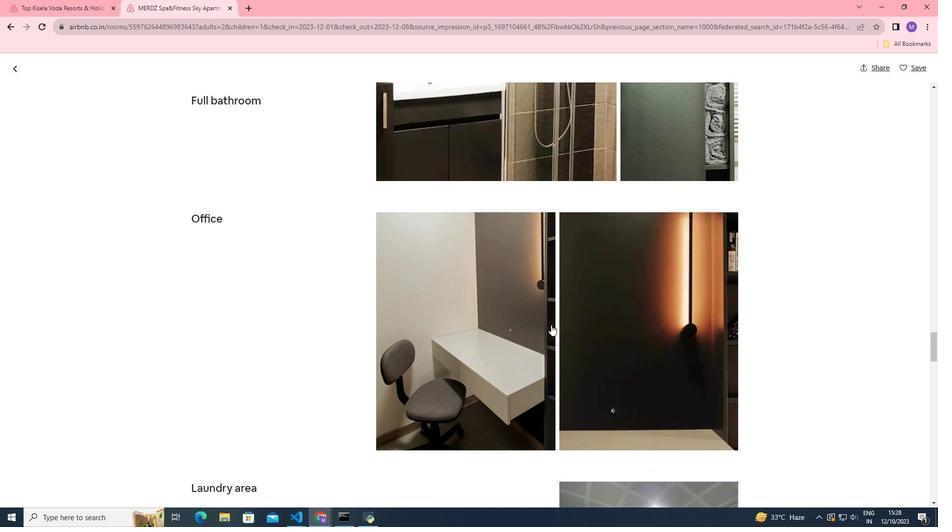 
Action: Mouse scrolled (551, 324) with delta (0, 0)
Screenshot: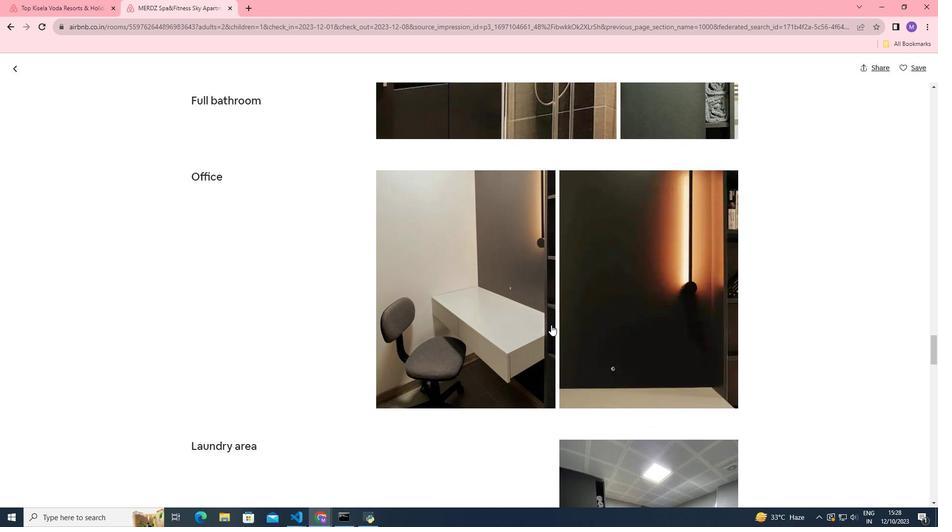 
Action: Mouse scrolled (551, 324) with delta (0, 0)
Screenshot: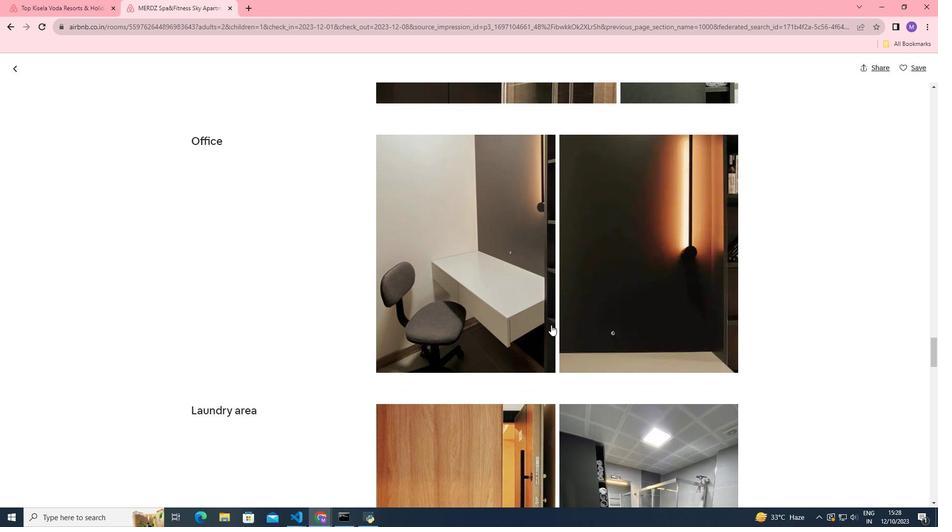 
Action: Mouse scrolled (551, 324) with delta (0, 0)
Screenshot: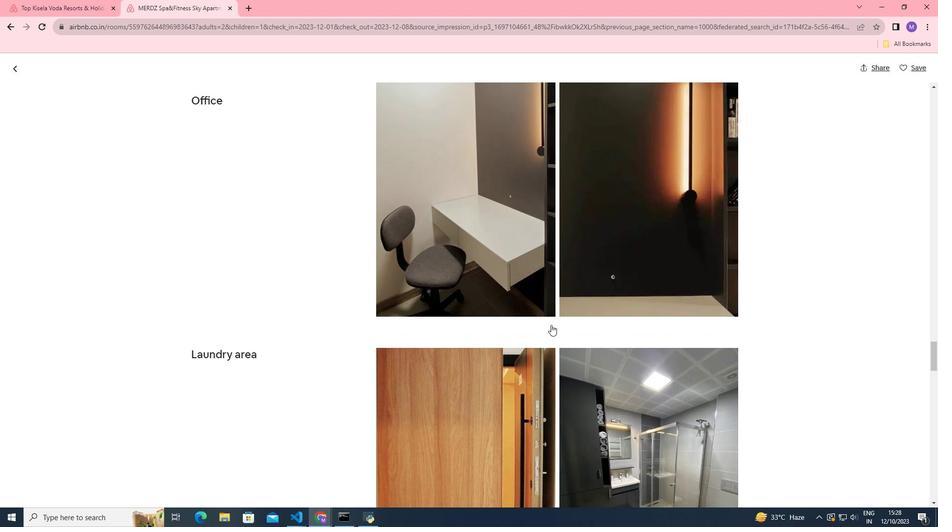 
Action: Mouse scrolled (551, 324) with delta (0, 0)
Screenshot: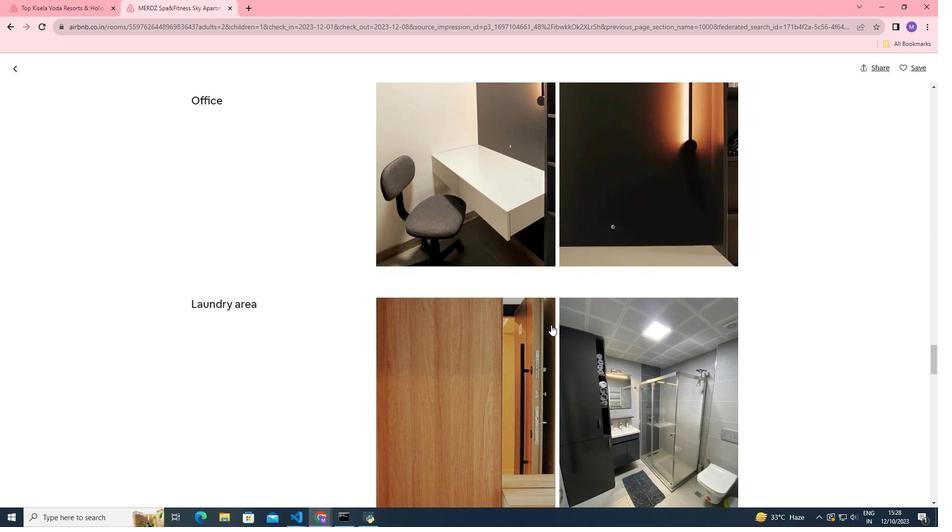 
Action: Mouse scrolled (551, 324) with delta (0, 0)
Screenshot: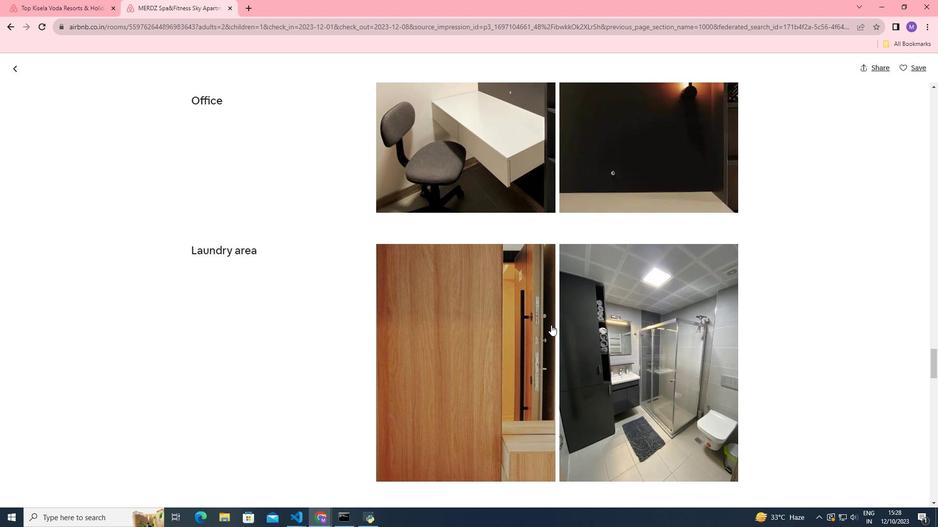 
Action: Mouse scrolled (551, 324) with delta (0, 0)
Screenshot: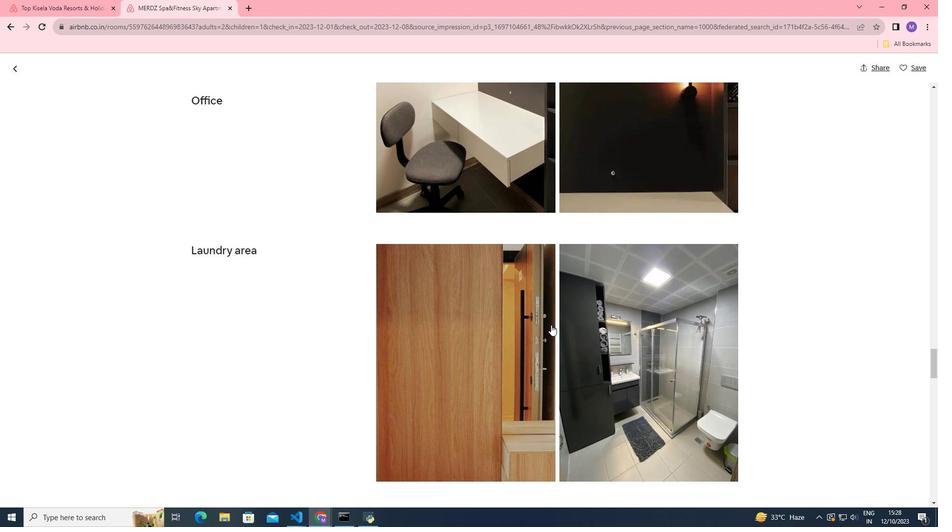 
Action: Mouse scrolled (551, 324) with delta (0, 0)
Screenshot: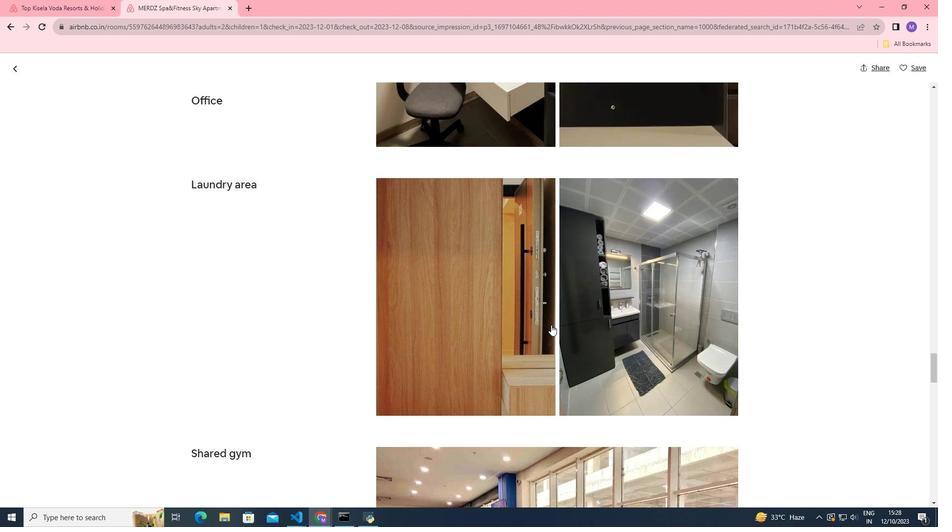 
Action: Mouse scrolled (551, 324) with delta (0, 0)
Screenshot: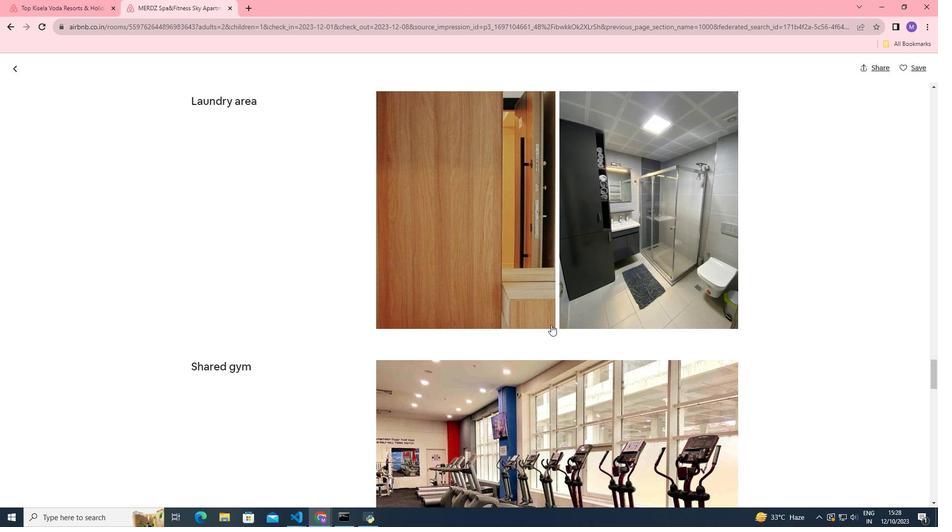 
Action: Mouse scrolled (551, 324) with delta (0, 0)
Screenshot: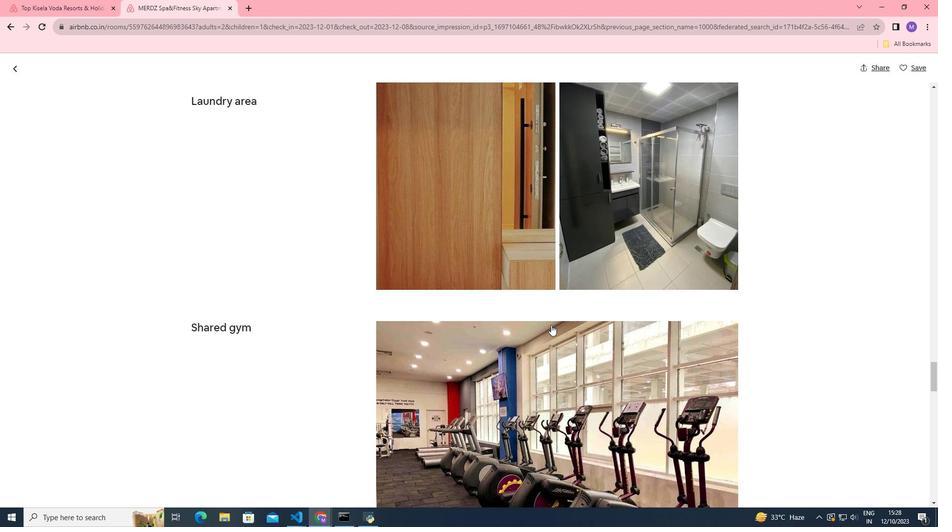 
Action: Mouse scrolled (551, 324) with delta (0, 0)
Screenshot: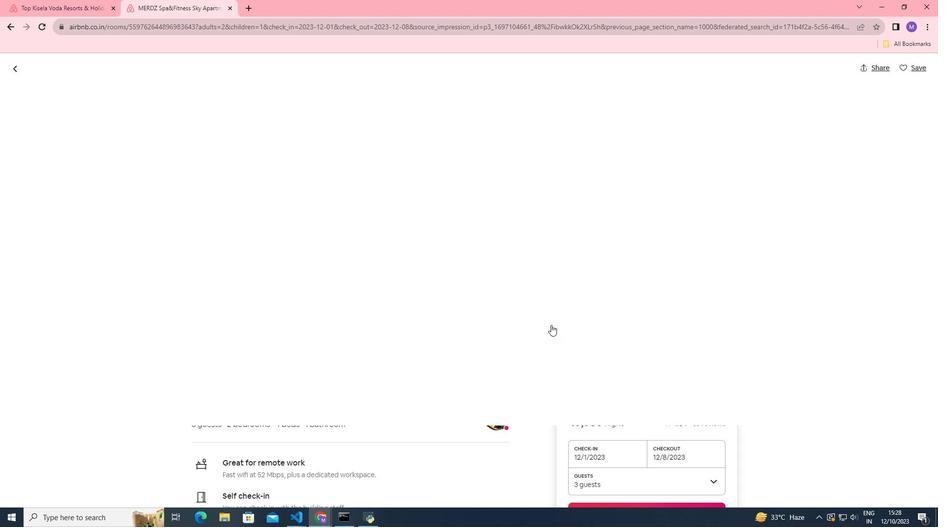 
Action: Mouse scrolled (551, 324) with delta (0, 0)
Screenshot: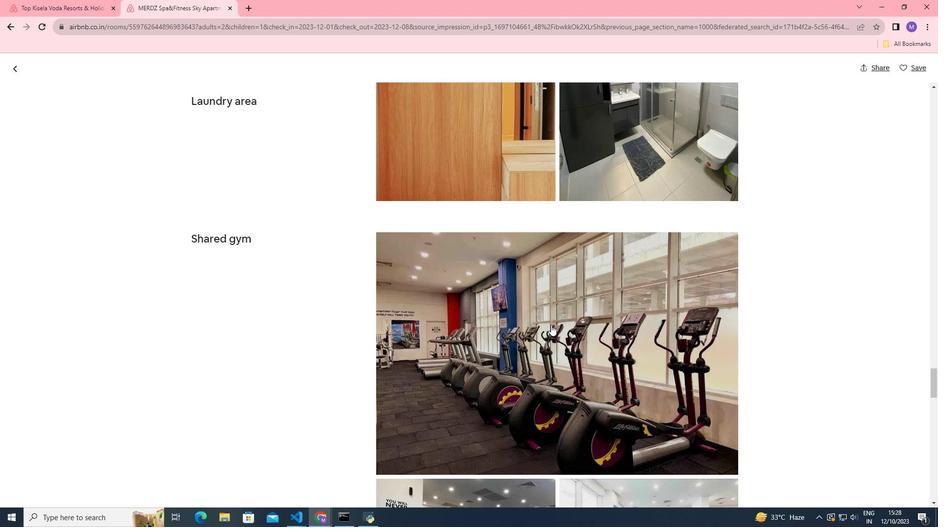 
Action: Mouse scrolled (551, 324) with delta (0, 0)
Screenshot: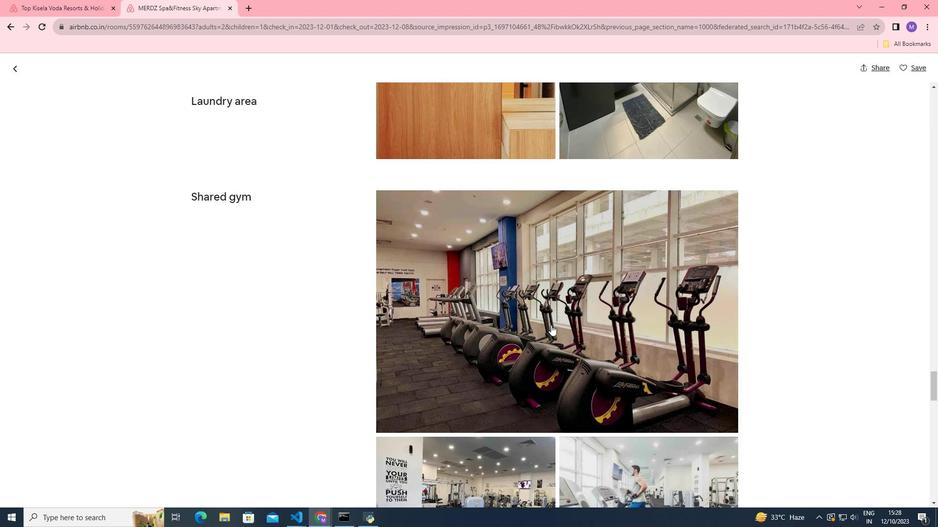 
Action: Mouse scrolled (551, 324) with delta (0, 0)
Screenshot: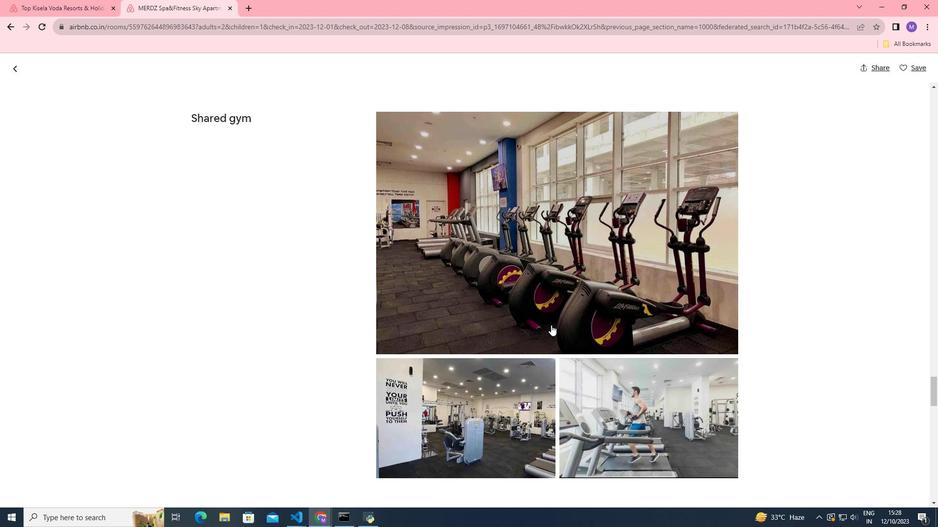 
Action: Mouse scrolled (551, 324) with delta (0, 0)
Screenshot: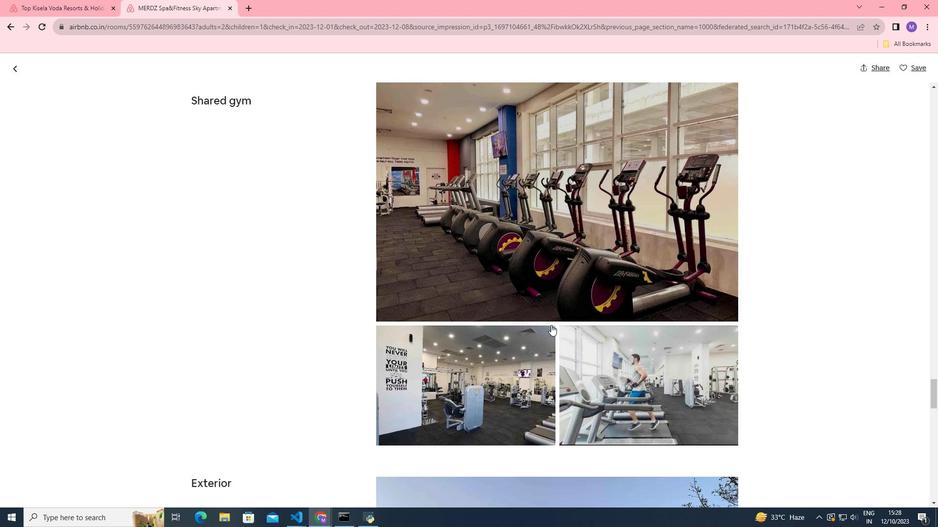 
Action: Mouse scrolled (551, 324) with delta (0, 0)
Screenshot: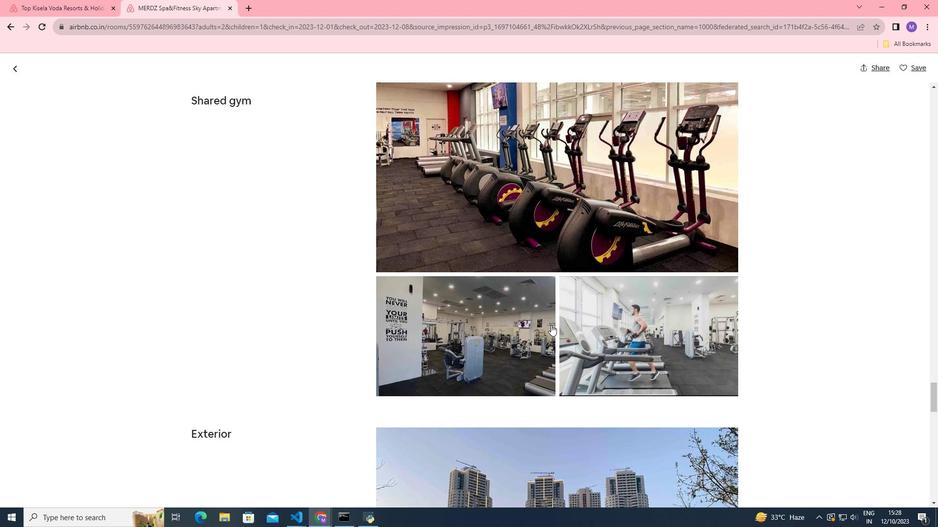 
Action: Mouse scrolled (551, 324) with delta (0, 0)
Screenshot: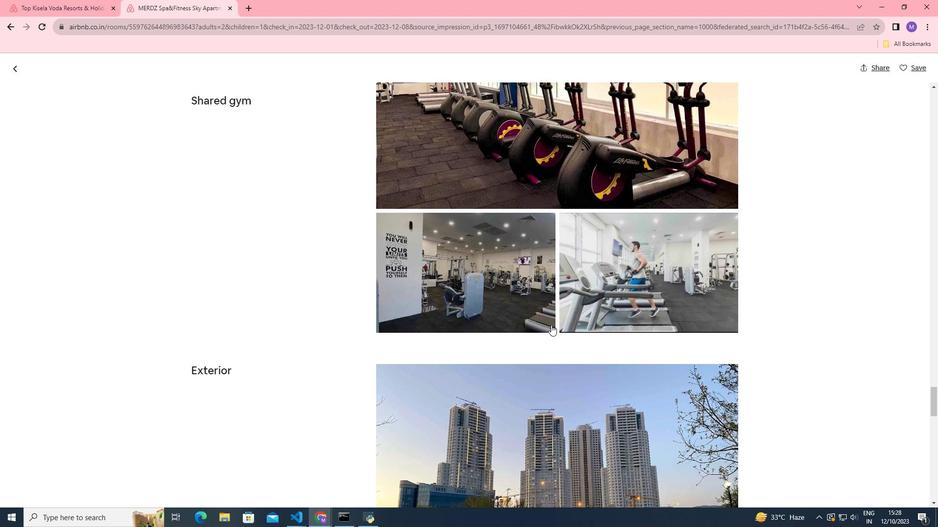 
Action: Mouse scrolled (551, 324) with delta (0, 0)
Screenshot: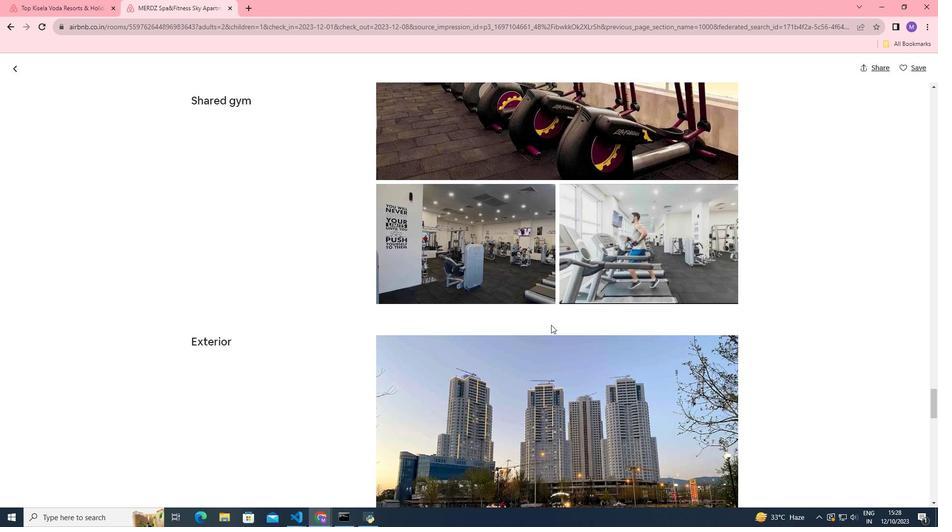 
Action: Mouse scrolled (551, 324) with delta (0, 0)
Screenshot: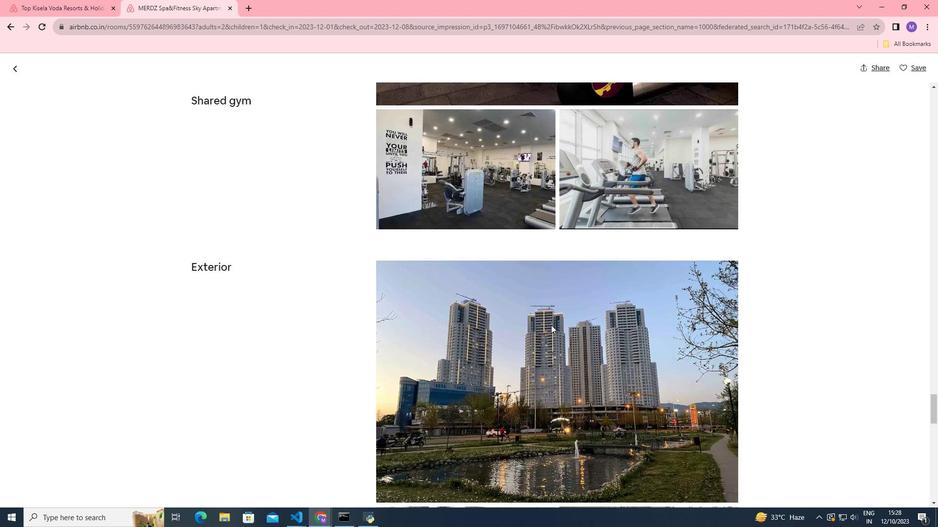 
Action: Mouse scrolled (551, 324) with delta (0, 0)
Screenshot: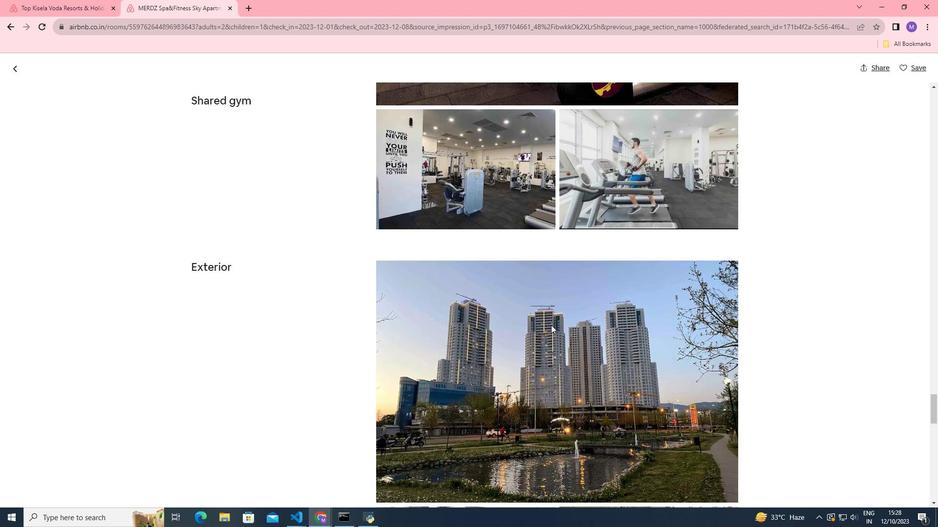 
Action: Mouse scrolled (551, 324) with delta (0, 0)
Screenshot: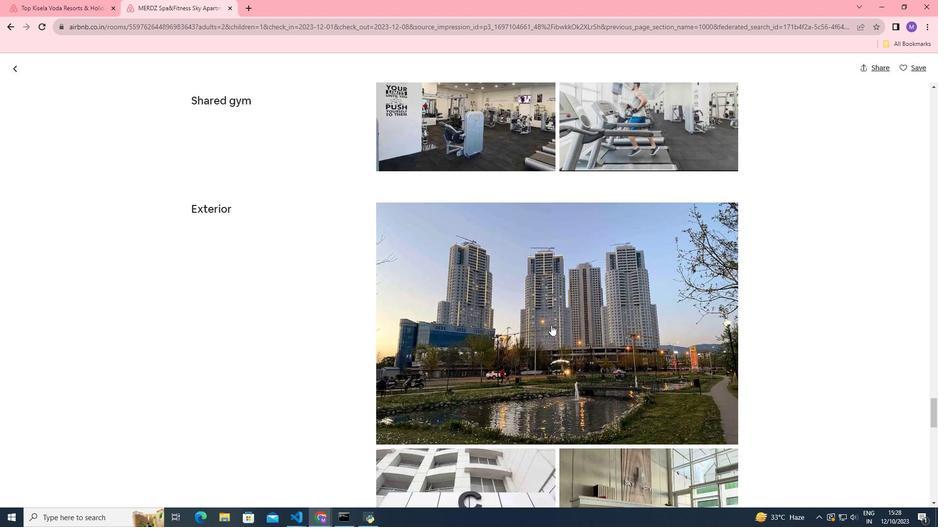 
Action: Mouse scrolled (551, 324) with delta (0, 0)
Screenshot: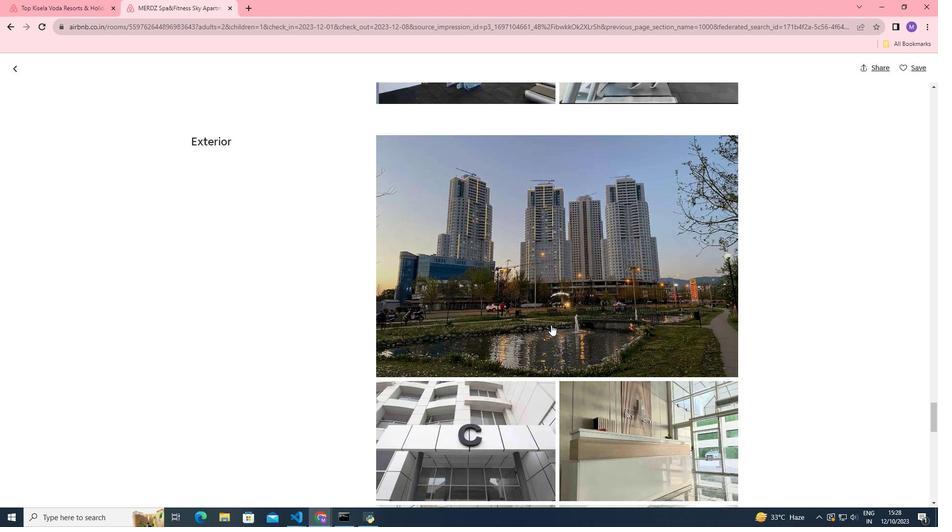 
Action: Mouse scrolled (551, 324) with delta (0, 0)
Screenshot: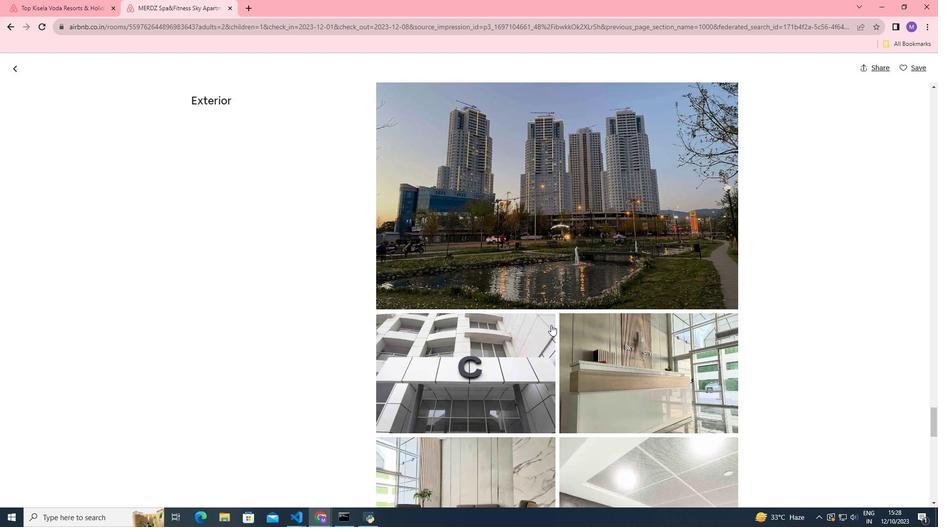 
Action: Mouse scrolled (551, 324) with delta (0, 0)
Screenshot: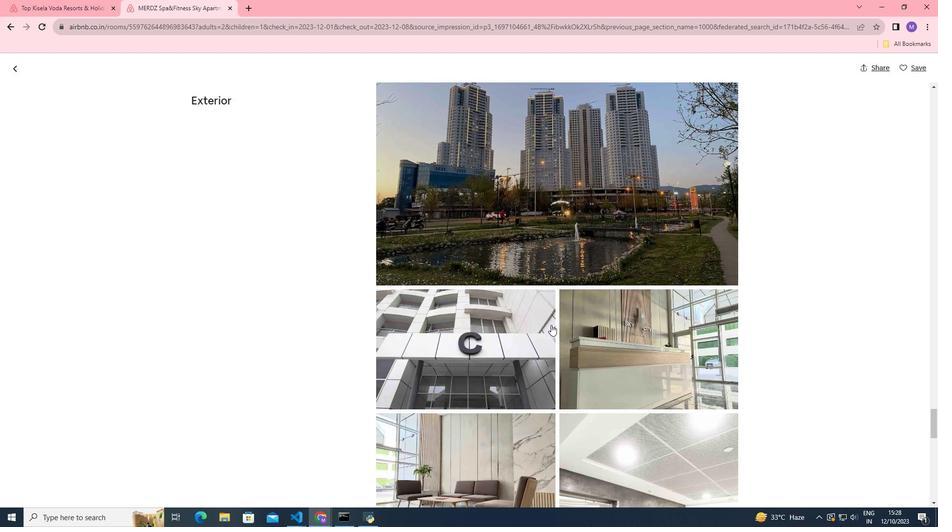 
Action: Mouse scrolled (551, 324) with delta (0, 0)
Screenshot: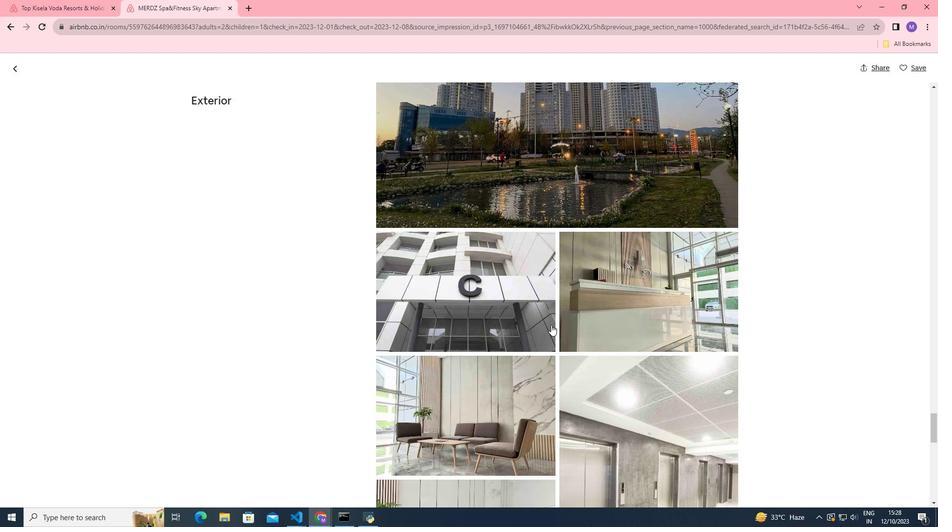 
Action: Mouse scrolled (551, 324) with delta (0, 0)
Screenshot: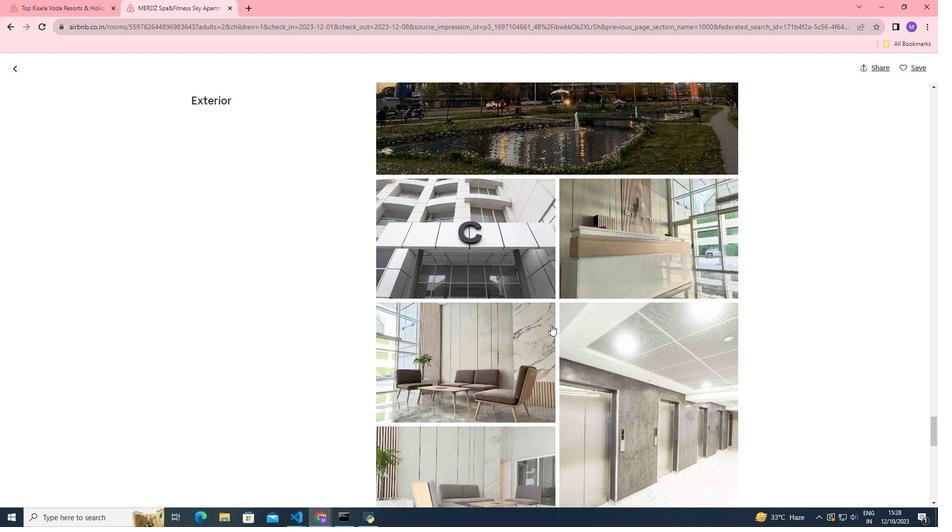 
Action: Mouse scrolled (551, 324) with delta (0, 0)
Screenshot: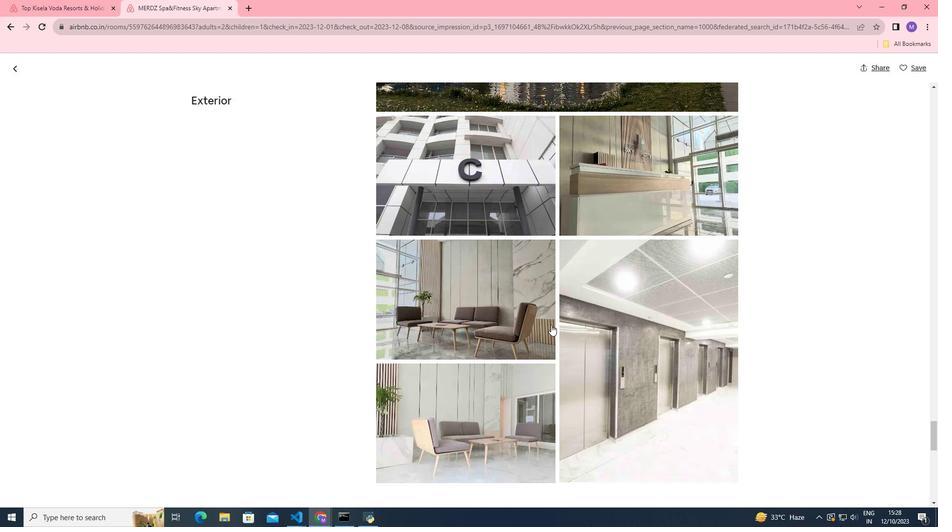 
Action: Mouse scrolled (551, 324) with delta (0, 0)
Screenshot: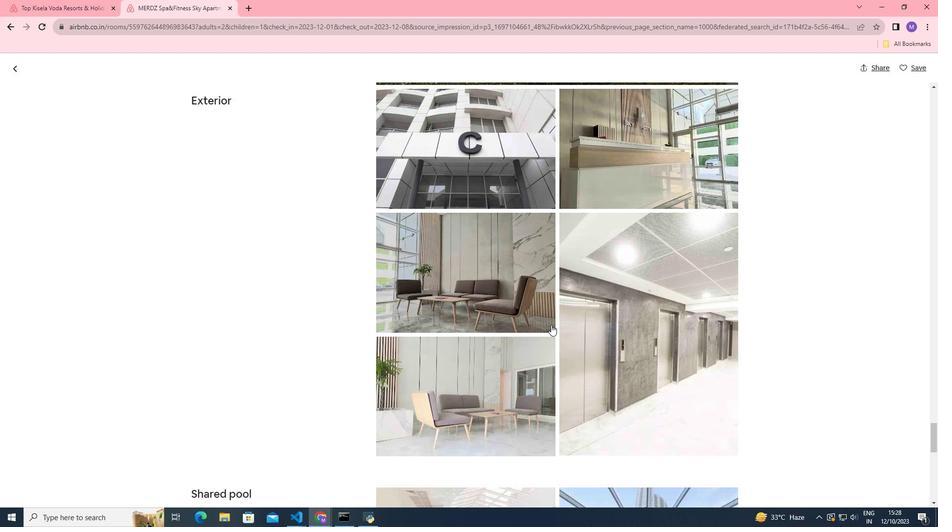 
Action: Mouse scrolled (551, 324) with delta (0, 0)
Screenshot: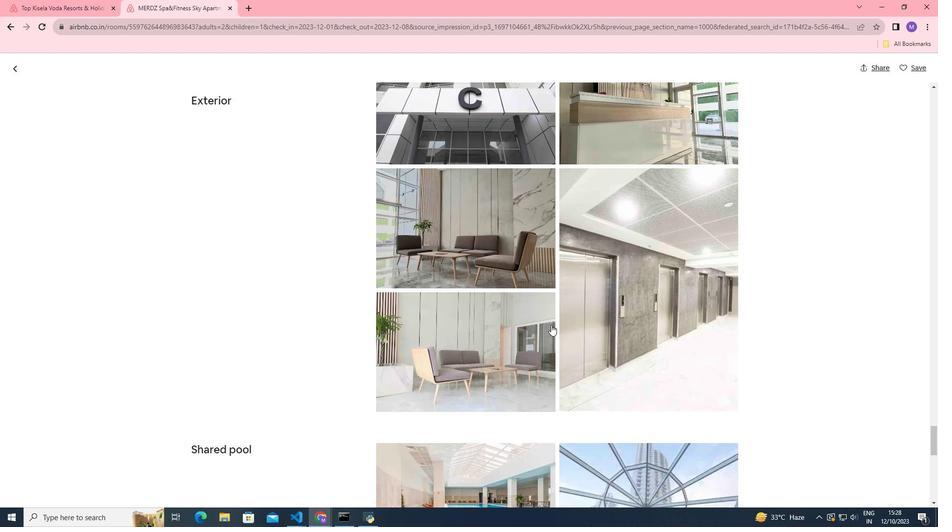 
Action: Mouse scrolled (551, 324) with delta (0, 0)
Screenshot: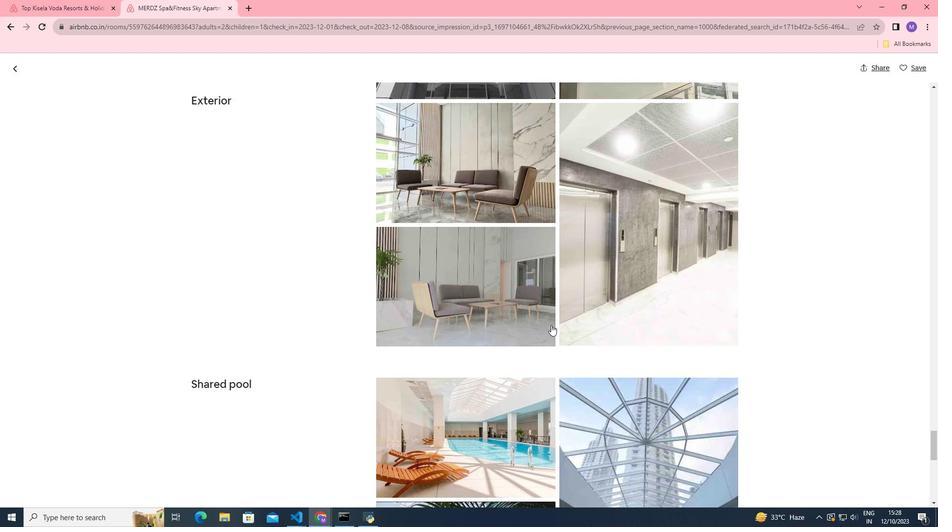 
Action: Mouse scrolled (551, 324) with delta (0, 0)
Screenshot: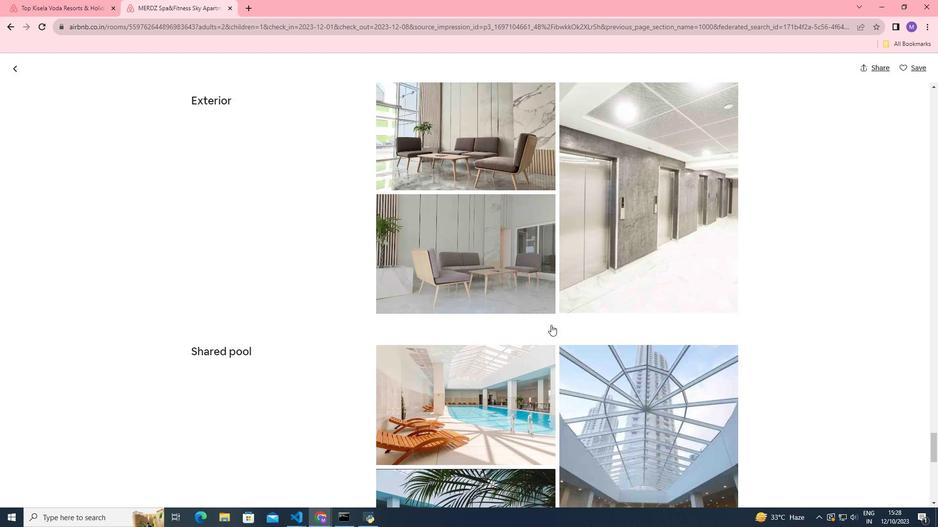 
Action: Mouse scrolled (551, 324) with delta (0, 0)
Screenshot: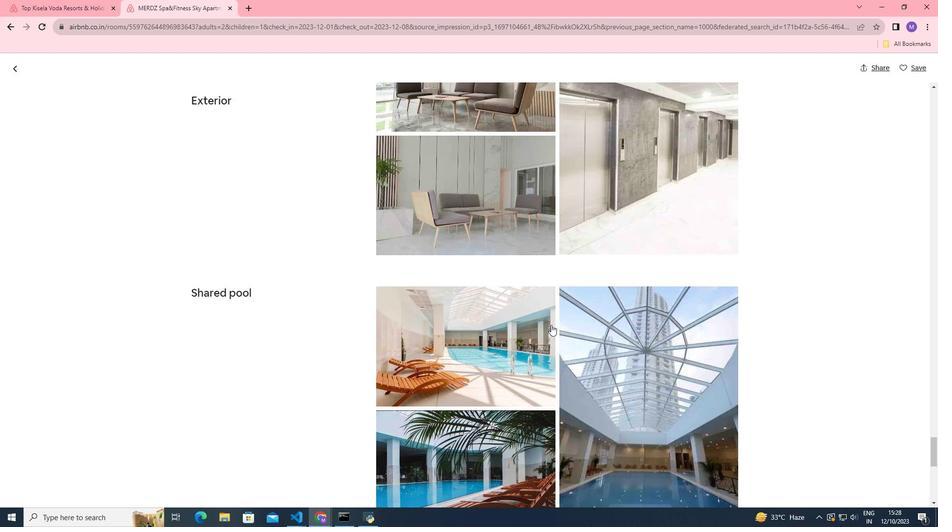 
Action: Mouse scrolled (551, 324) with delta (0, 0)
Screenshot: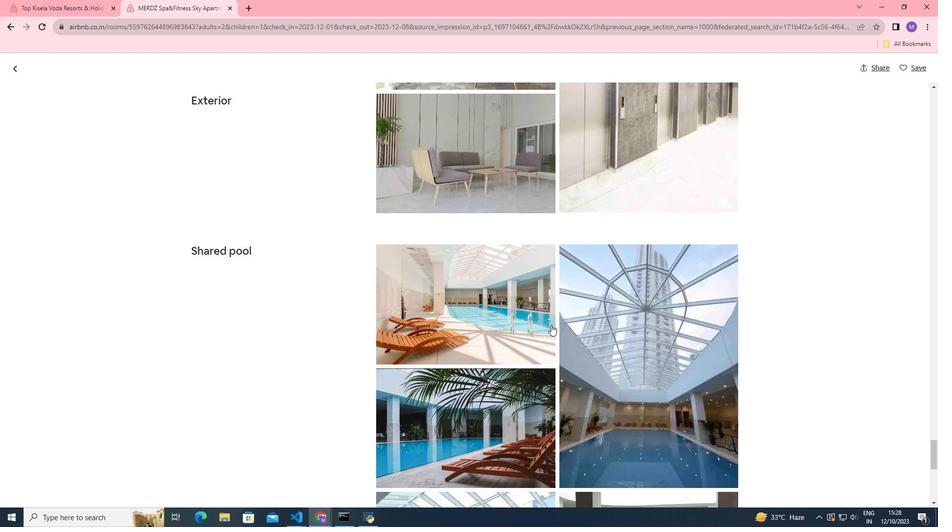 
Action: Mouse scrolled (551, 324) with delta (0, 0)
Screenshot: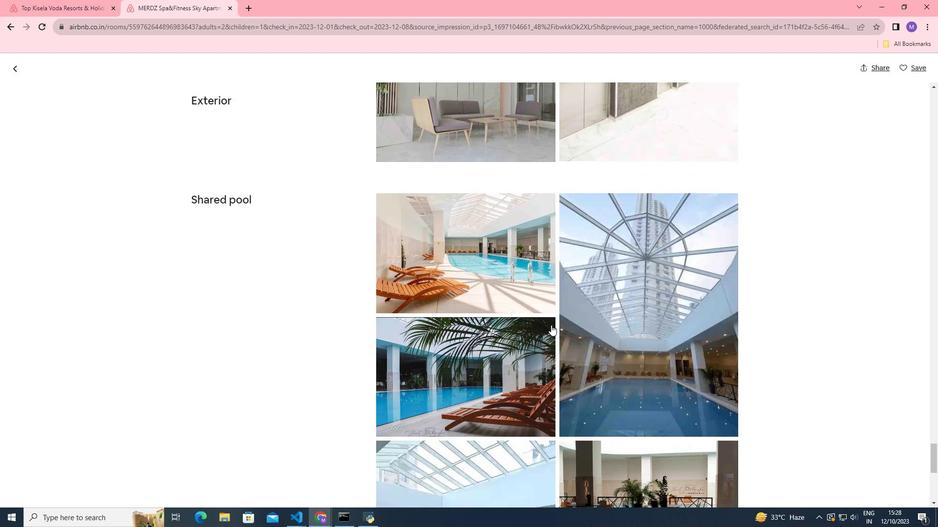 
Action: Mouse scrolled (551, 324) with delta (0, 0)
Screenshot: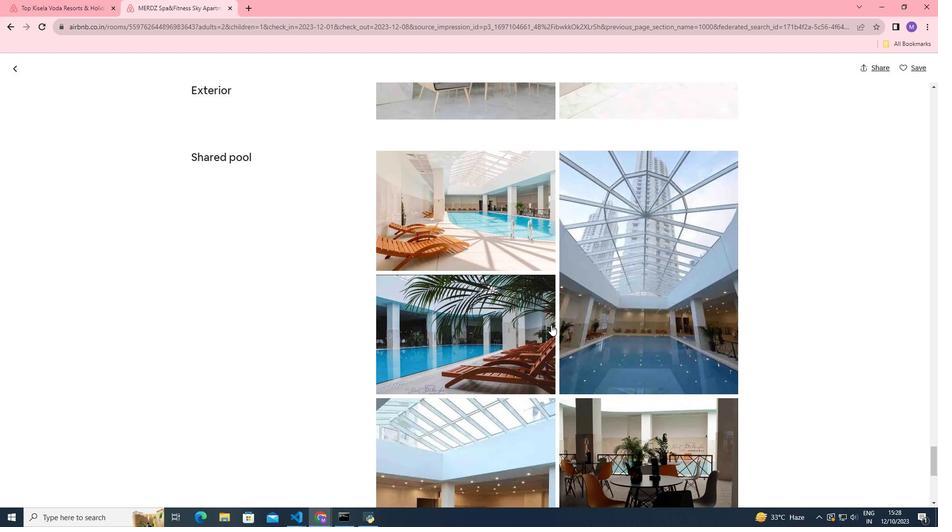 
Action: Mouse scrolled (551, 324) with delta (0, 0)
Screenshot: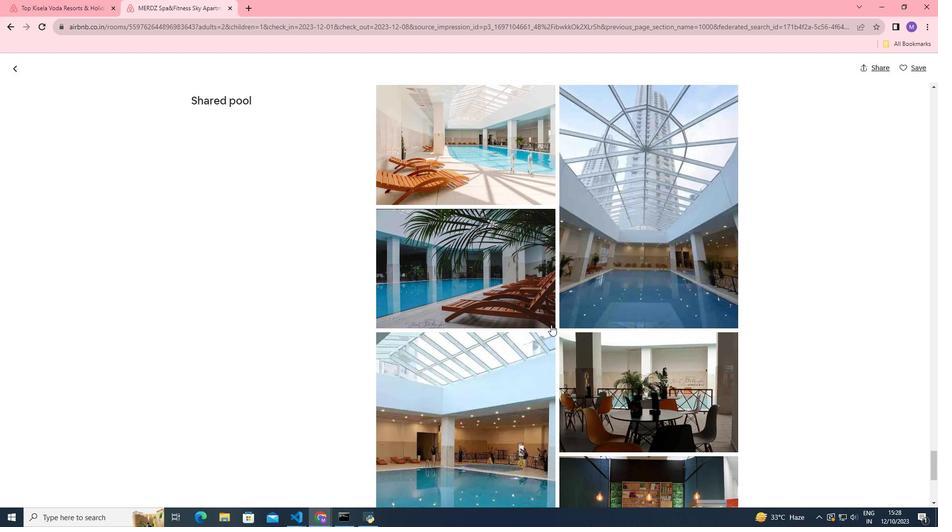 
Action: Mouse scrolled (551, 324) with delta (0, 0)
Screenshot: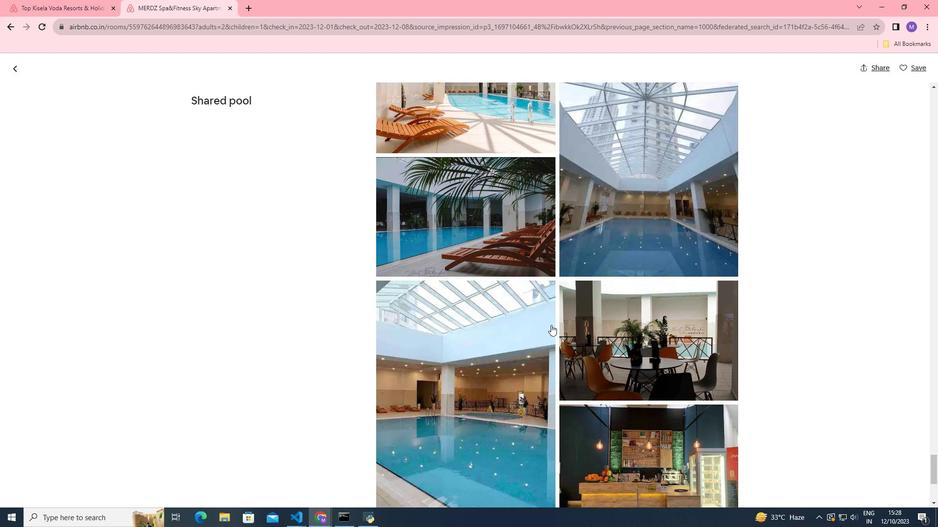 
Action: Mouse scrolled (551, 324) with delta (0, 0)
Screenshot: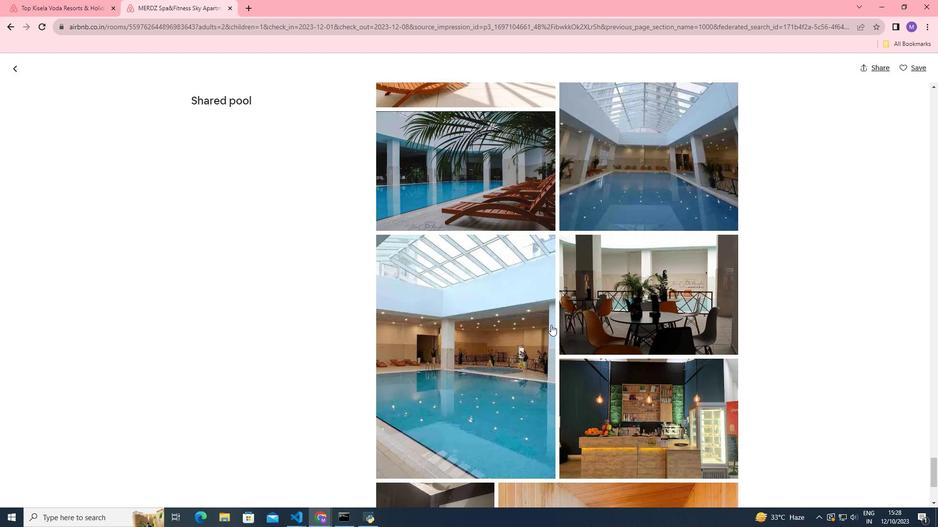 
Action: Mouse scrolled (551, 324) with delta (0, 0)
Screenshot: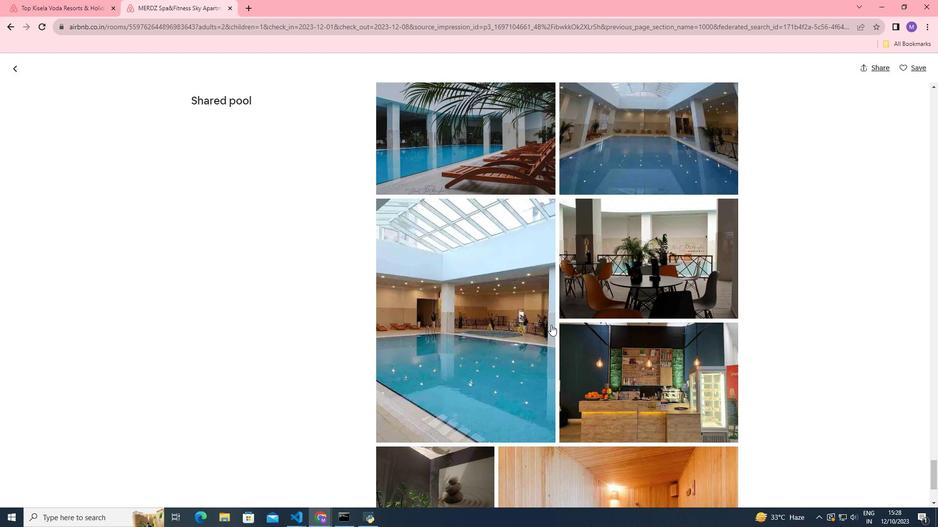 
Action: Mouse scrolled (551, 324) with delta (0, 0)
Screenshot: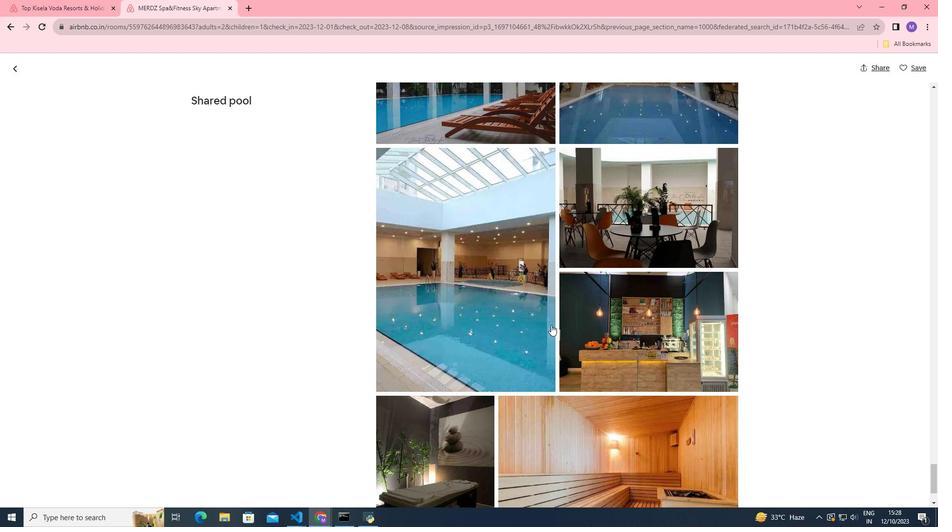 
Action: Mouse scrolled (551, 324) with delta (0, 0)
Screenshot: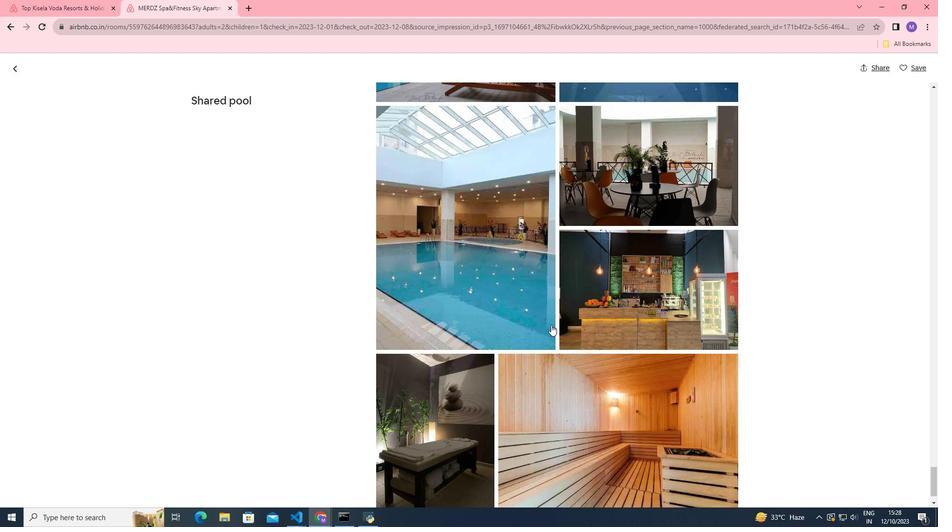 
Action: Mouse scrolled (551, 324) with delta (0, 0)
Screenshot: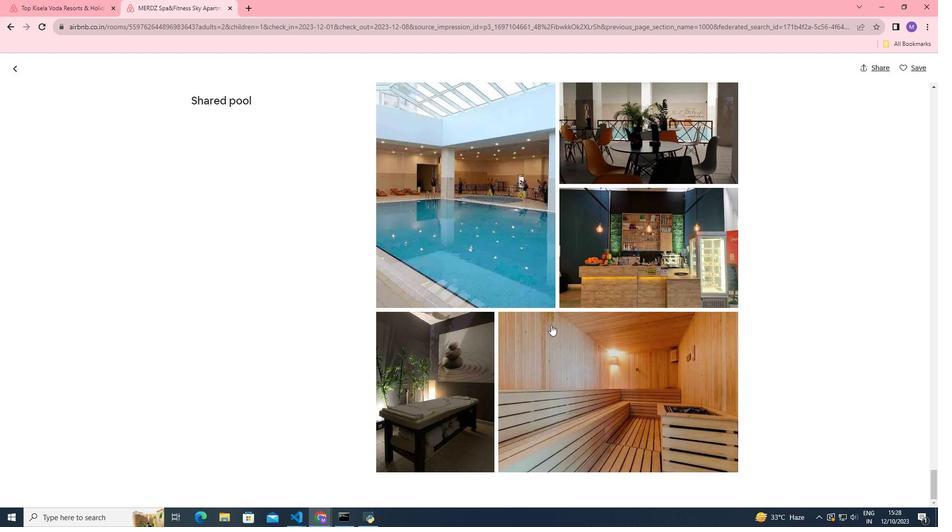 
Action: Mouse scrolled (551, 324) with delta (0, 0)
Screenshot: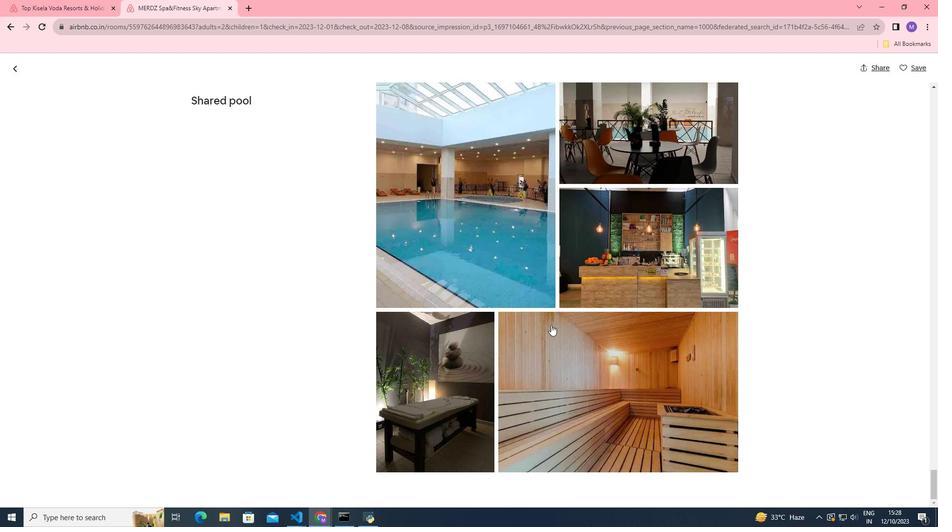 
Action: Mouse scrolled (551, 324) with delta (0, 0)
Screenshot: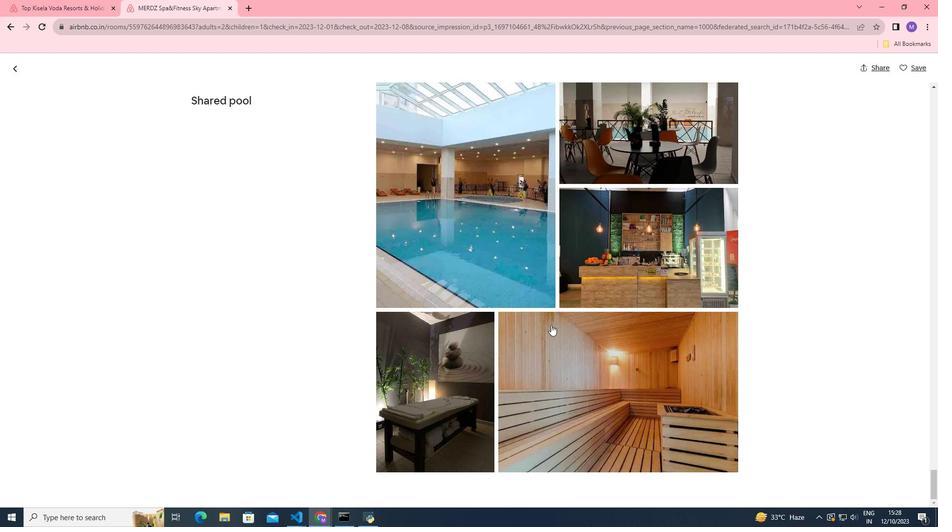 
Action: Mouse scrolled (551, 324) with delta (0, 0)
Screenshot: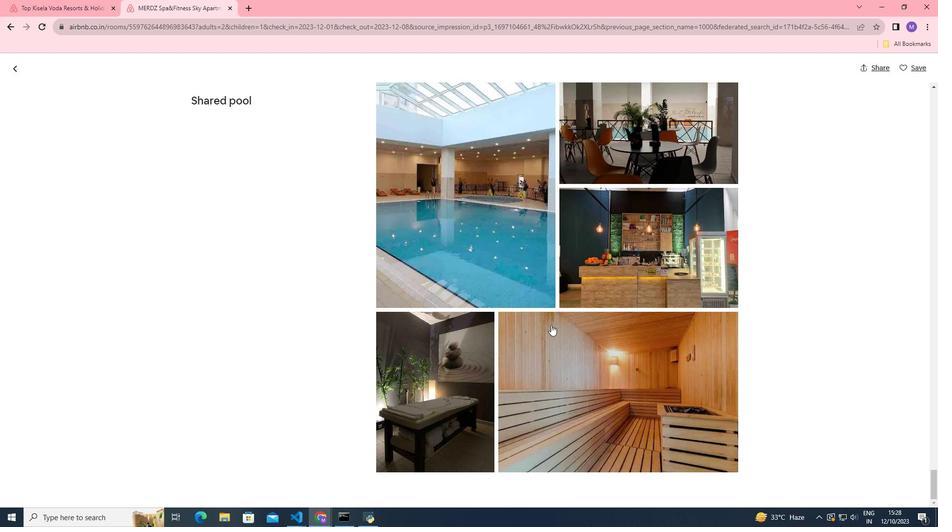 
Action: Mouse scrolled (551, 324) with delta (0, 0)
Screenshot: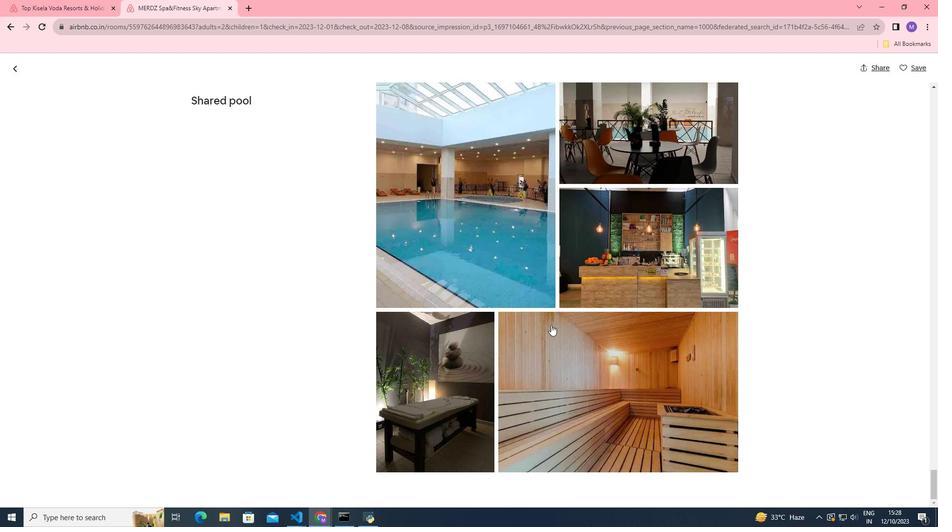 
Action: Mouse scrolled (551, 324) with delta (0, 0)
Screenshot: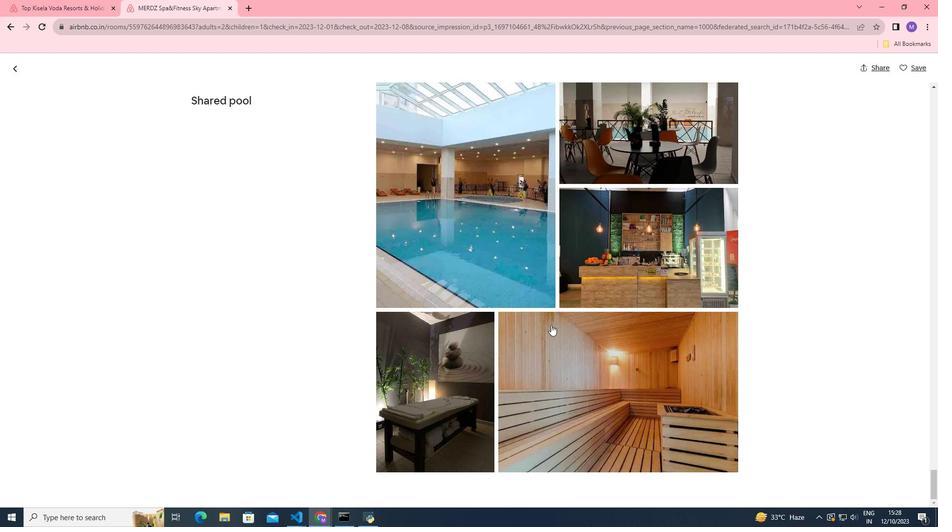 
Action: Mouse moved to (17, 69)
Screenshot: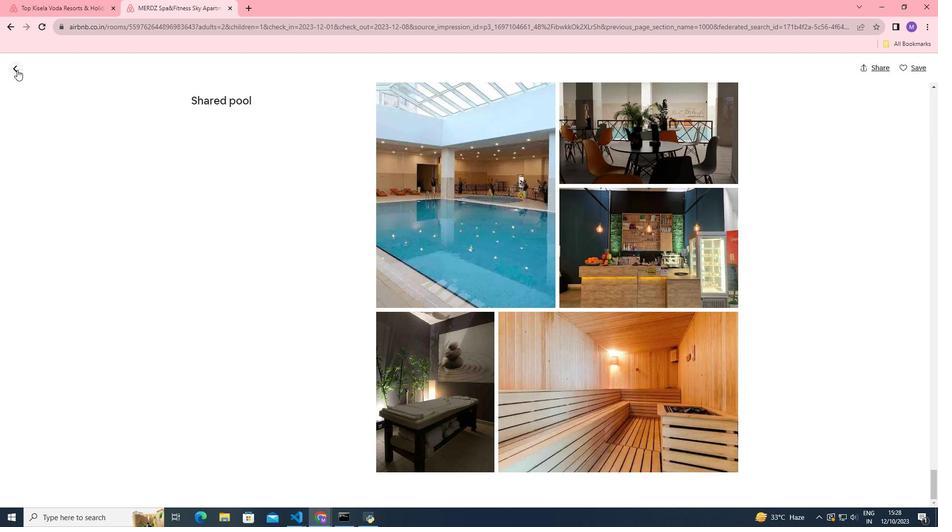 
Action: Mouse pressed left at (17, 69)
Screenshot: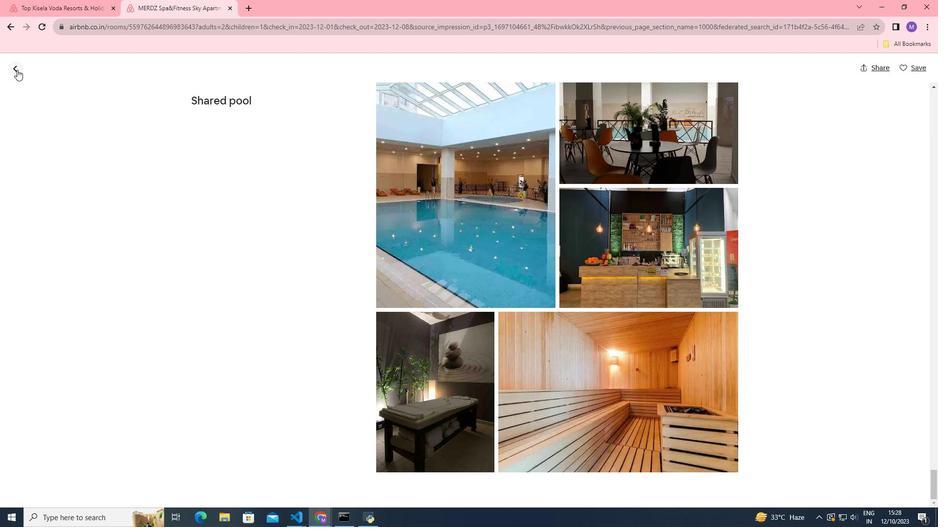 
Action: Mouse moved to (415, 361)
Screenshot: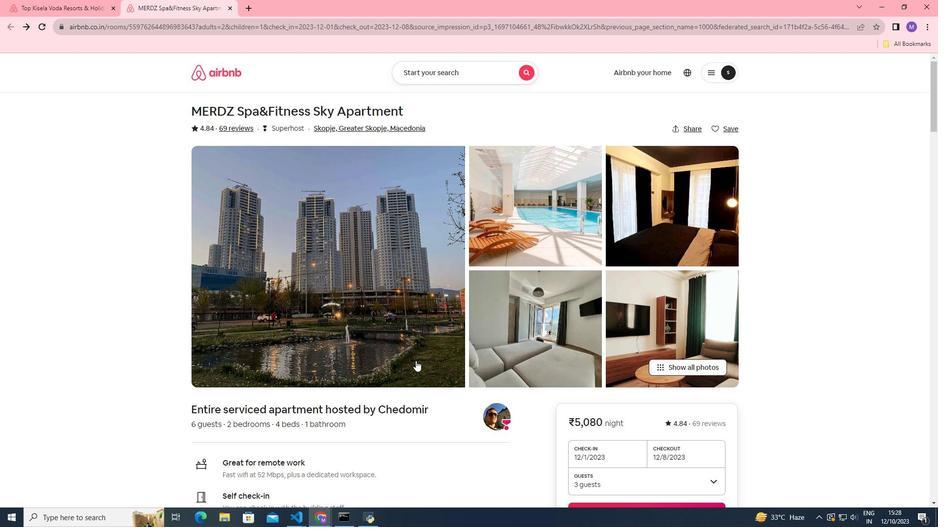 
Action: Mouse scrolled (415, 360) with delta (0, 0)
Screenshot: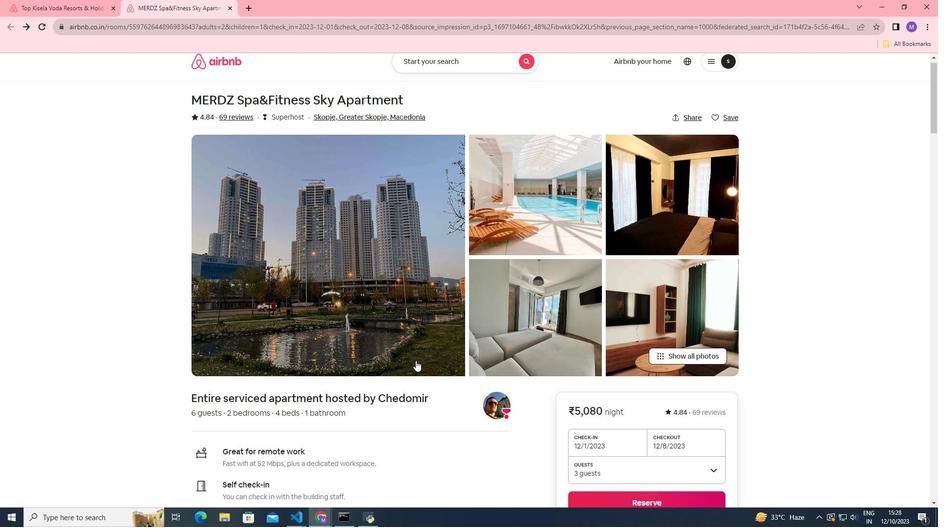 
Action: Mouse scrolled (415, 360) with delta (0, 0)
Screenshot: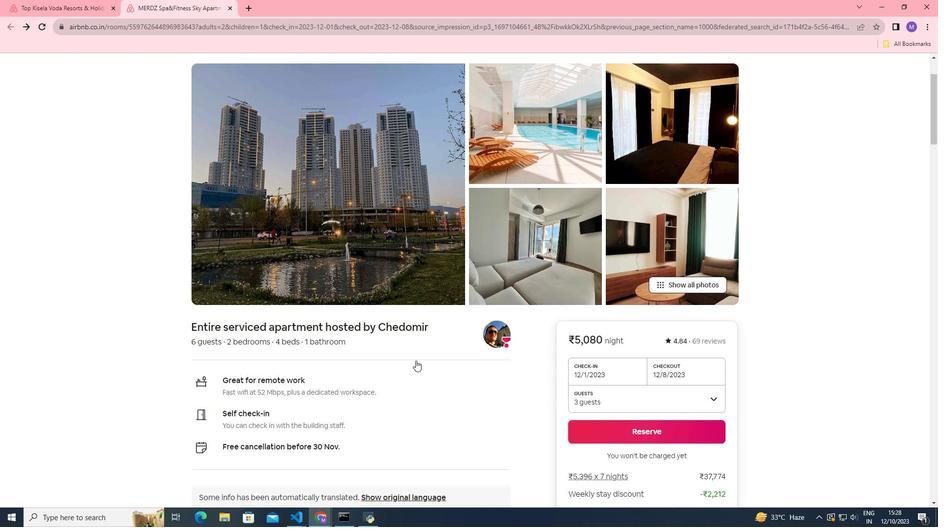
Action: Mouse scrolled (415, 360) with delta (0, 0)
Screenshot: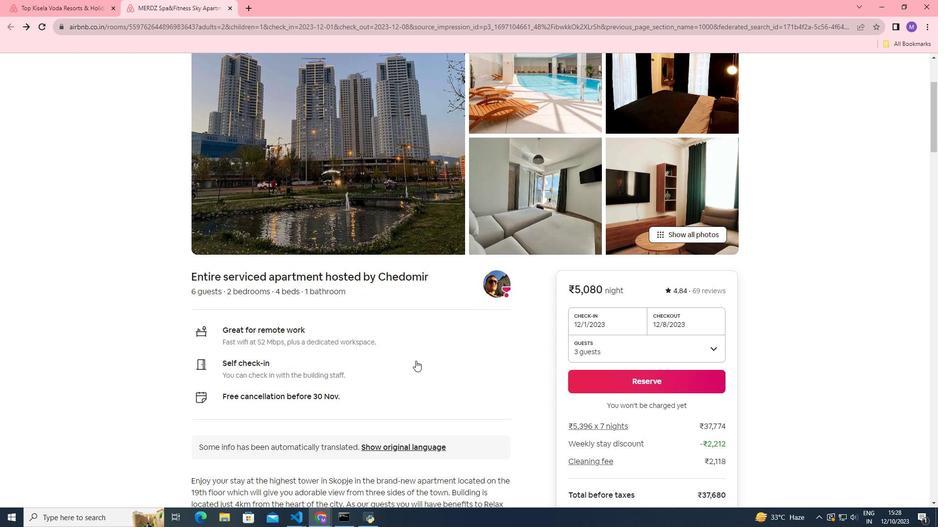 
Action: Mouse scrolled (415, 360) with delta (0, 0)
Screenshot: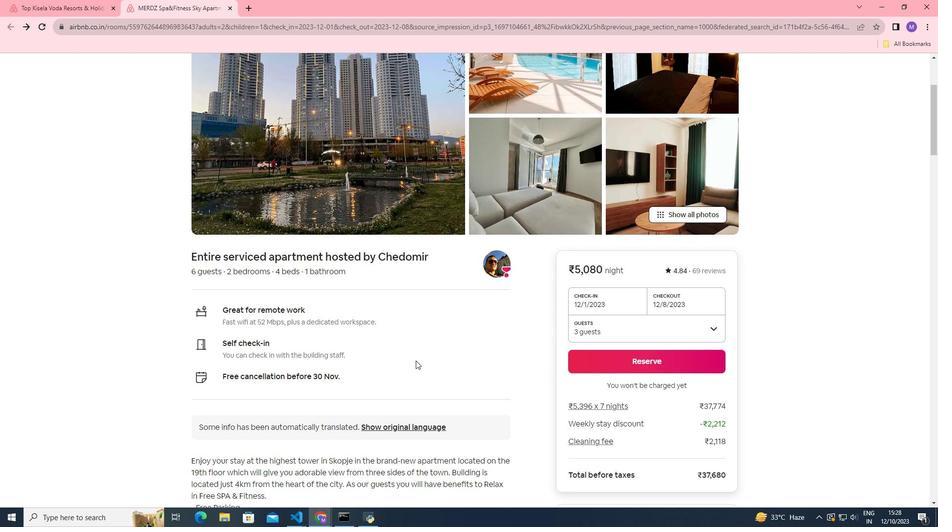 
Action: Mouse scrolled (415, 360) with delta (0, 0)
Screenshot: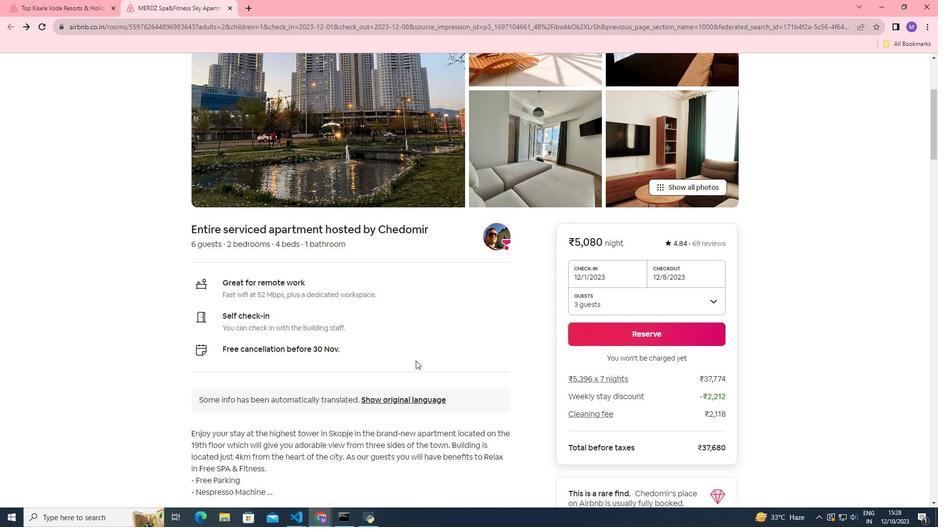 
Action: Mouse scrolled (415, 360) with delta (0, 0)
Screenshot: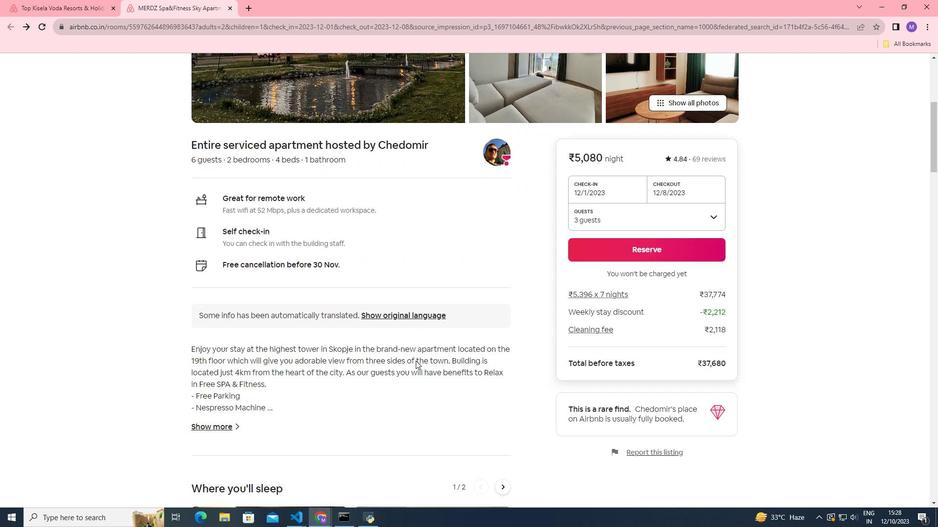 
Action: Mouse scrolled (415, 360) with delta (0, 0)
Screenshot: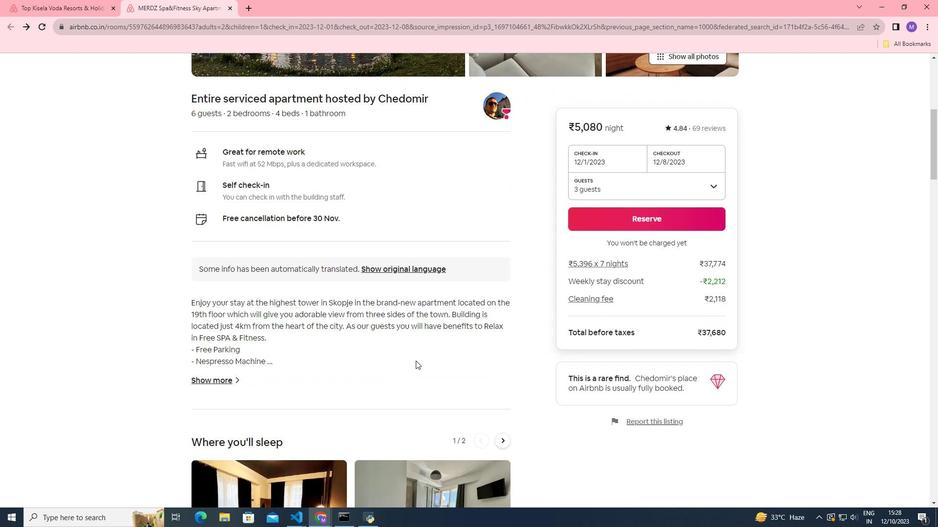 
Action: Mouse moved to (226, 348)
Screenshot: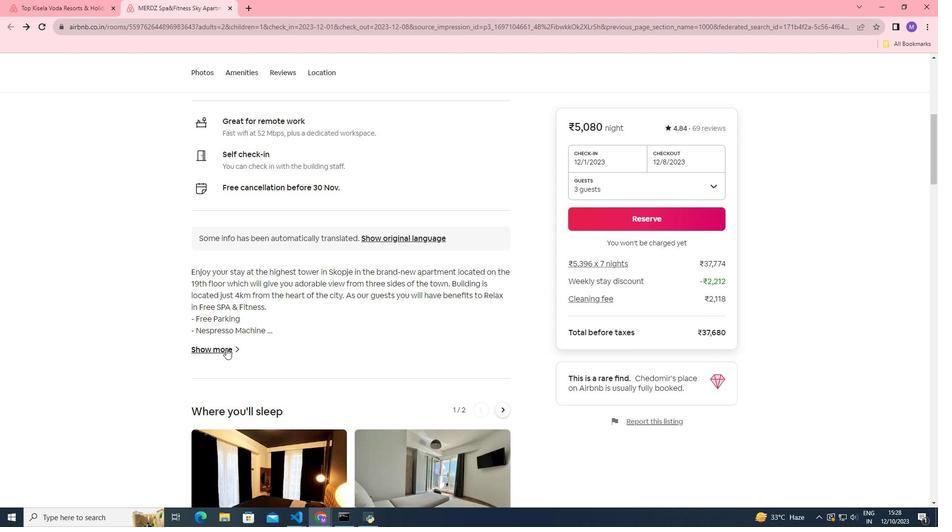 
Action: Mouse pressed left at (226, 348)
Screenshot: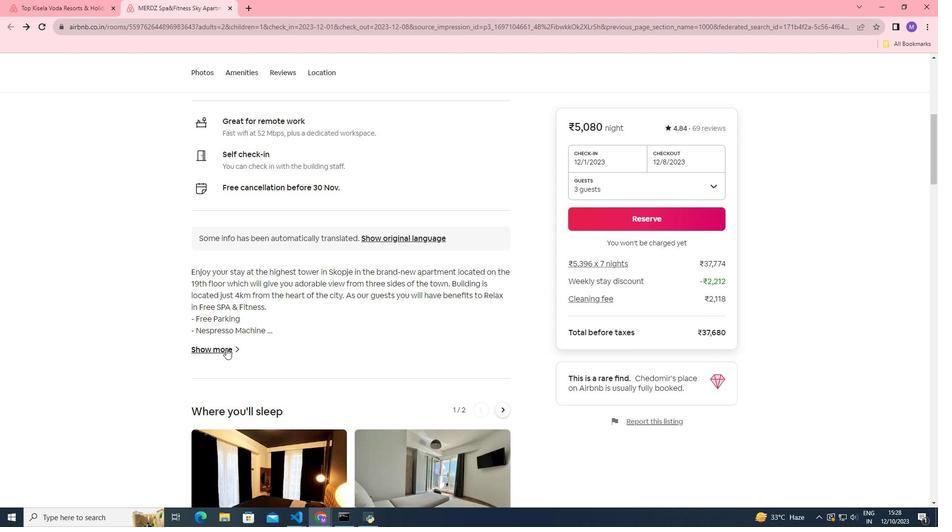 
Action: Mouse moved to (295, 103)
Screenshot: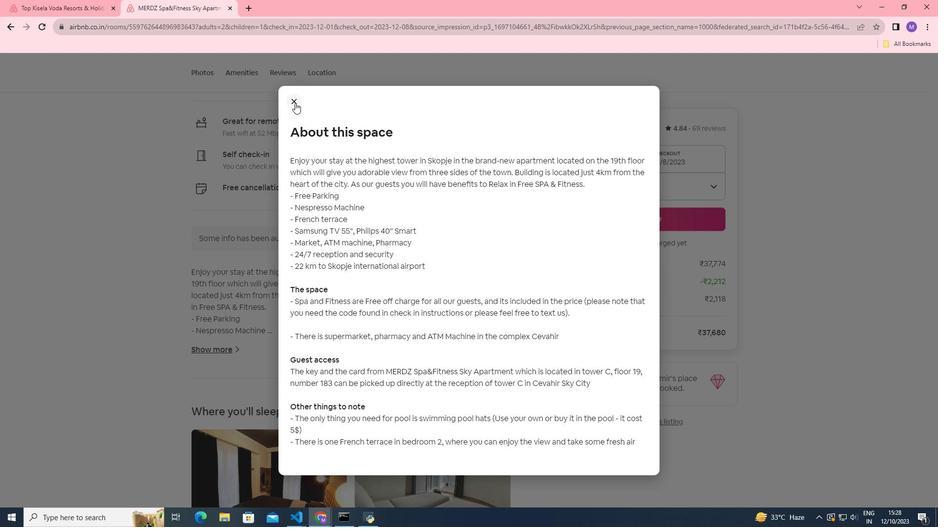 
Action: Mouse pressed left at (295, 103)
Screenshot: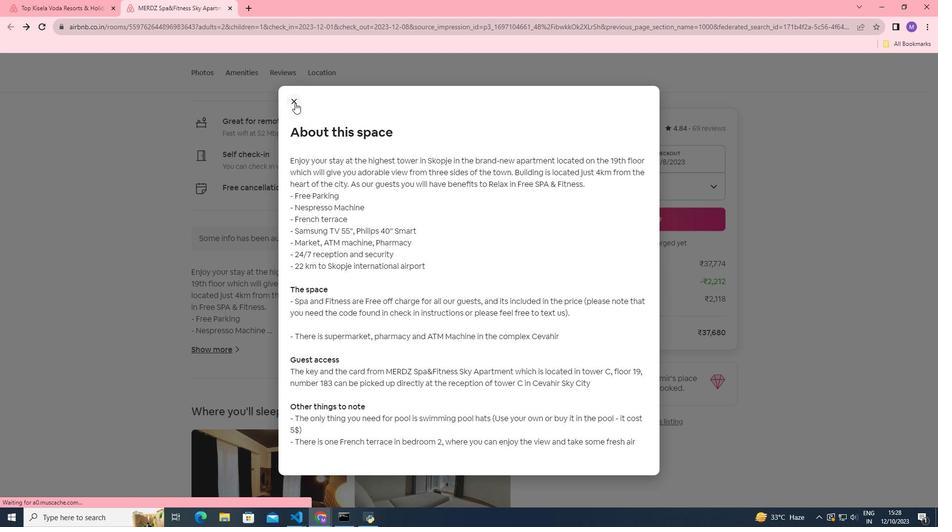 
Action: Mouse pressed left at (295, 103)
Screenshot: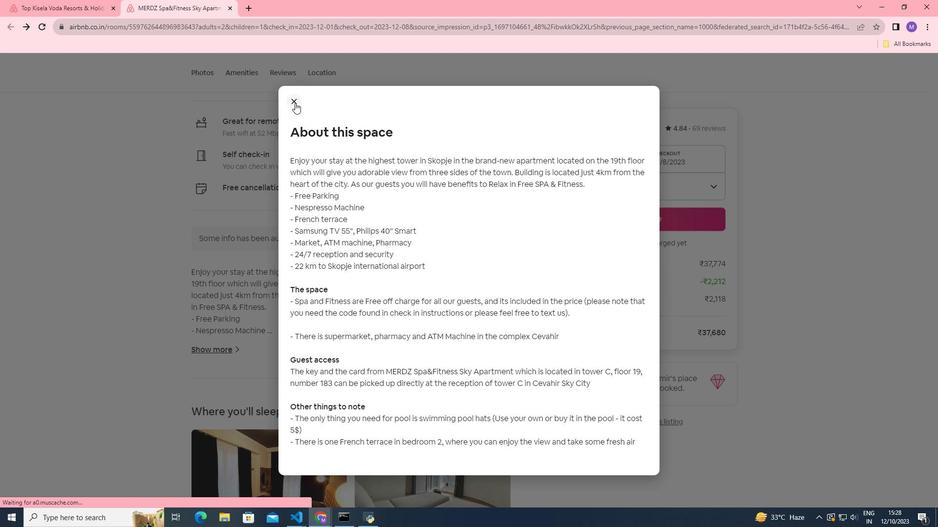
Action: Mouse moved to (321, 383)
Screenshot: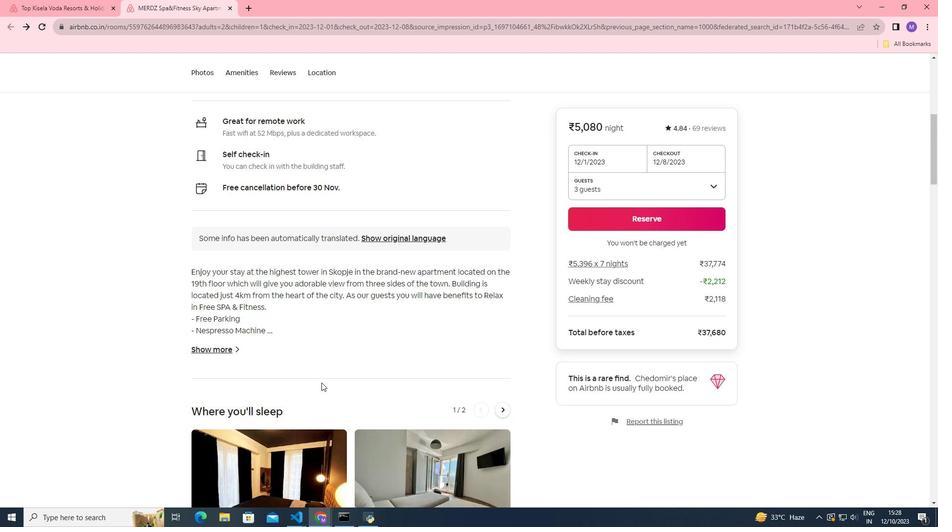 
Action: Mouse scrolled (321, 382) with delta (0, 0)
Screenshot: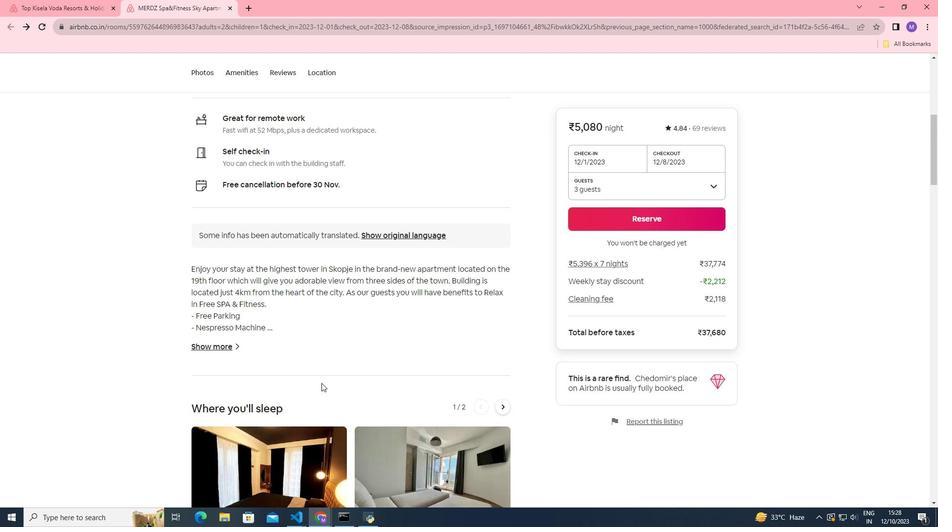 
Action: Mouse moved to (321, 383)
Screenshot: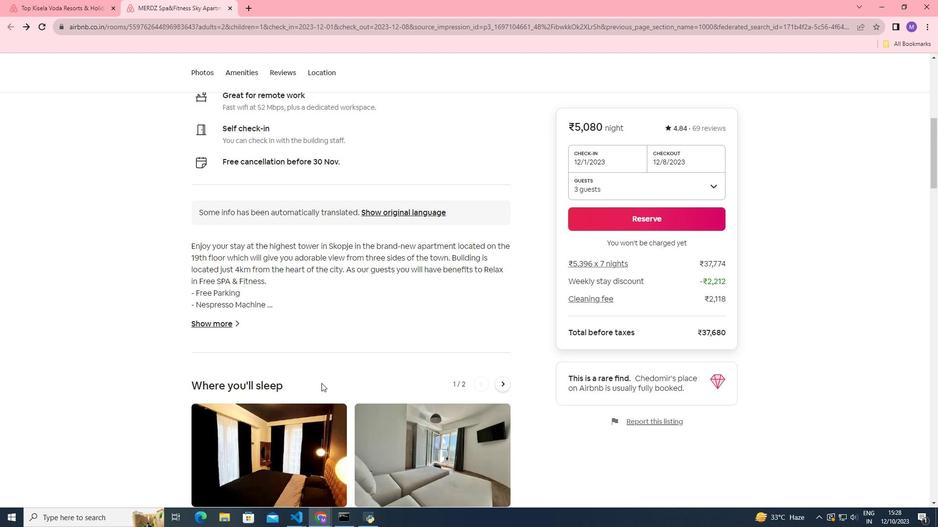 
Action: Mouse scrolled (321, 383) with delta (0, 0)
Screenshot: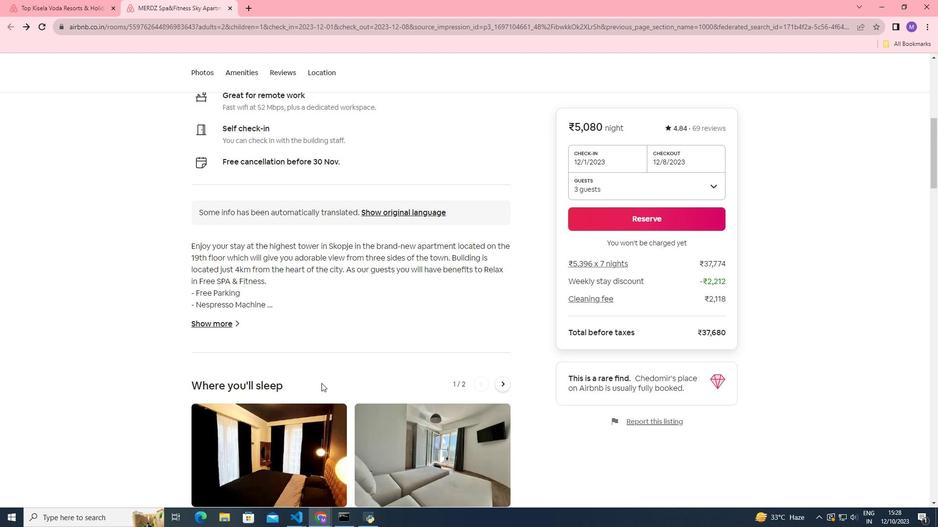 
Action: Mouse scrolled (321, 383) with delta (0, 0)
Screenshot: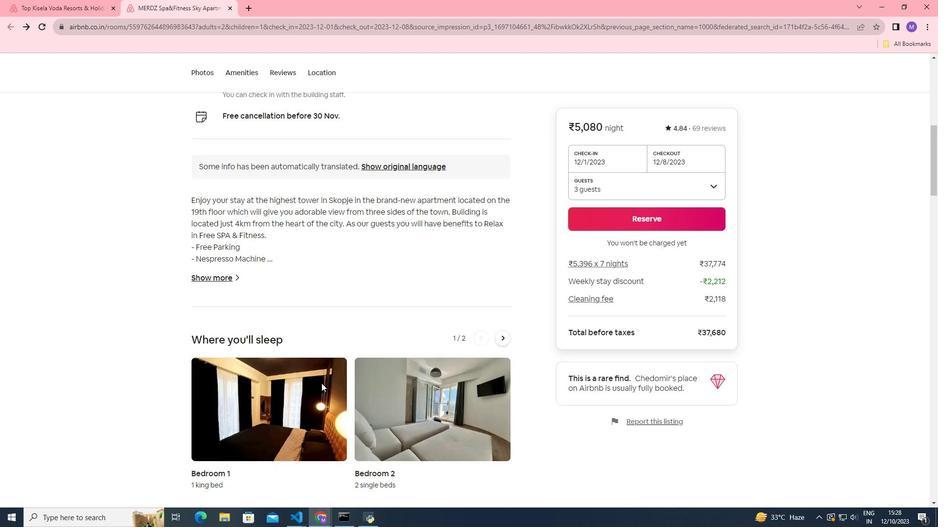 
Action: Mouse scrolled (321, 383) with delta (0, 0)
Screenshot: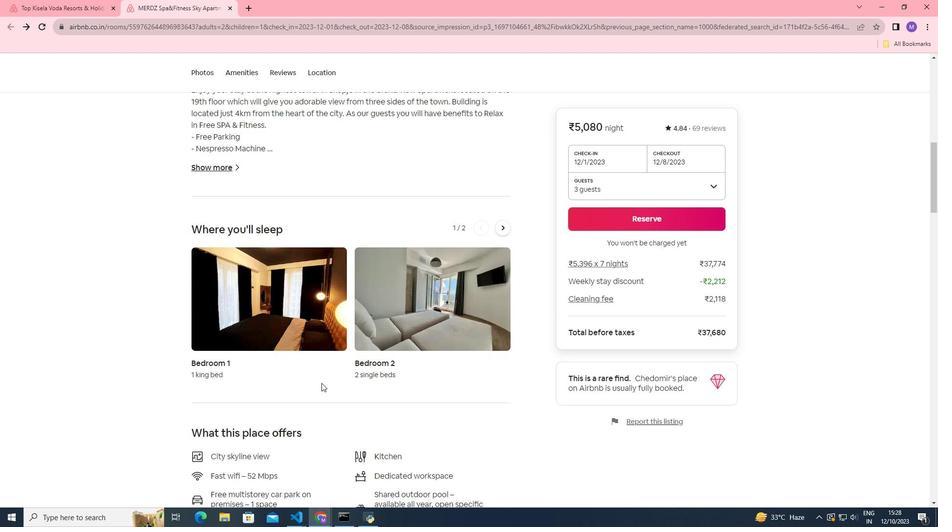 
Action: Mouse scrolled (321, 383) with delta (0, 0)
Screenshot: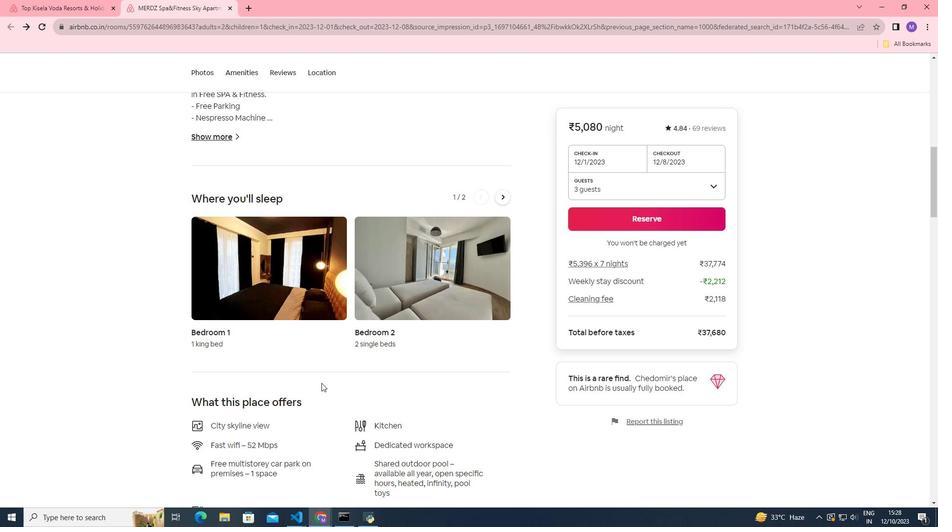 
Action: Mouse moved to (310, 389)
Screenshot: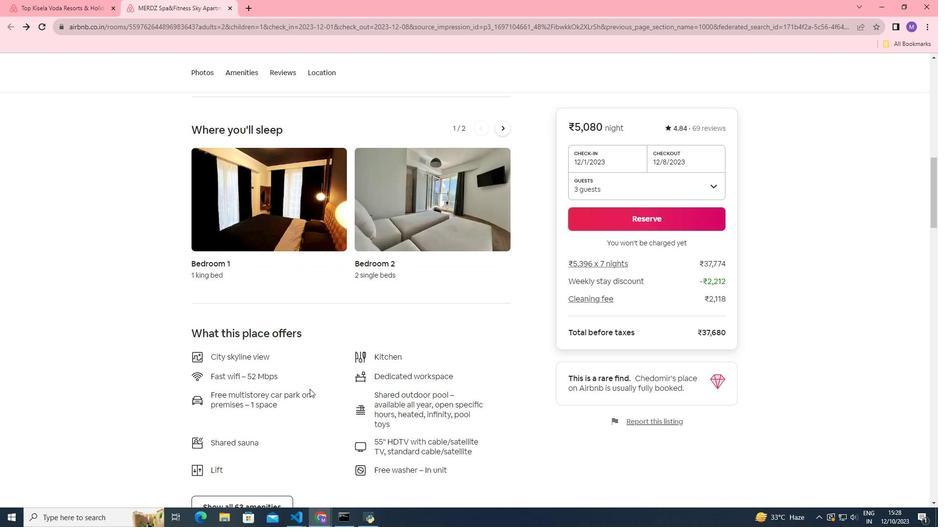 
Action: Mouse scrolled (310, 388) with delta (0, 0)
Screenshot: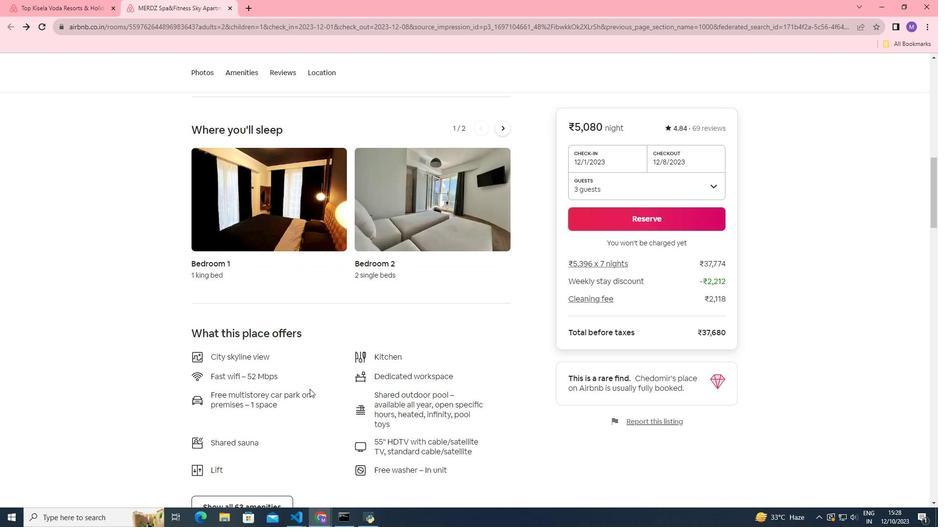 
Action: Mouse moved to (309, 389)
Screenshot: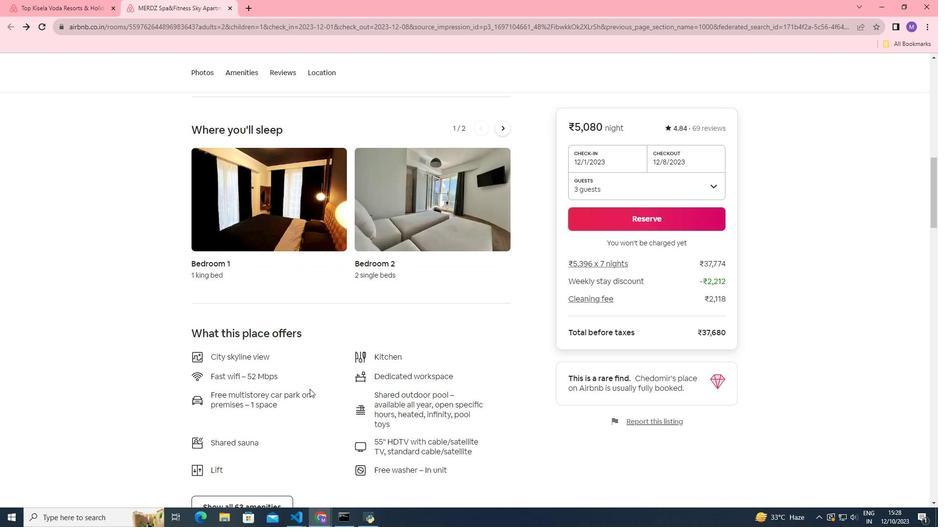 
Action: Mouse scrolled (309, 389) with delta (0, 0)
Screenshot: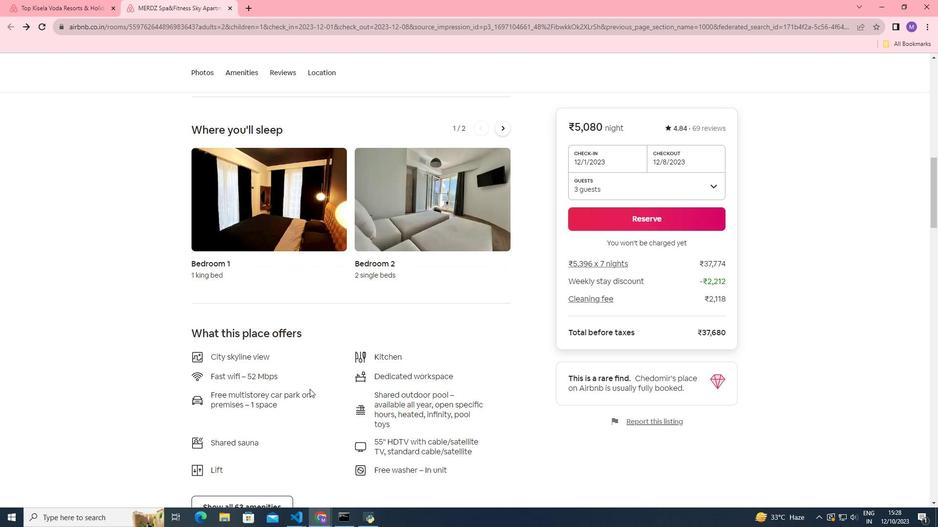 
Action: Mouse scrolled (309, 389) with delta (0, 0)
Screenshot: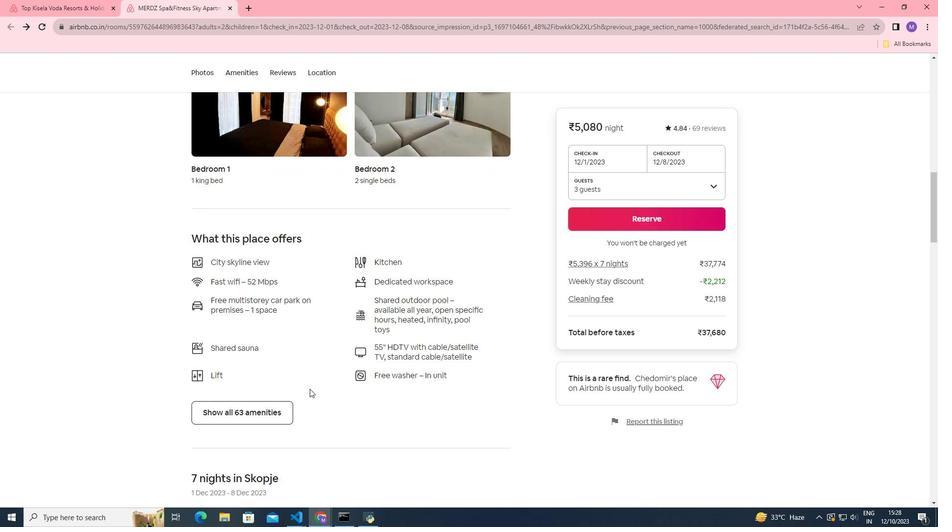 
Action: Mouse moved to (259, 402)
Screenshot: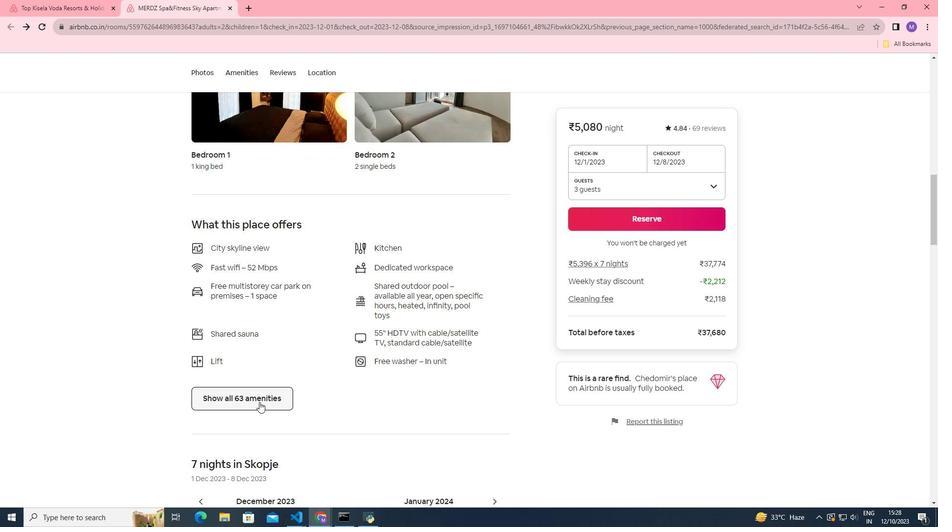 
Action: Mouse pressed left at (259, 402)
Screenshot: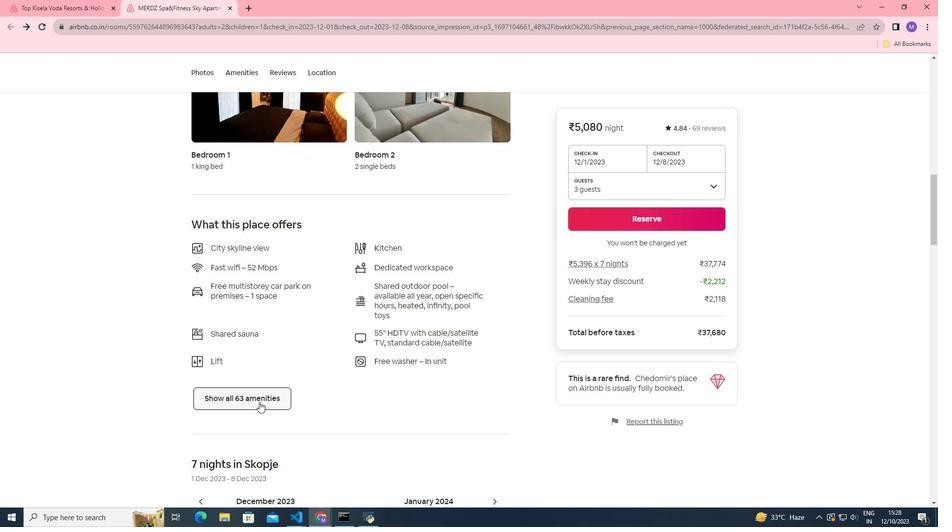 
Action: Mouse moved to (418, 277)
Screenshot: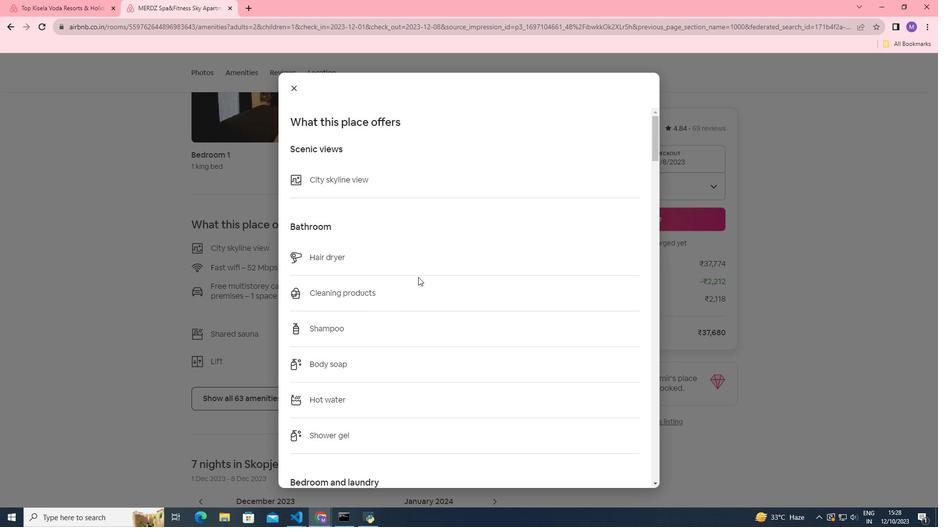 
Action: Mouse scrolled (418, 277) with delta (0, 0)
Screenshot: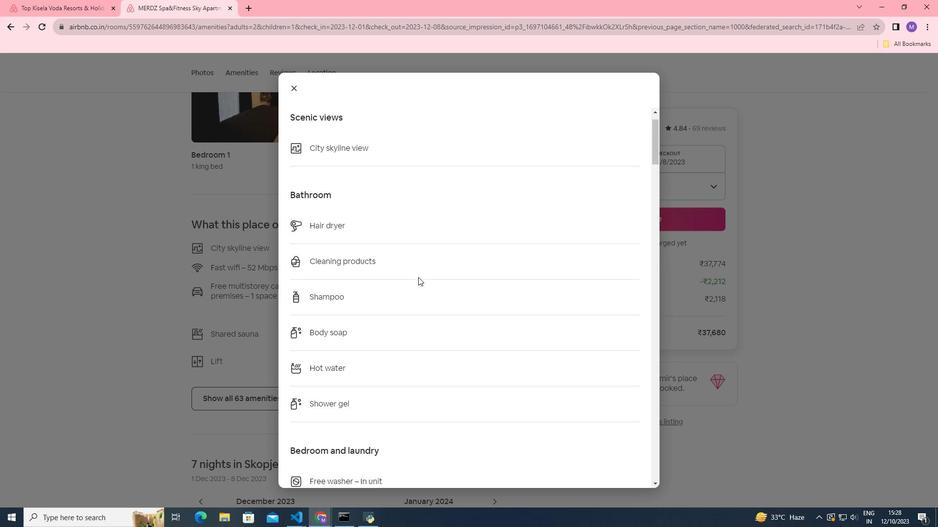 
Action: Mouse scrolled (418, 277) with delta (0, 0)
Screenshot: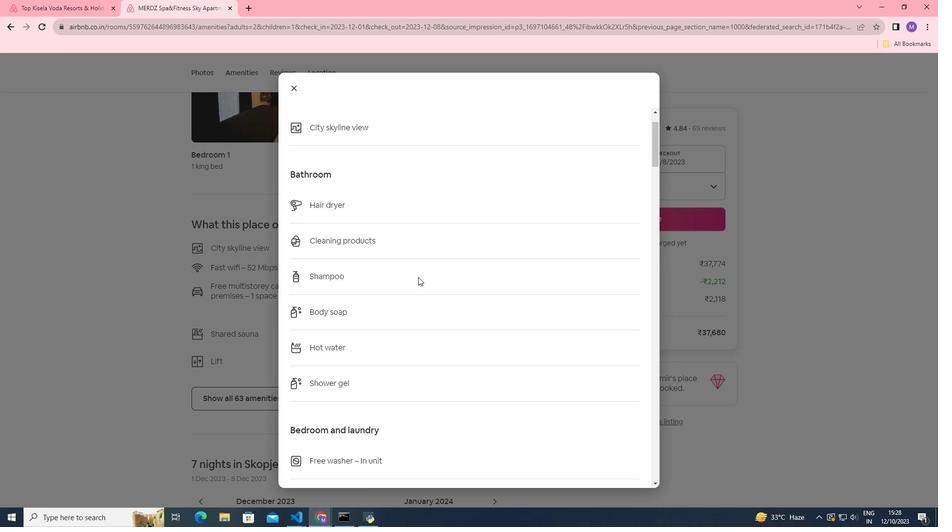 
Action: Mouse scrolled (418, 277) with delta (0, 0)
Screenshot: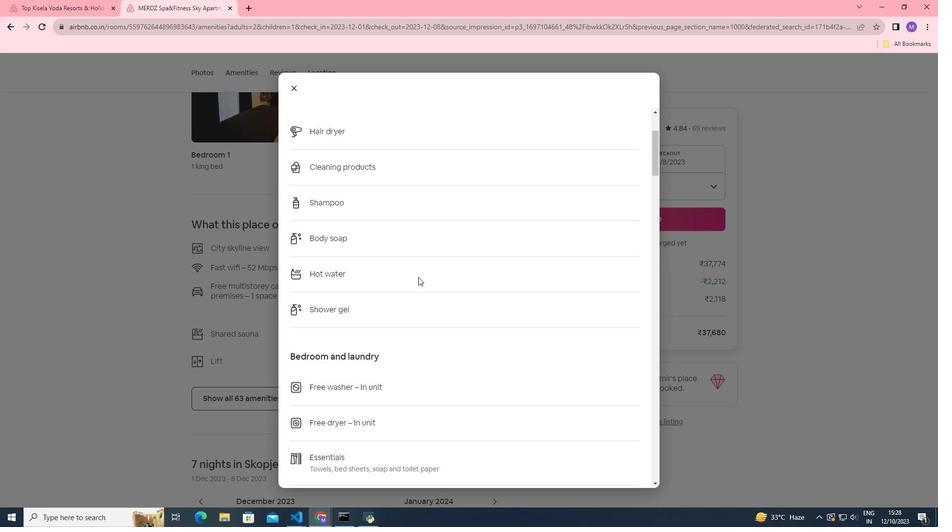 
Action: Mouse scrolled (418, 277) with delta (0, 0)
Screenshot: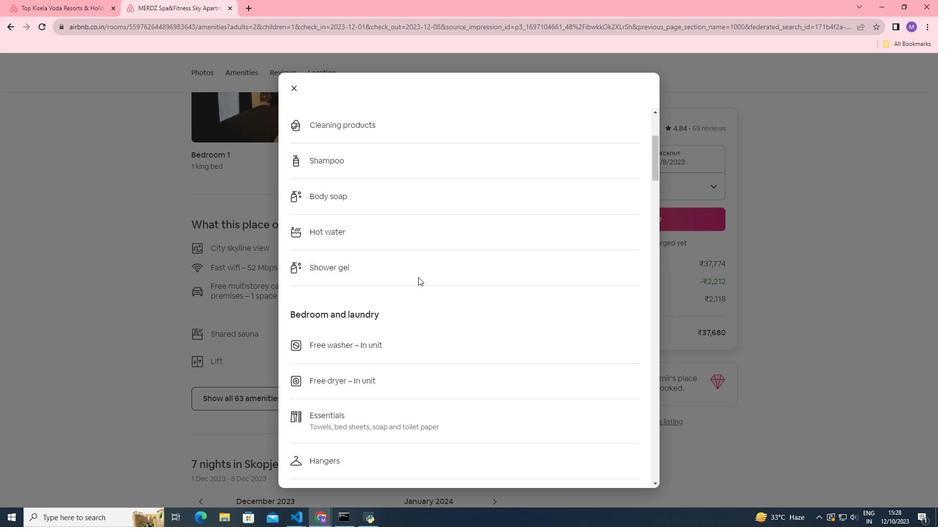 
Action: Mouse scrolled (418, 277) with delta (0, 0)
Screenshot: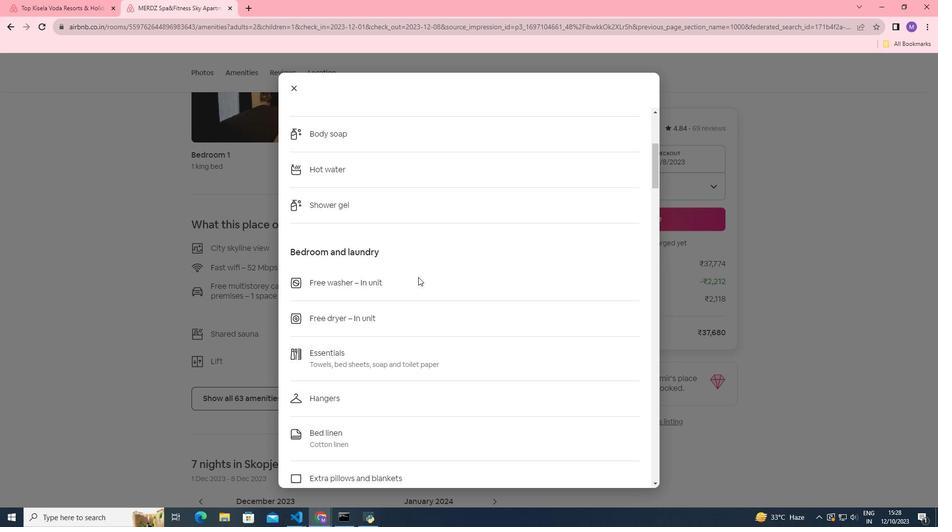 
Action: Mouse scrolled (418, 277) with delta (0, 0)
Screenshot: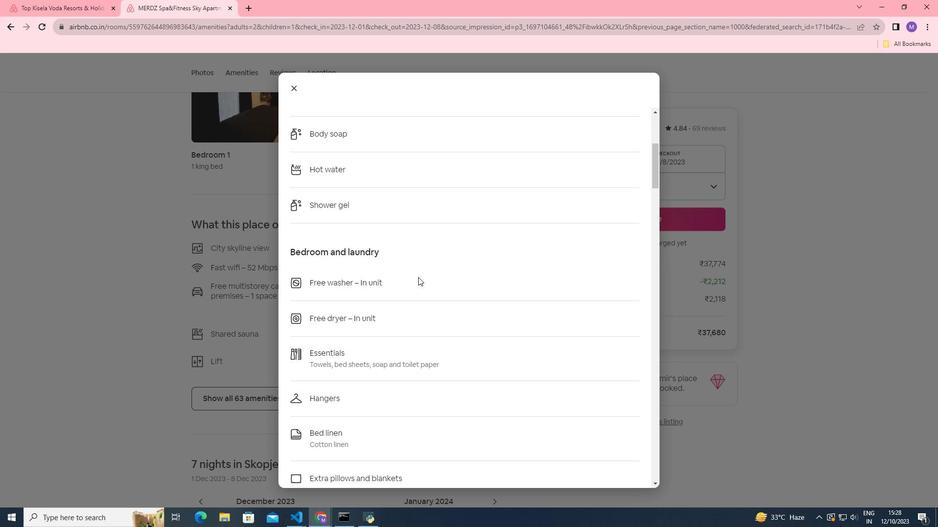 
Action: Mouse scrolled (418, 277) with delta (0, 0)
Screenshot: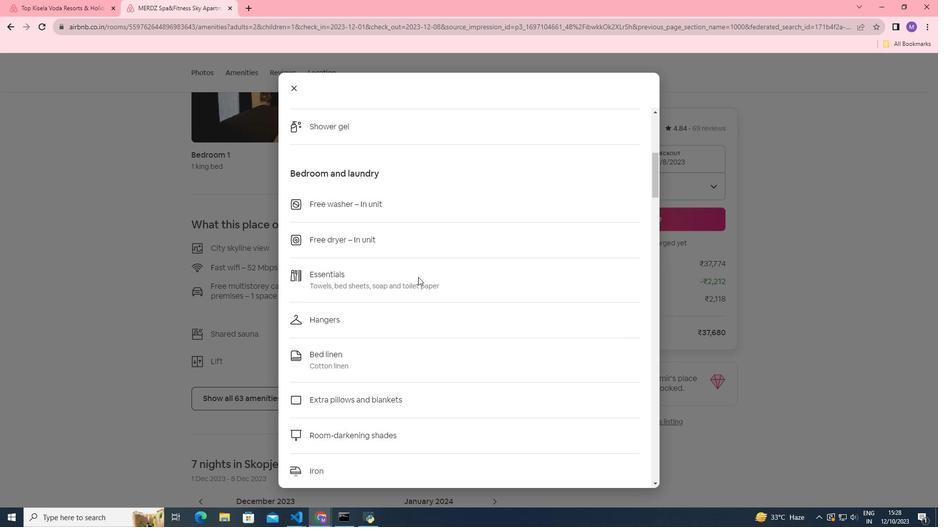 
Action: Mouse scrolled (418, 277) with delta (0, 0)
Screenshot: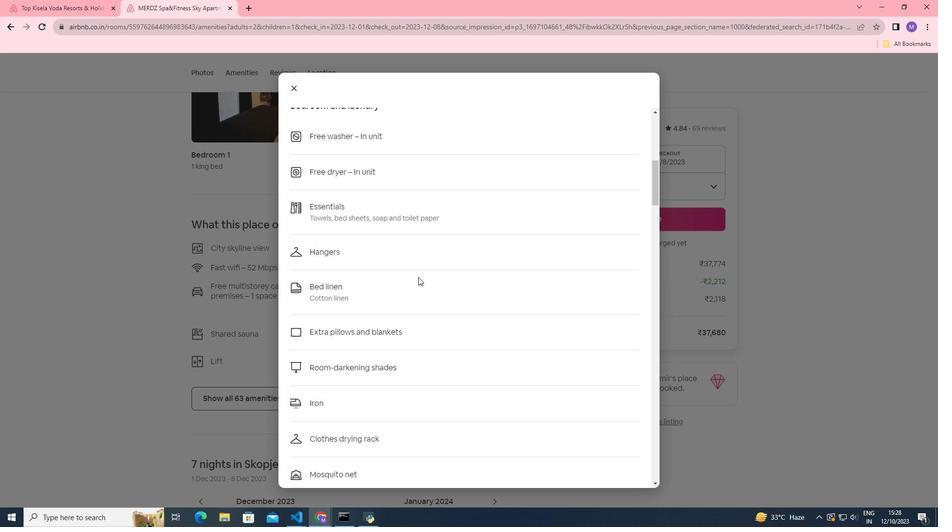 
Action: Mouse scrolled (418, 277) with delta (0, 0)
Screenshot: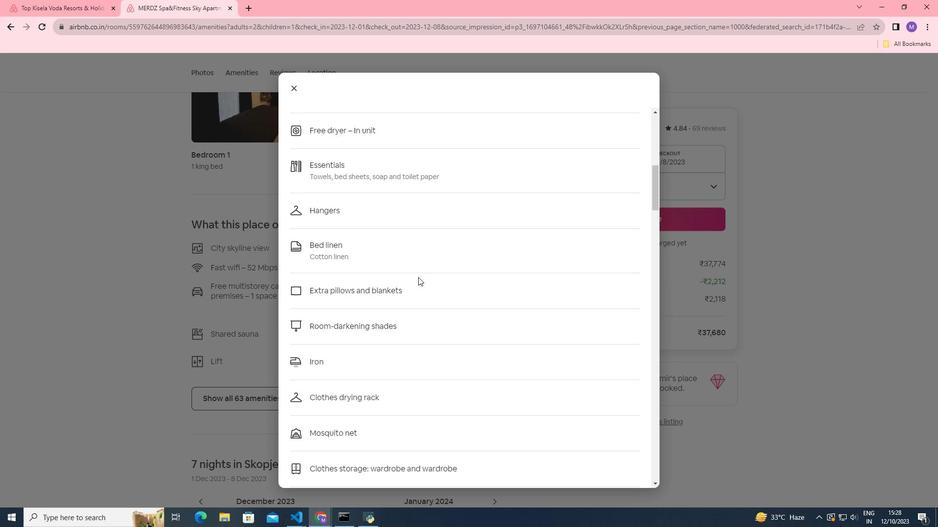 
Action: Mouse scrolled (418, 277) with delta (0, 0)
Screenshot: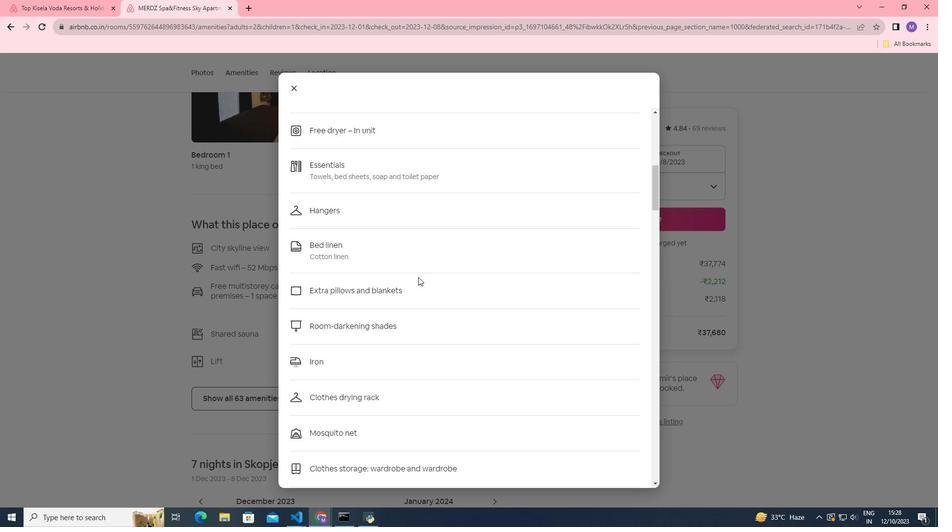 
Action: Mouse scrolled (418, 277) with delta (0, 0)
Screenshot: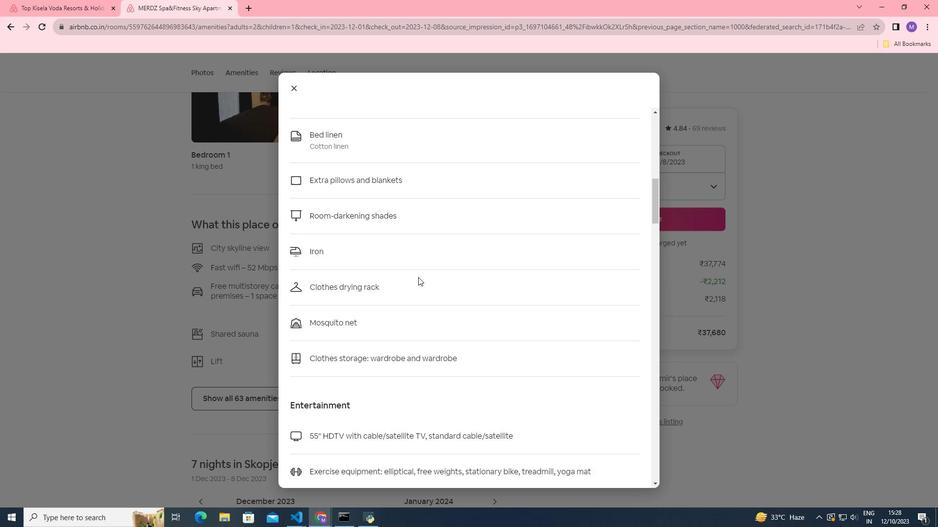 
Action: Mouse scrolled (418, 277) with delta (0, 0)
Screenshot: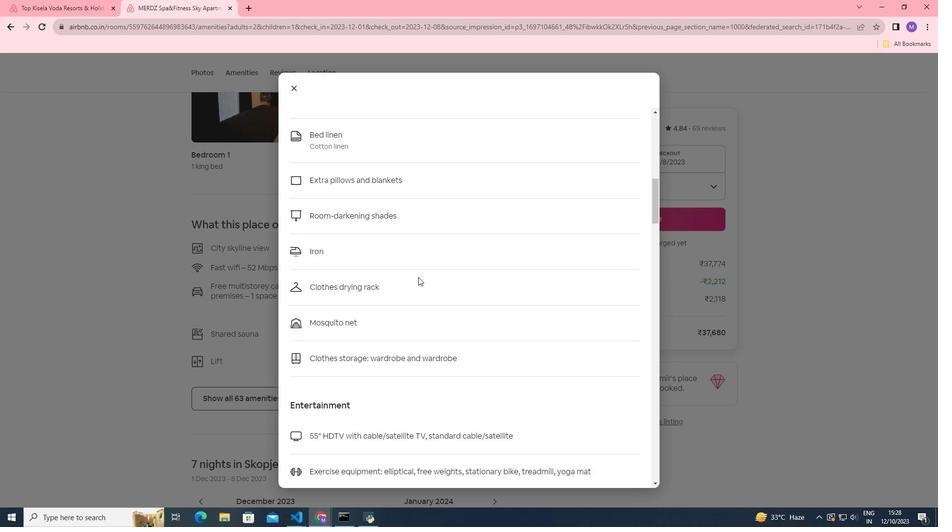 
Action: Mouse scrolled (418, 277) with delta (0, 0)
Screenshot: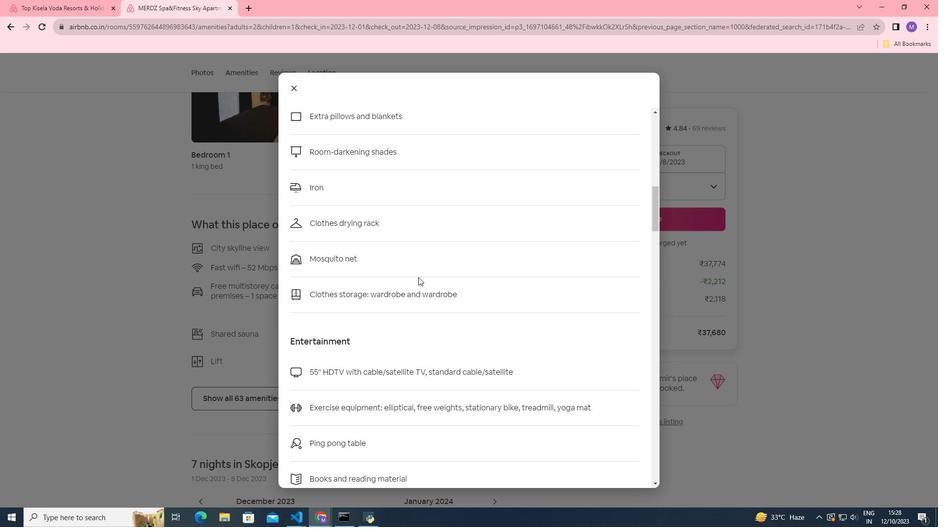 
Action: Mouse scrolled (418, 277) with delta (0, 0)
Screenshot: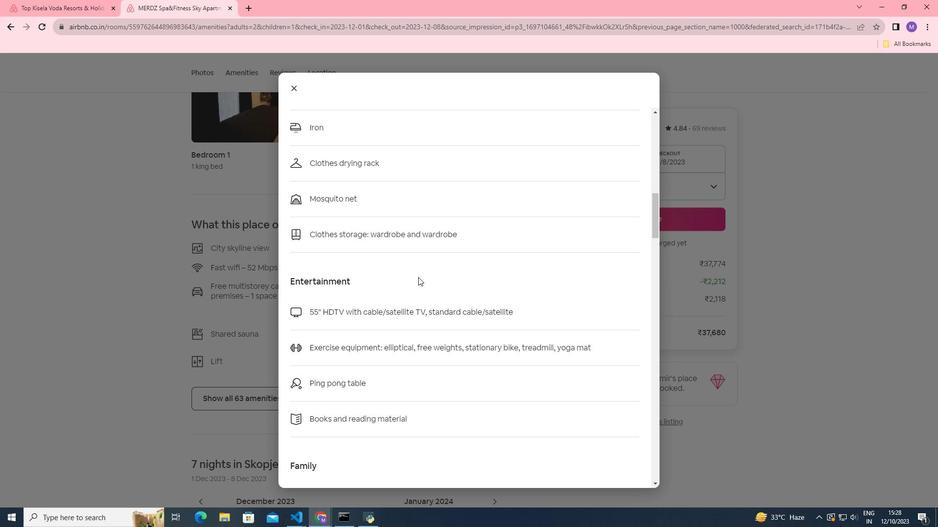 
Action: Mouse scrolled (418, 278) with delta (0, 0)
Screenshot: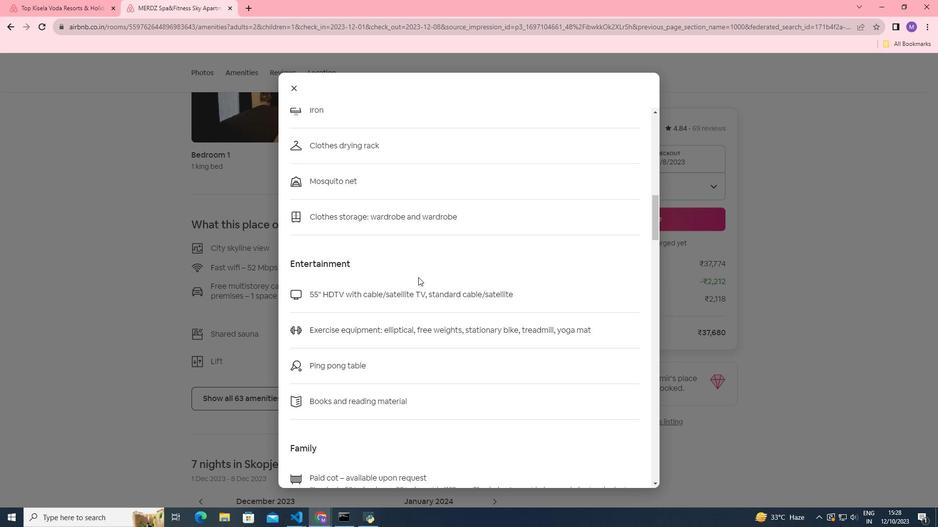 
Action: Mouse scrolled (418, 277) with delta (0, 0)
Screenshot: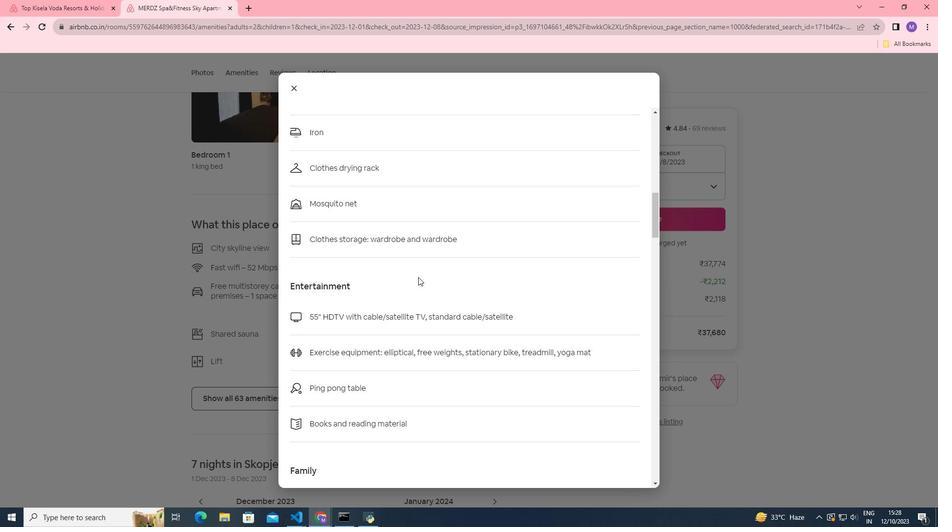 
Action: Mouse scrolled (418, 277) with delta (0, 0)
Screenshot: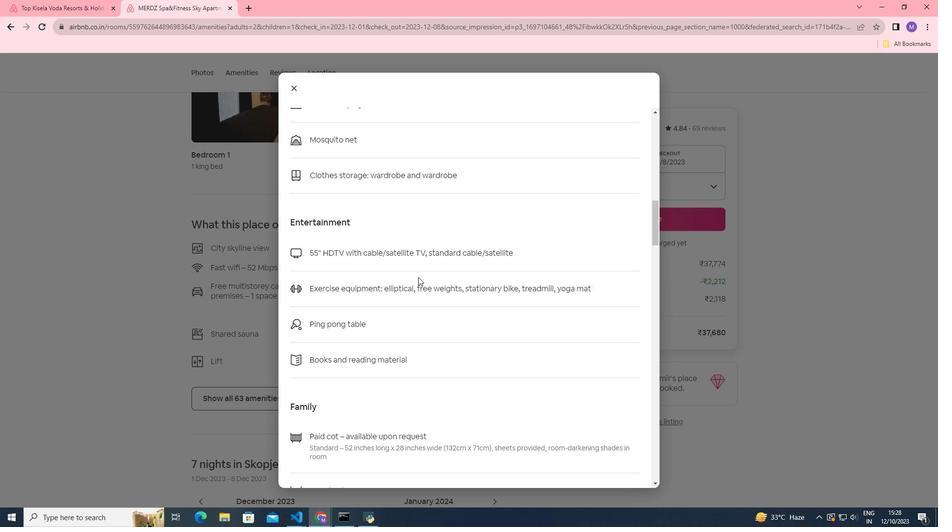 
Action: Mouse scrolled (418, 277) with delta (0, 0)
Screenshot: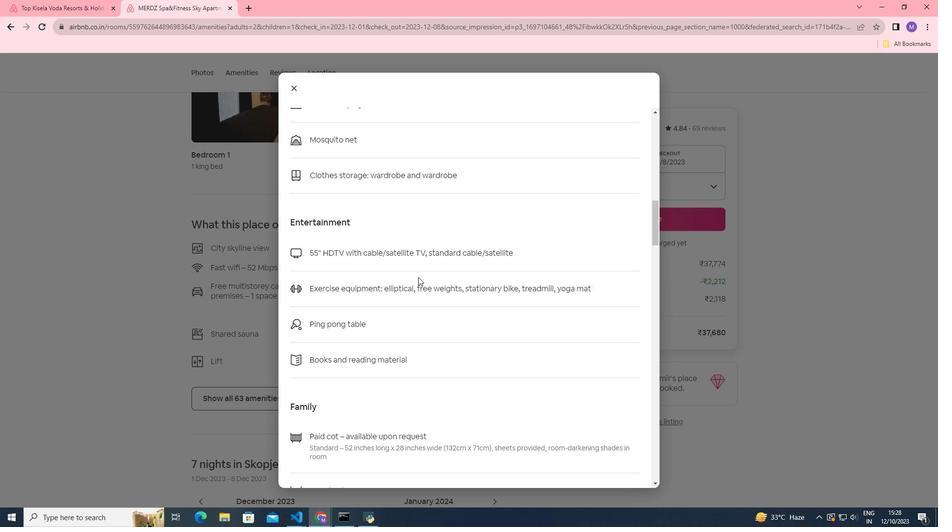 
Action: Mouse scrolled (418, 277) with delta (0, 0)
Screenshot: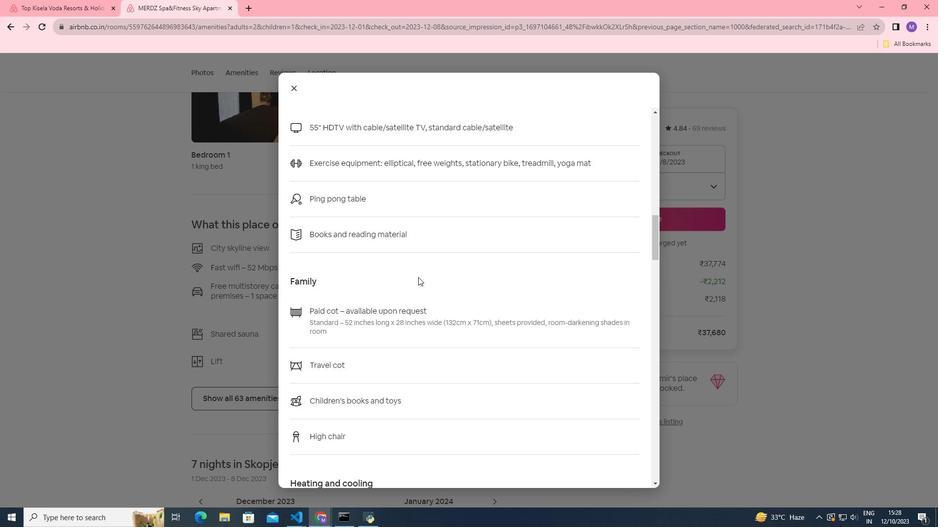 
Action: Mouse scrolled (418, 277) with delta (0, 0)
Screenshot: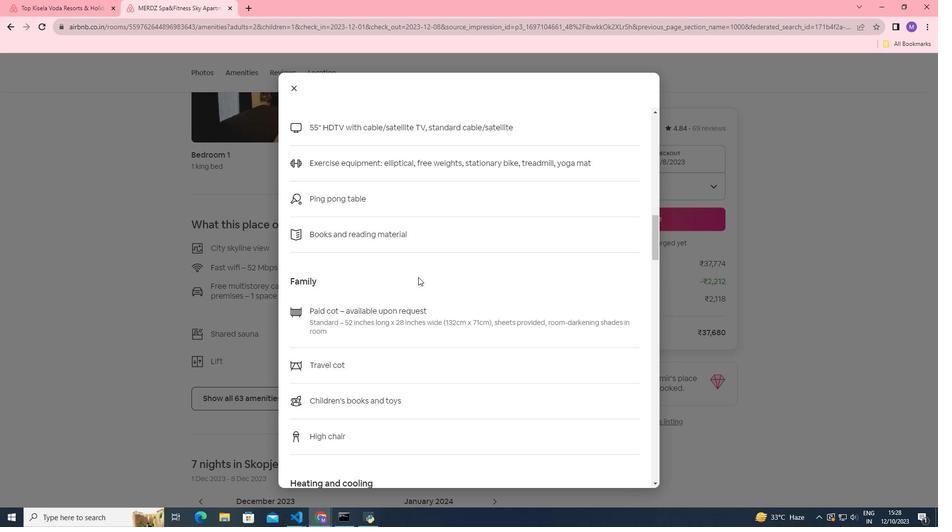 
Action: Mouse scrolled (418, 277) with delta (0, 0)
Screenshot: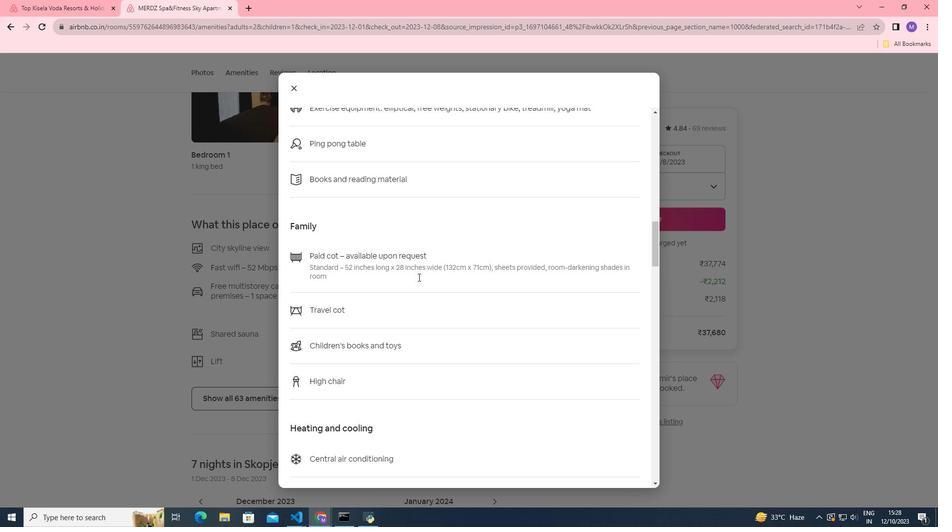 
Action: Mouse scrolled (418, 277) with delta (0, 0)
Screenshot: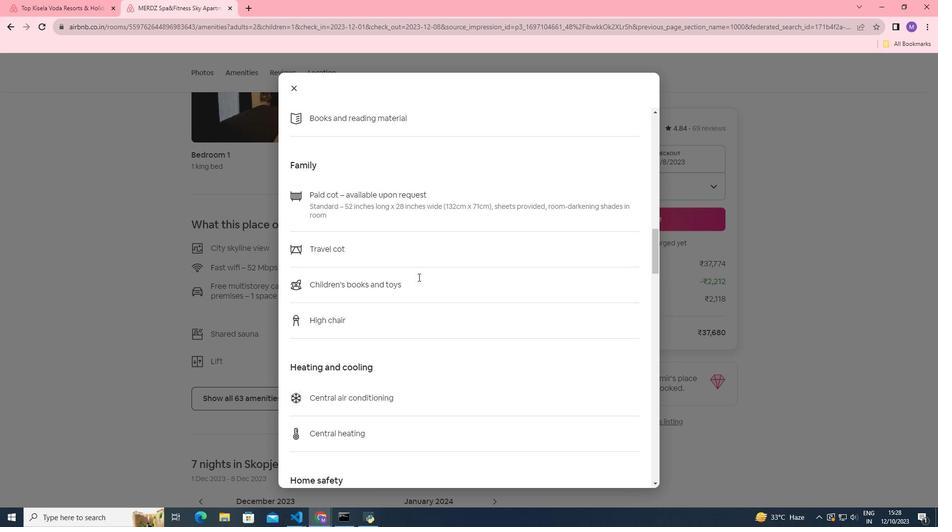 
Action: Mouse scrolled (418, 277) with delta (0, 0)
Screenshot: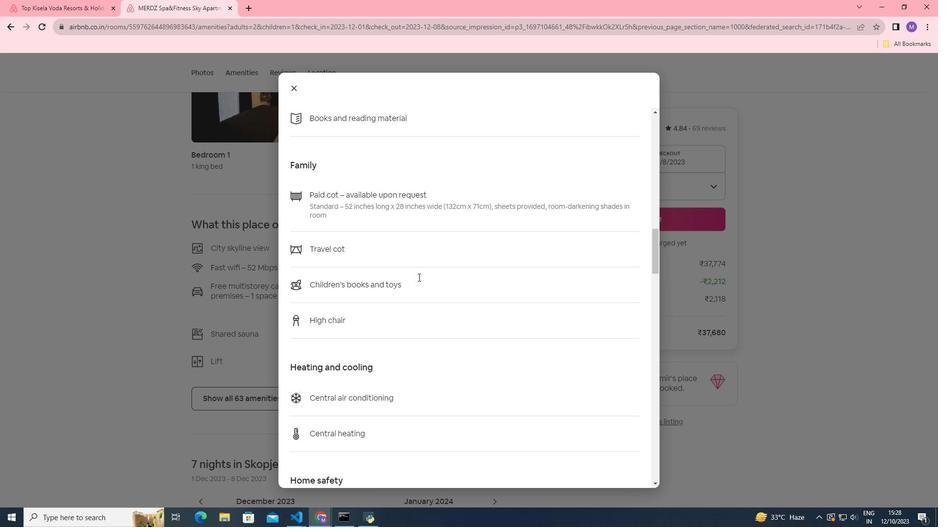 
Action: Mouse scrolled (418, 277) with delta (0, 0)
Screenshot: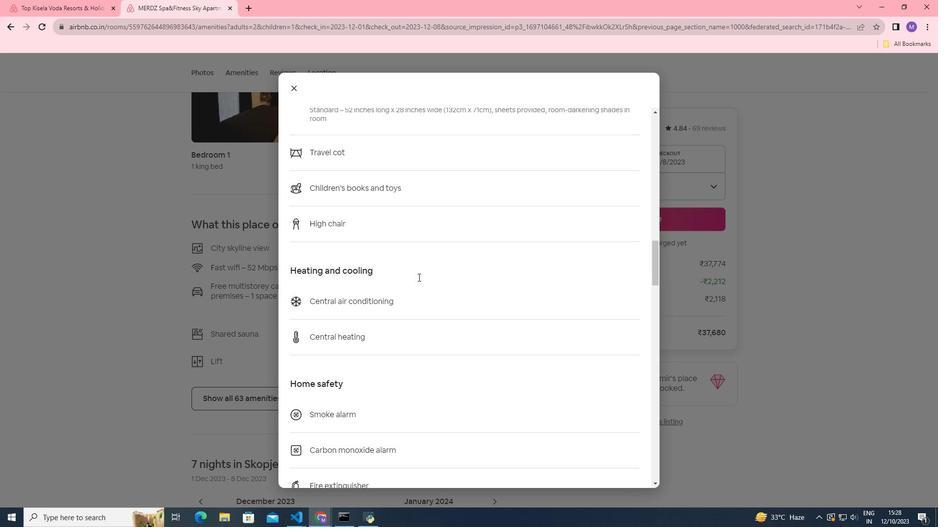 
Action: Mouse scrolled (418, 277) with delta (0, 0)
Screenshot: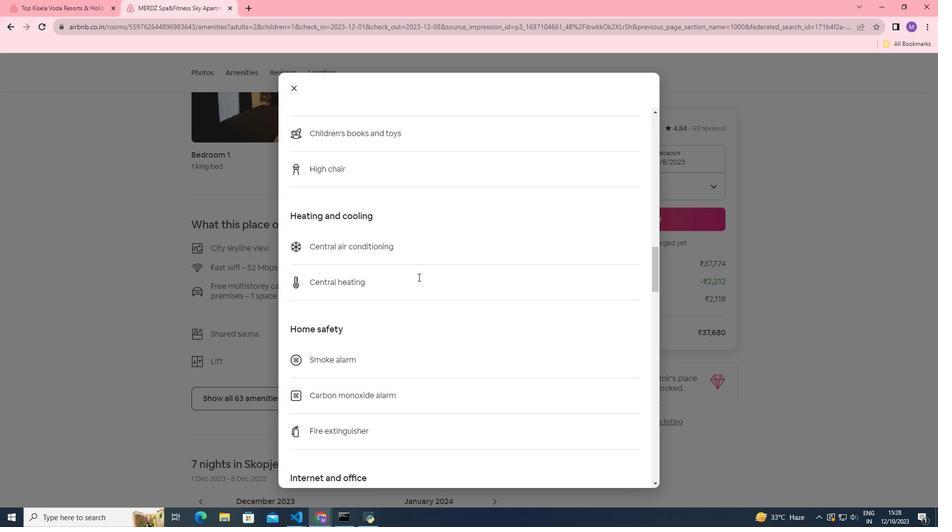 
Action: Mouse scrolled (418, 277) with delta (0, 0)
Screenshot: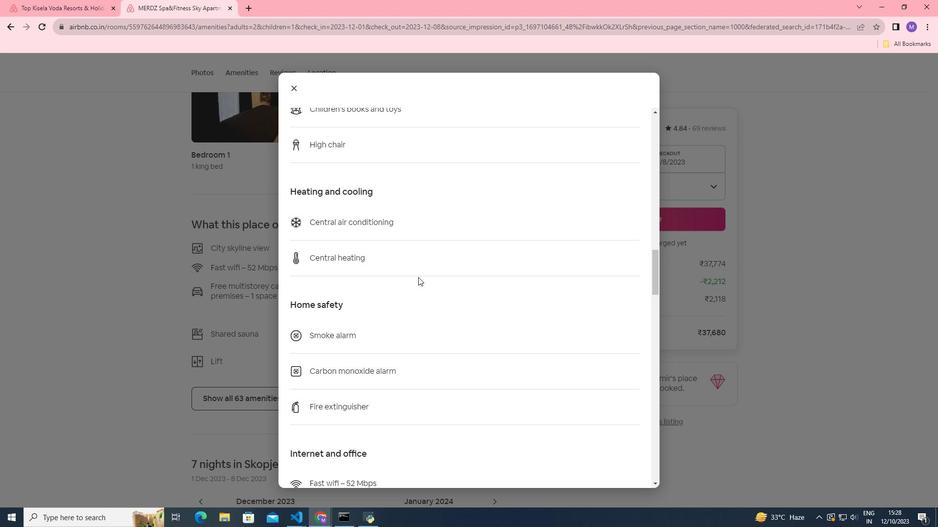 
Action: Mouse scrolled (418, 277) with delta (0, 0)
Screenshot: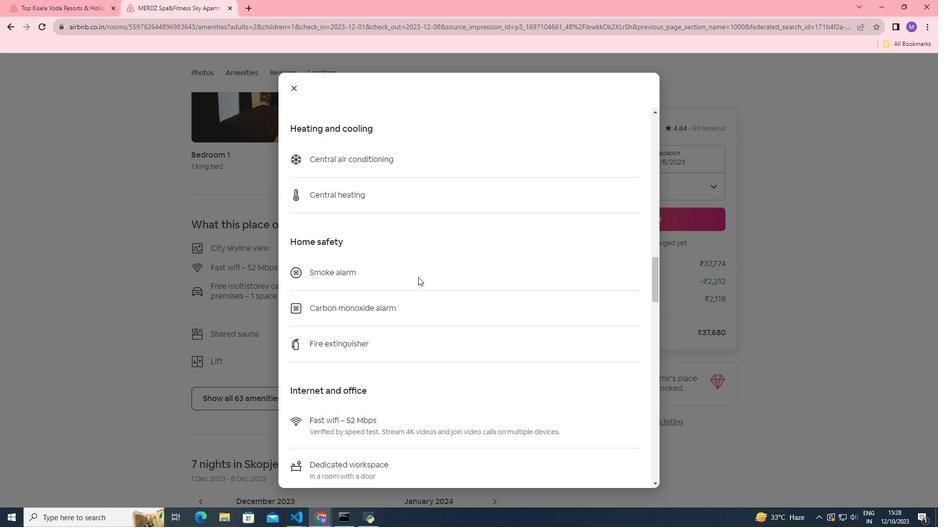
Action: Mouse scrolled (418, 277) with delta (0, 0)
Screenshot: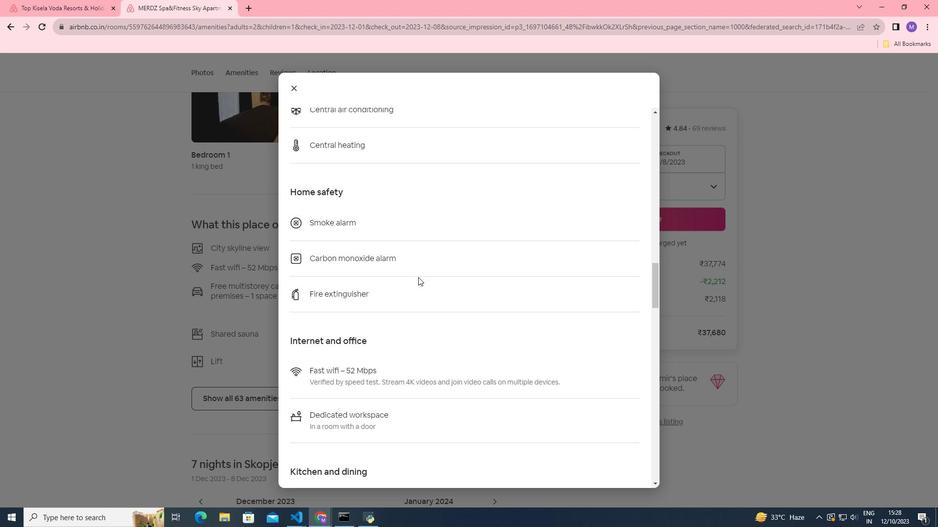 
Action: Mouse scrolled (418, 277) with delta (0, 0)
Screenshot: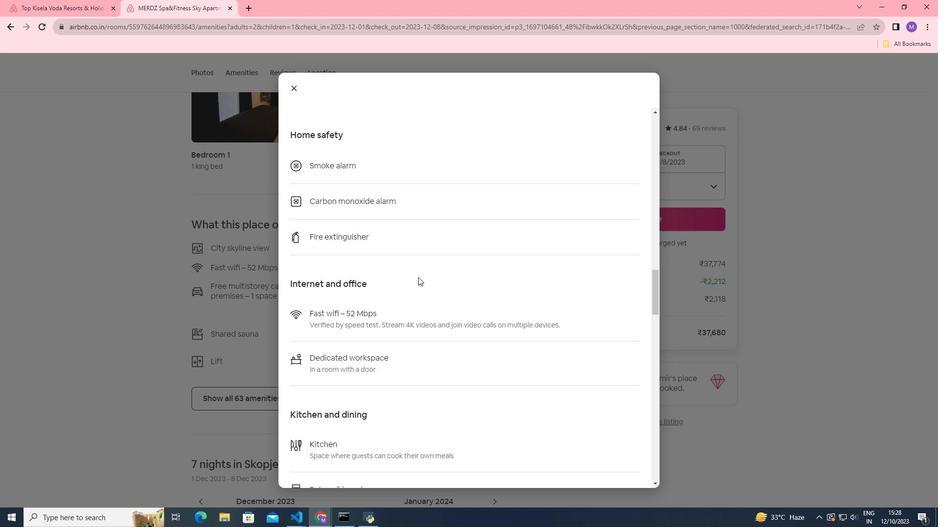 
Action: Mouse scrolled (418, 277) with delta (0, 0)
Screenshot: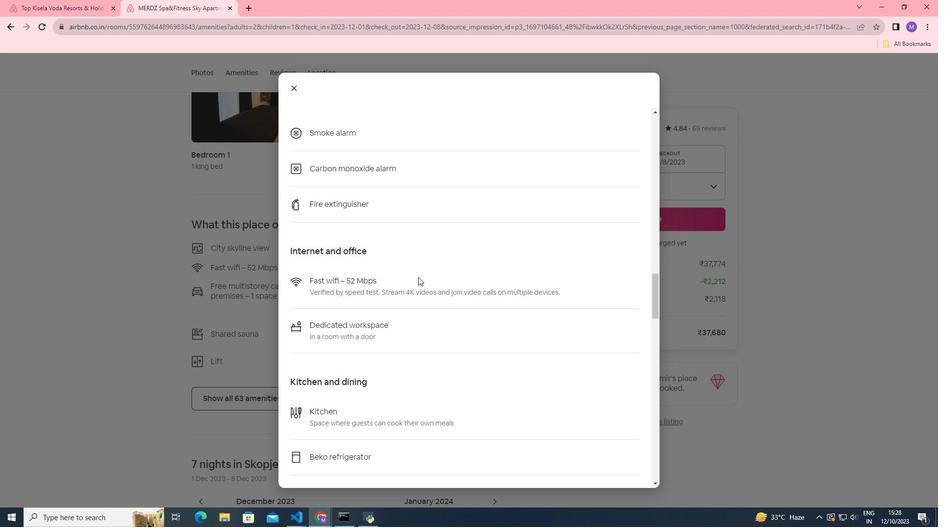 
Action: Mouse scrolled (418, 277) with delta (0, 0)
Screenshot: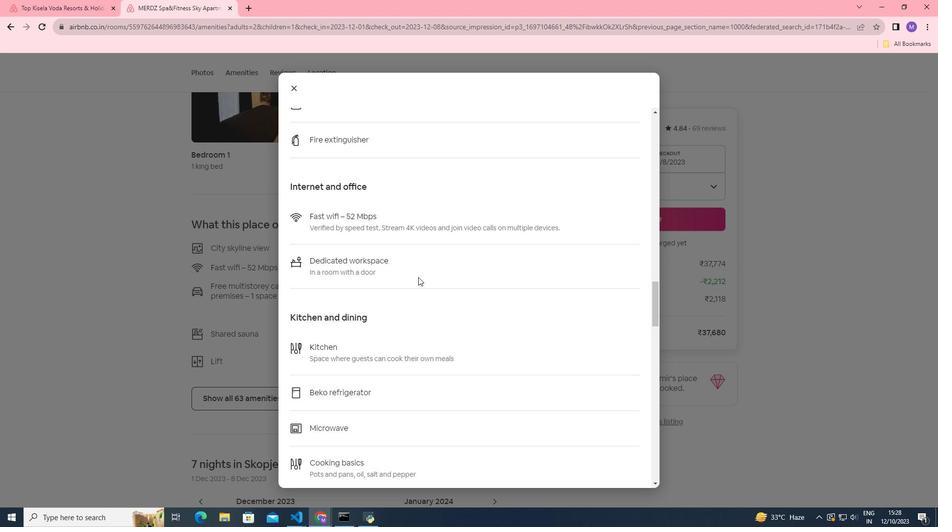
Action: Mouse scrolled (418, 277) with delta (0, 0)
Screenshot: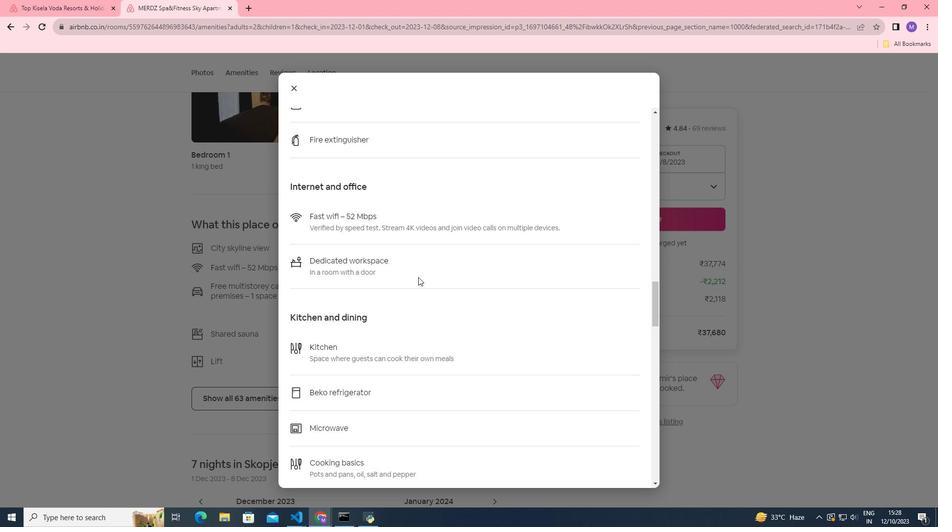 
Action: Mouse scrolled (418, 277) with delta (0, 0)
Screenshot: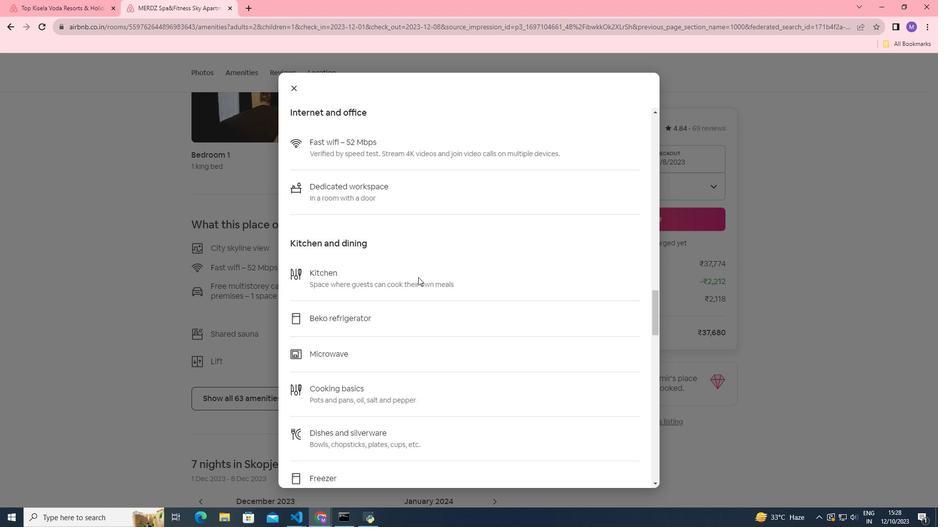 
Action: Mouse scrolled (418, 277) with delta (0, 0)
Screenshot: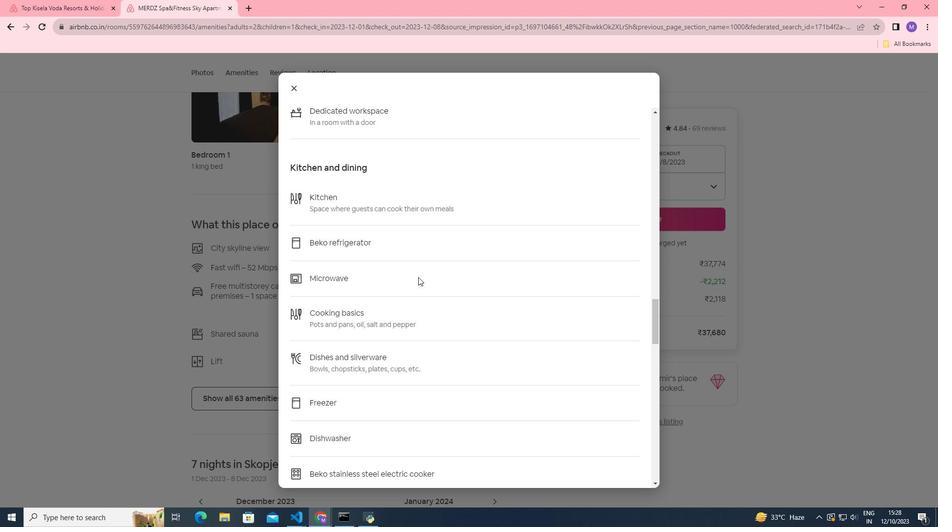 
Action: Mouse scrolled (418, 277) with delta (0, 0)
Screenshot: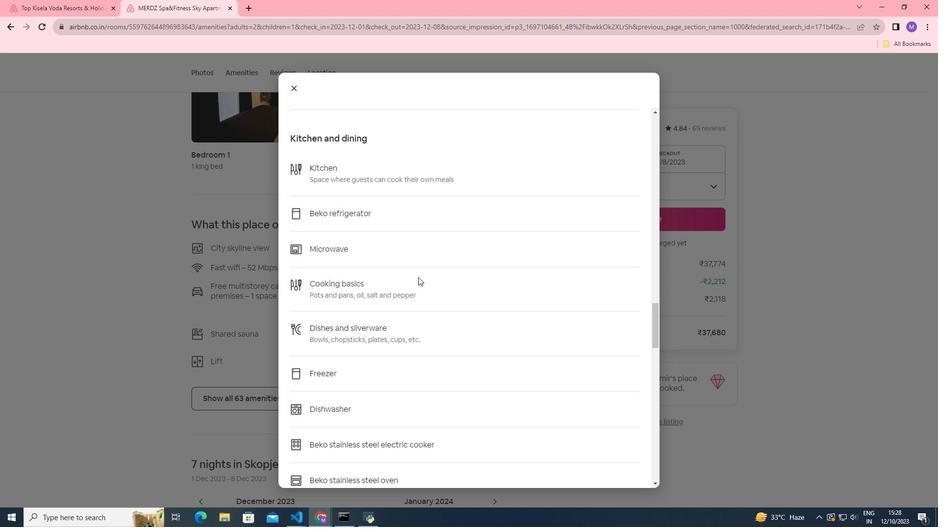 
Action: Mouse scrolled (418, 277) with delta (0, 0)
Screenshot: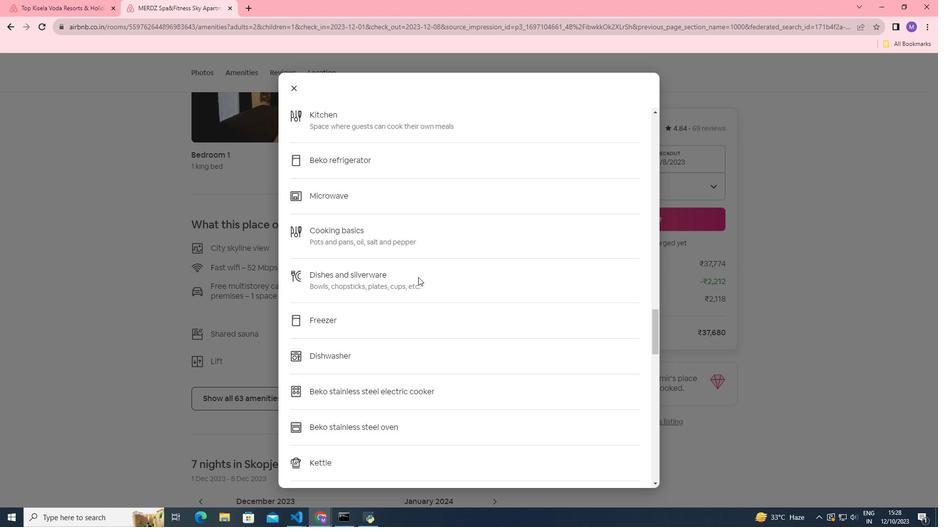 
Action: Mouse scrolled (418, 277) with delta (0, 0)
Screenshot: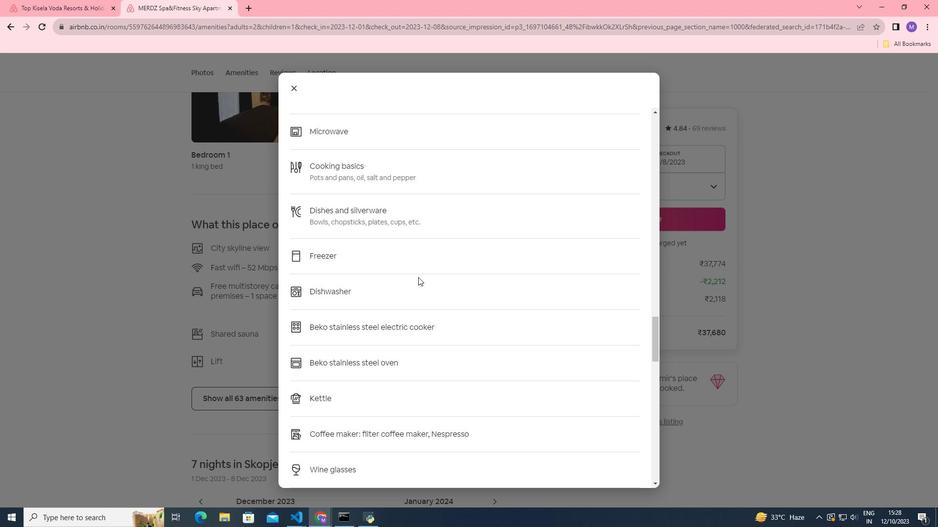 
Action: Mouse scrolled (418, 277) with delta (0, 0)
Screenshot: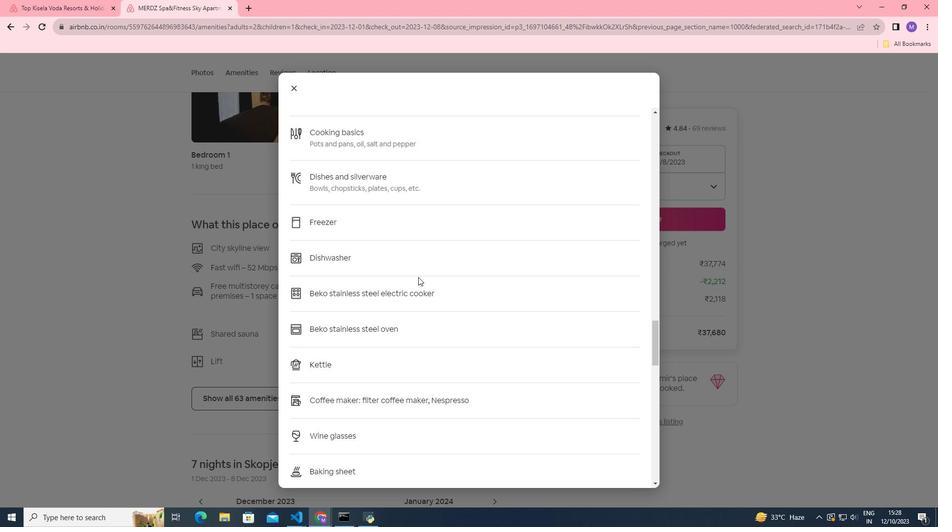 
Action: Mouse scrolled (418, 277) with delta (0, 0)
